 Task: Schedule a milestone celebration for project delivery.
Action: Mouse moved to (531, 45)
Screenshot: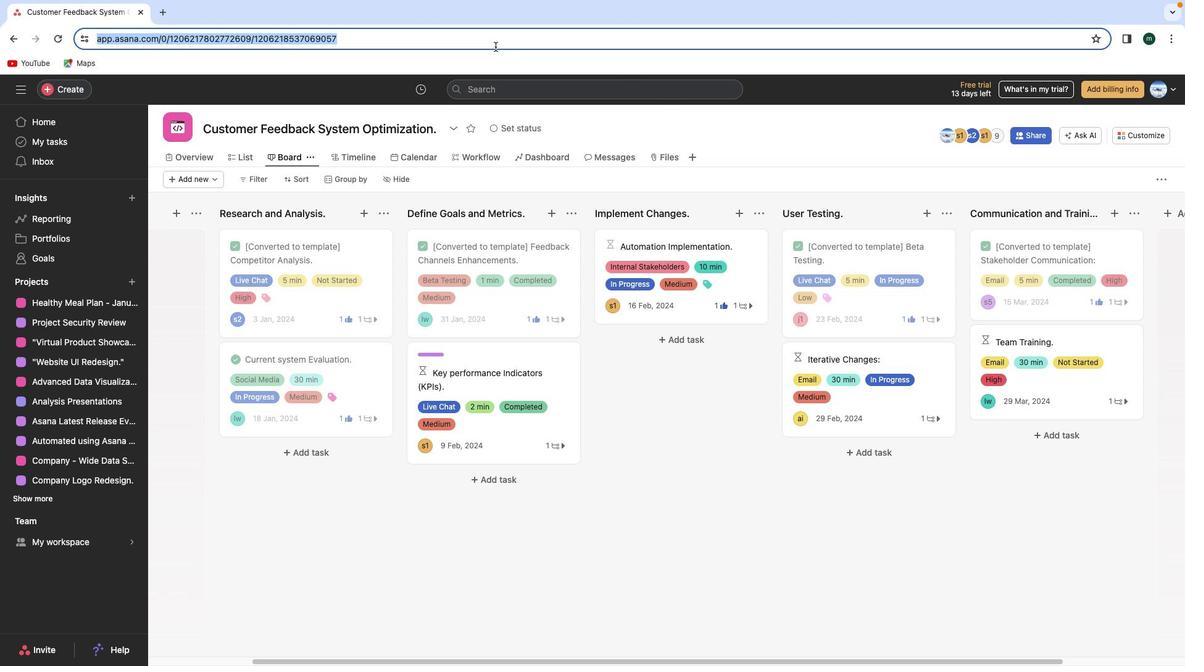
Action: Mouse pressed left at (531, 45)
Screenshot: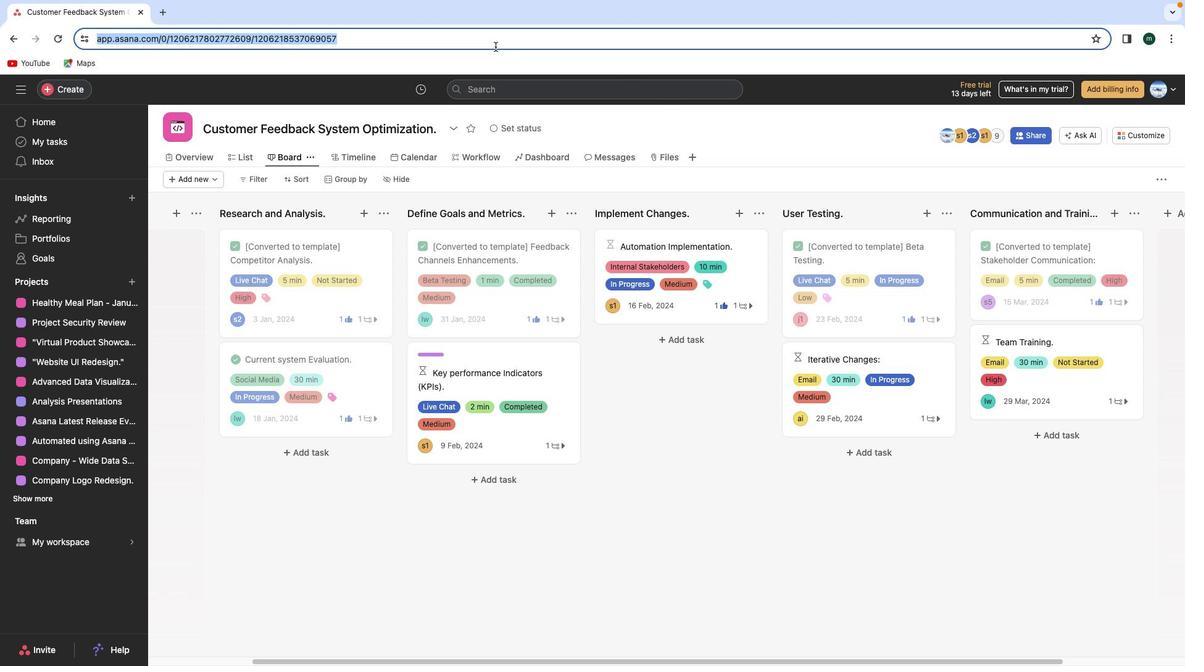 
Action: Mouse moved to (224, 188)
Screenshot: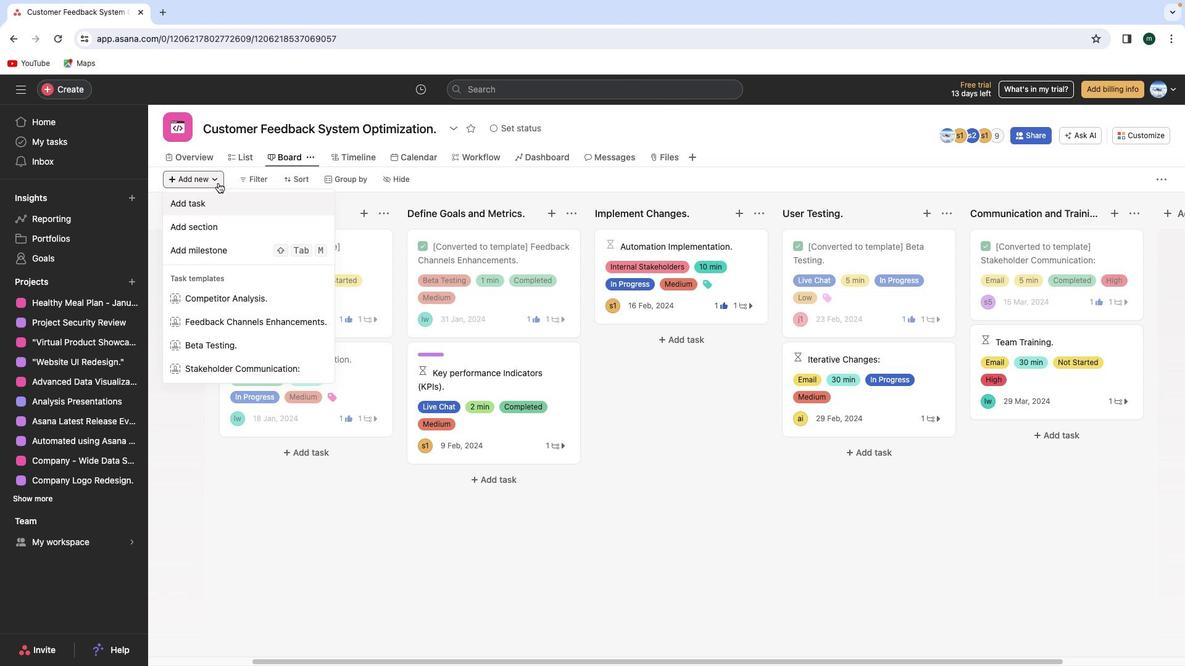 
Action: Mouse pressed left at (224, 188)
Screenshot: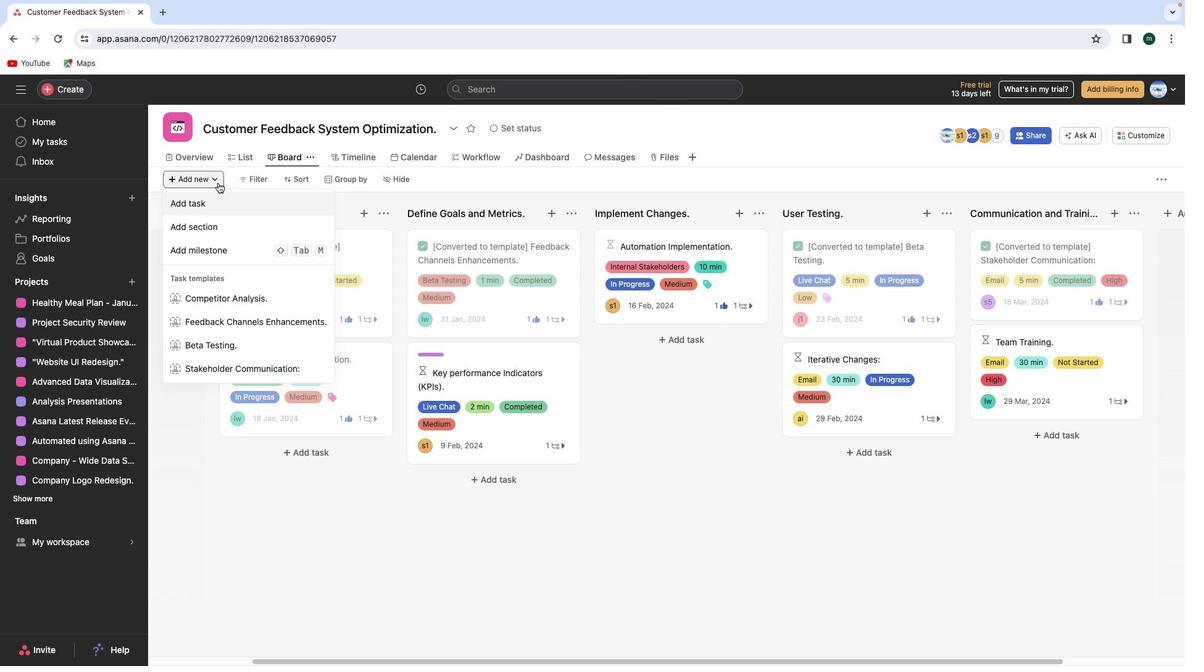 
Action: Mouse moved to (238, 259)
Screenshot: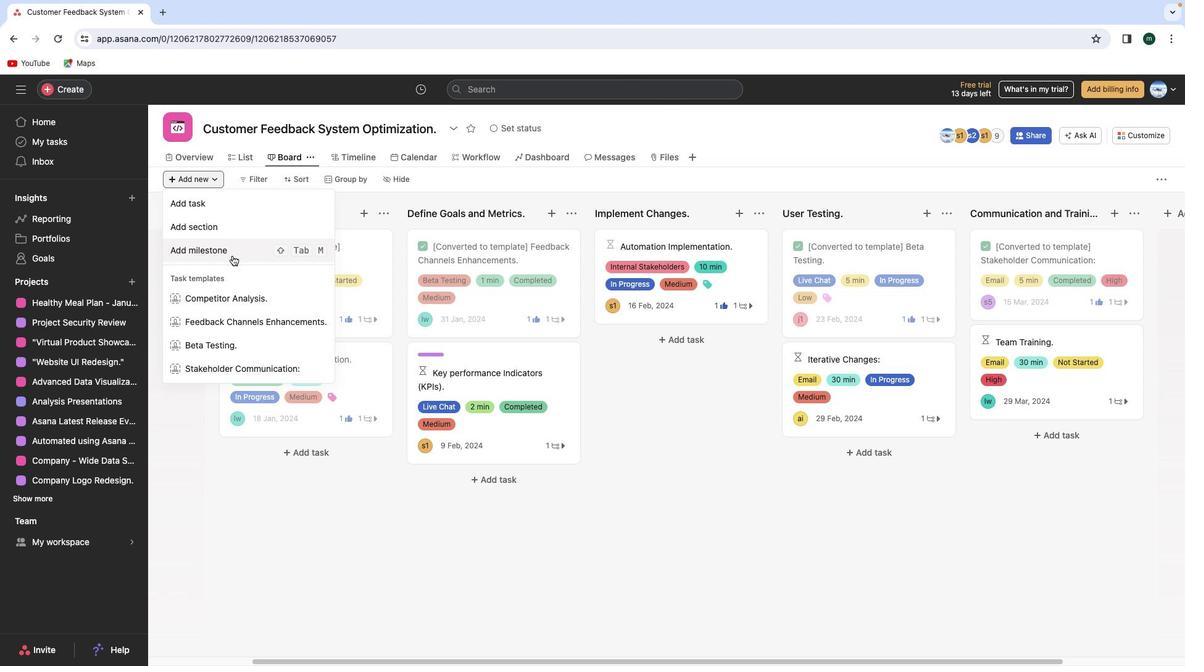 
Action: Mouse pressed left at (238, 259)
Screenshot: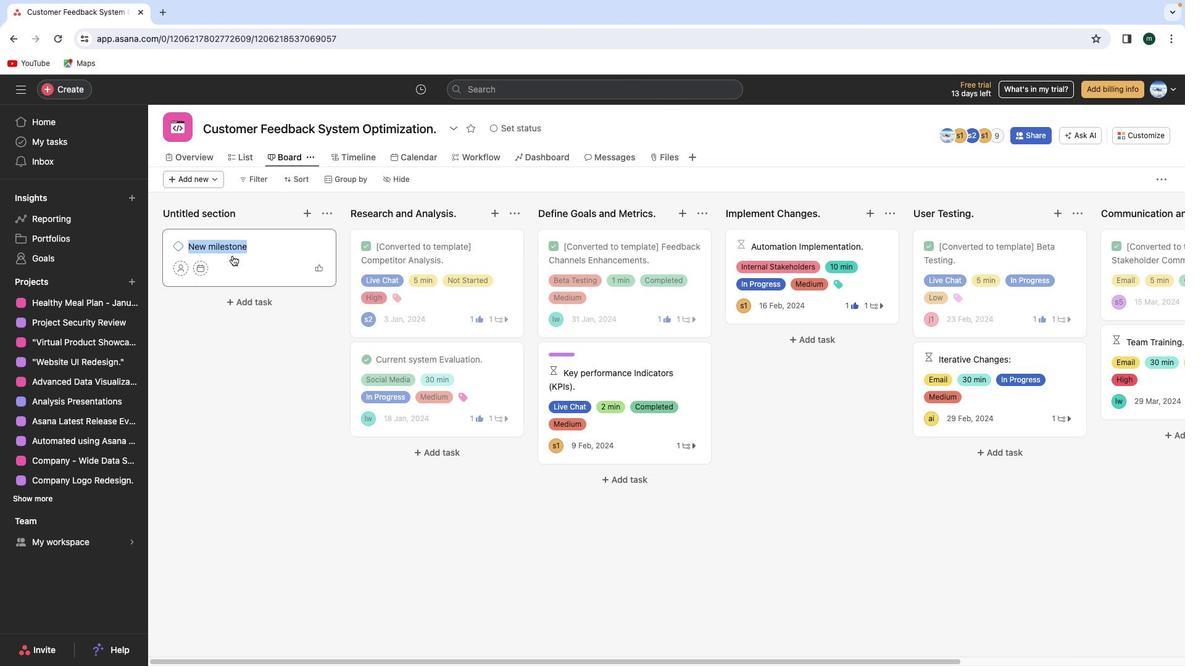 
Action: Mouse moved to (333, 344)
Screenshot: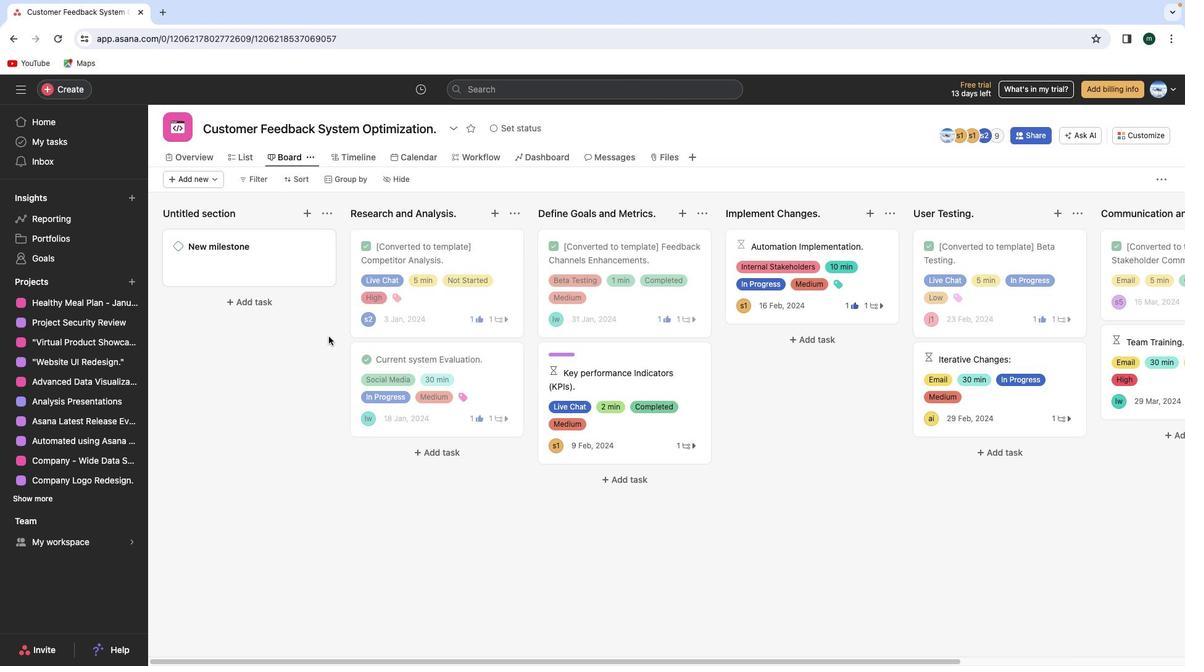 
Action: Mouse pressed left at (333, 344)
Screenshot: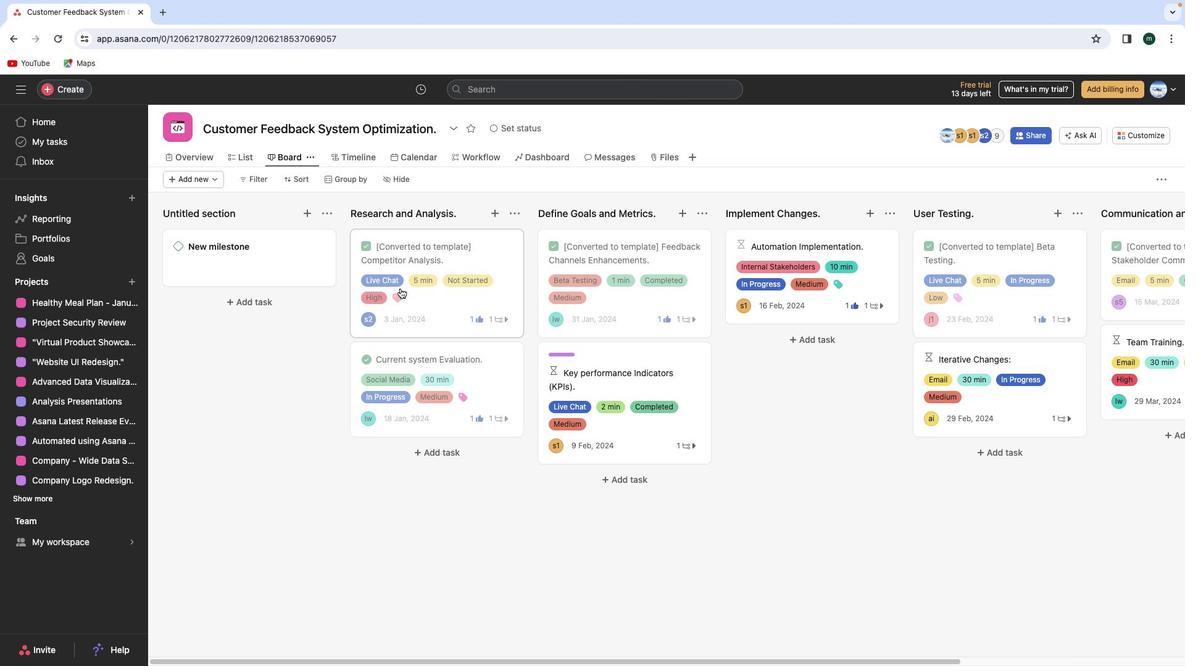 
Action: Mouse moved to (526, 252)
Screenshot: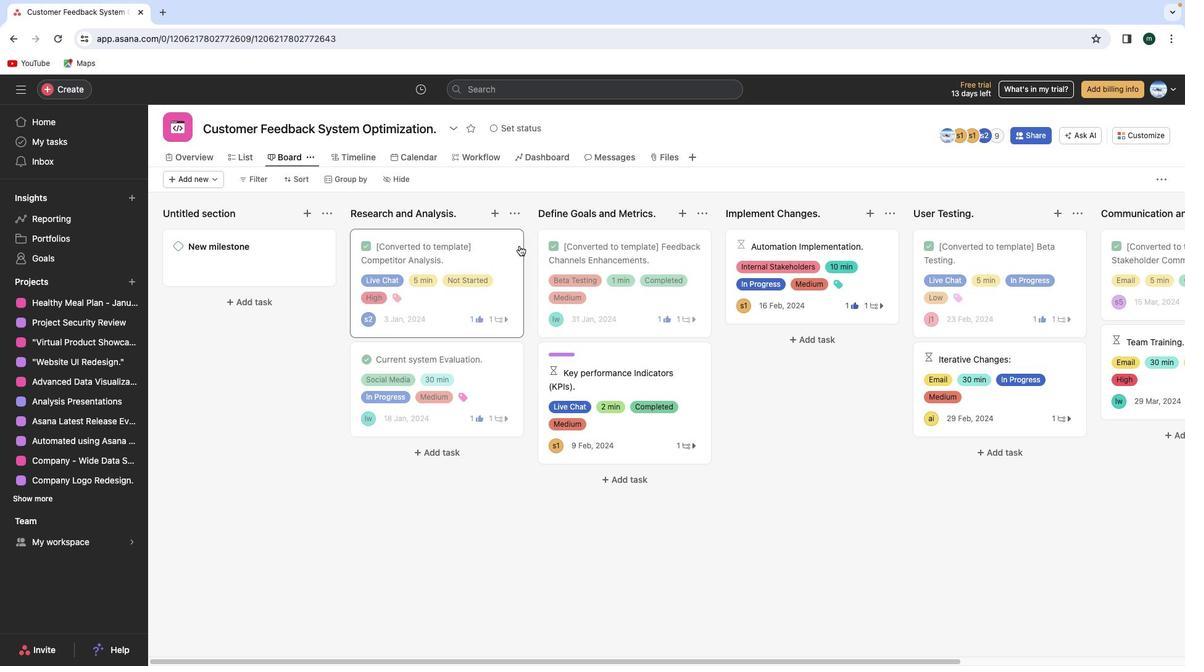 
Action: Mouse pressed left at (526, 252)
Screenshot: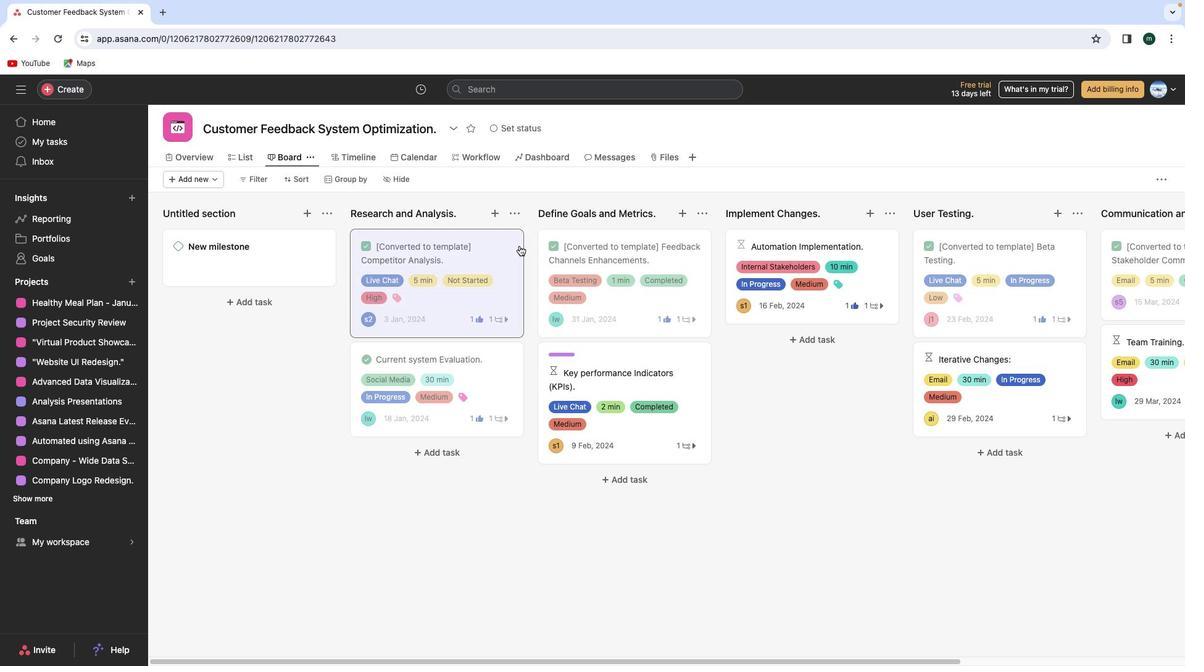 
Action: Mouse moved to (1065, 130)
Screenshot: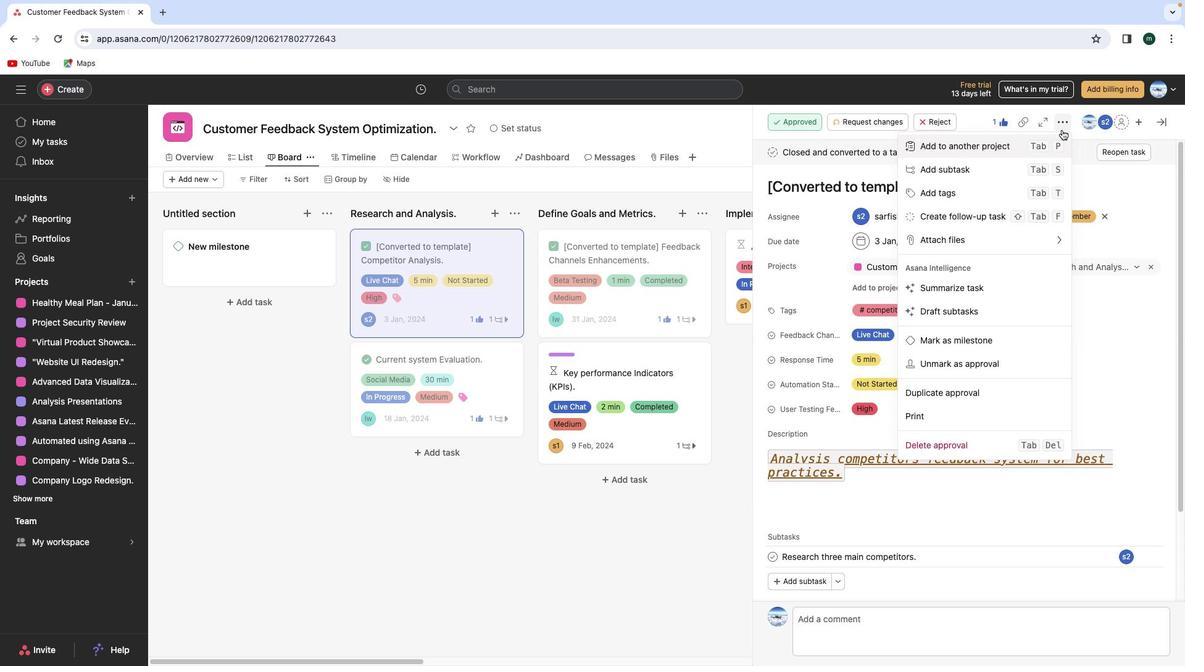 
Action: Mouse pressed left at (1065, 130)
Screenshot: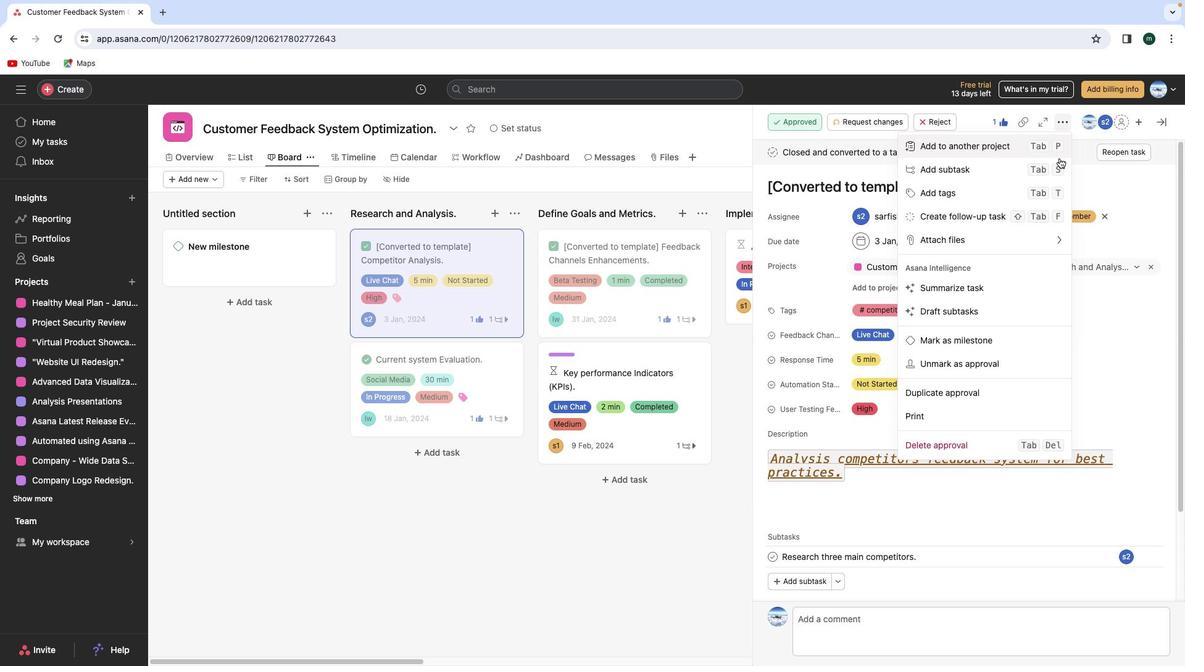 
Action: Mouse moved to (1023, 342)
Screenshot: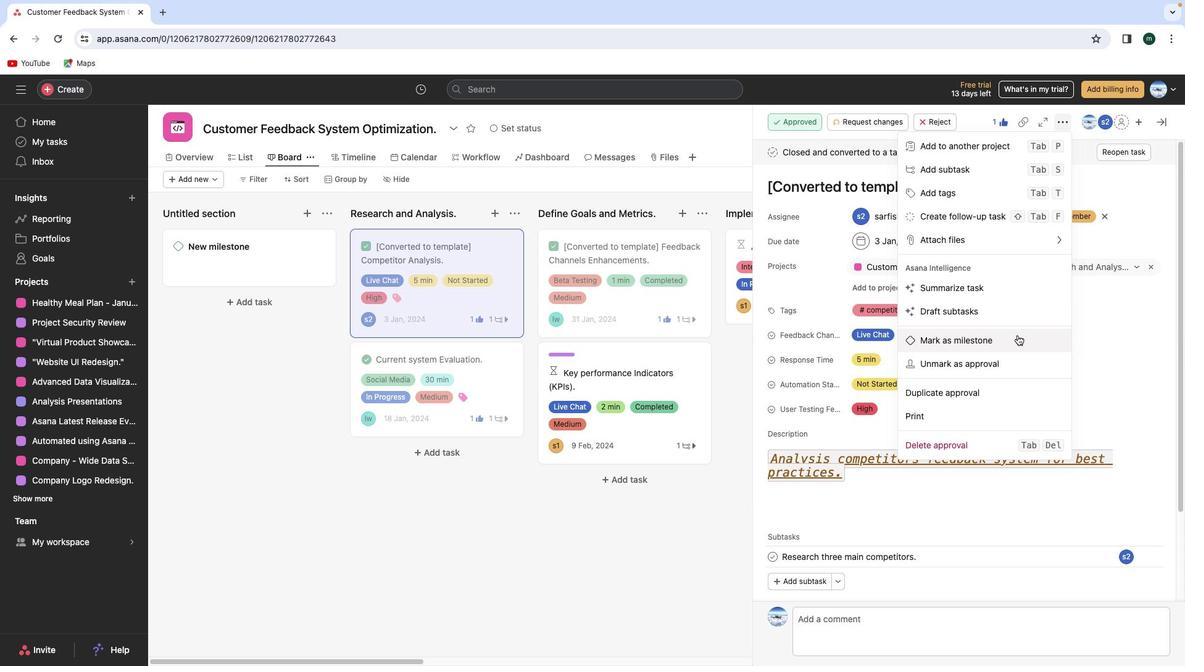 
Action: Mouse pressed left at (1023, 342)
Screenshot: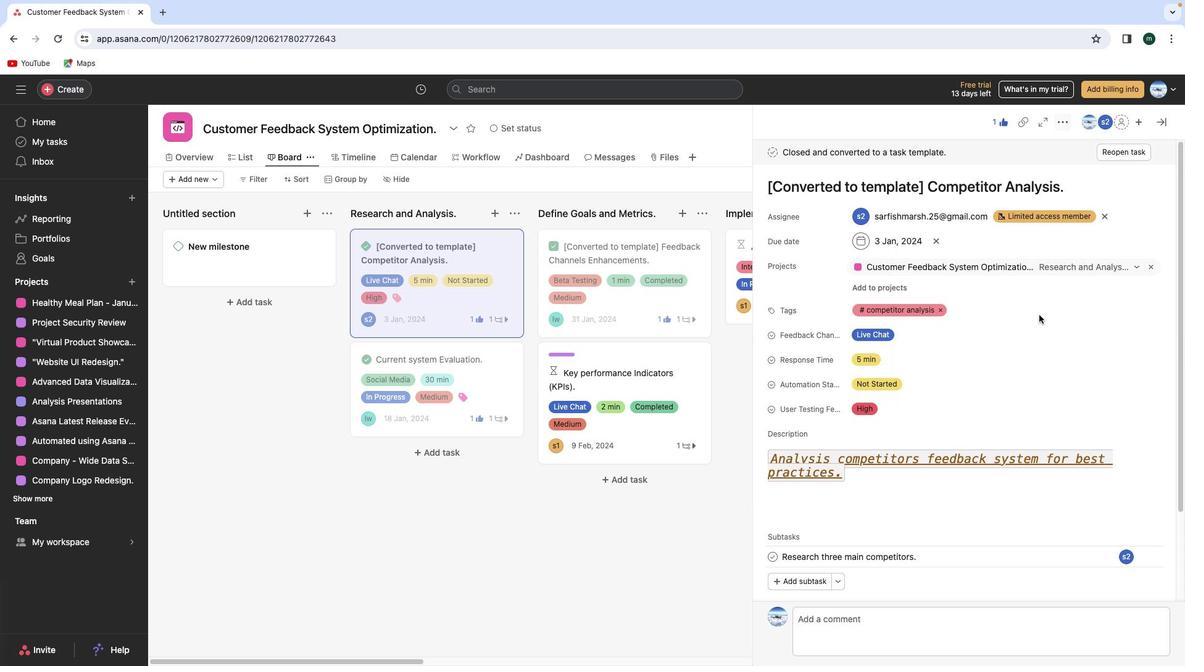 
Action: Mouse moved to (1166, 128)
Screenshot: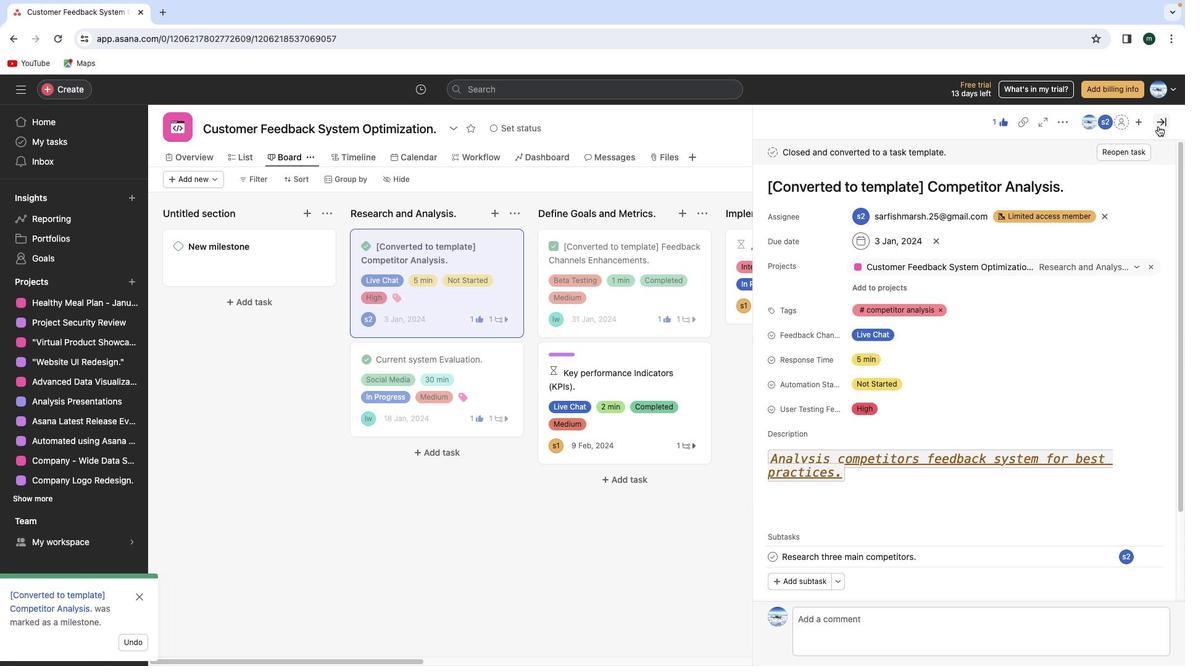 
Action: Mouse pressed left at (1166, 128)
Screenshot: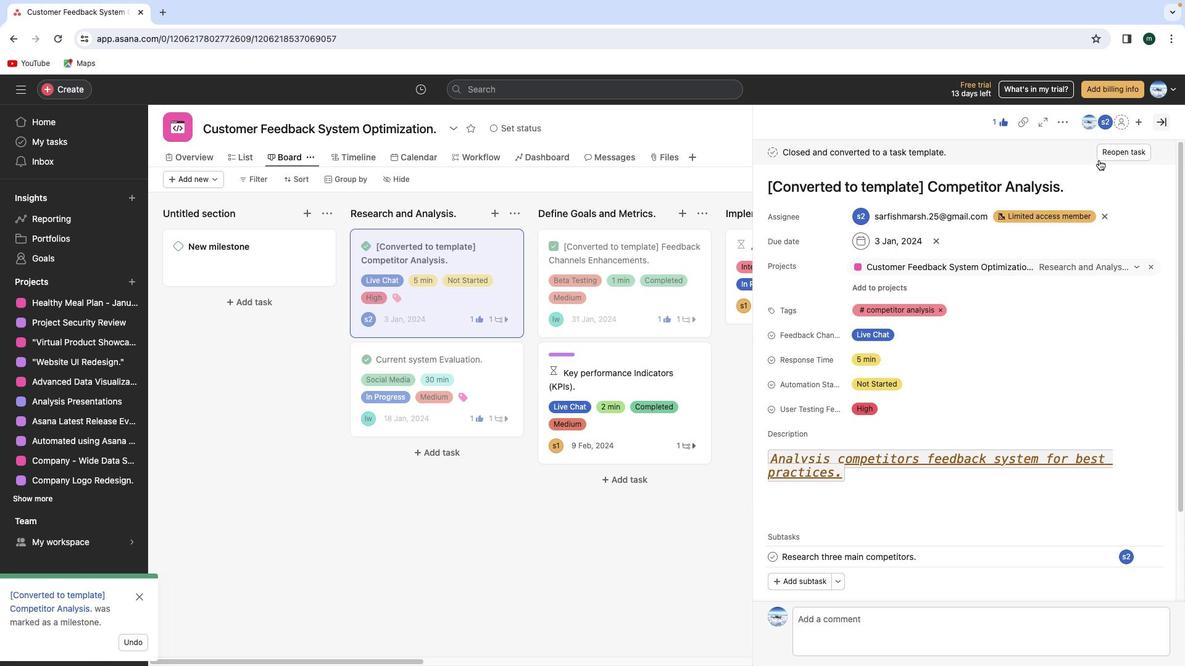 
Action: Mouse moved to (711, 216)
Screenshot: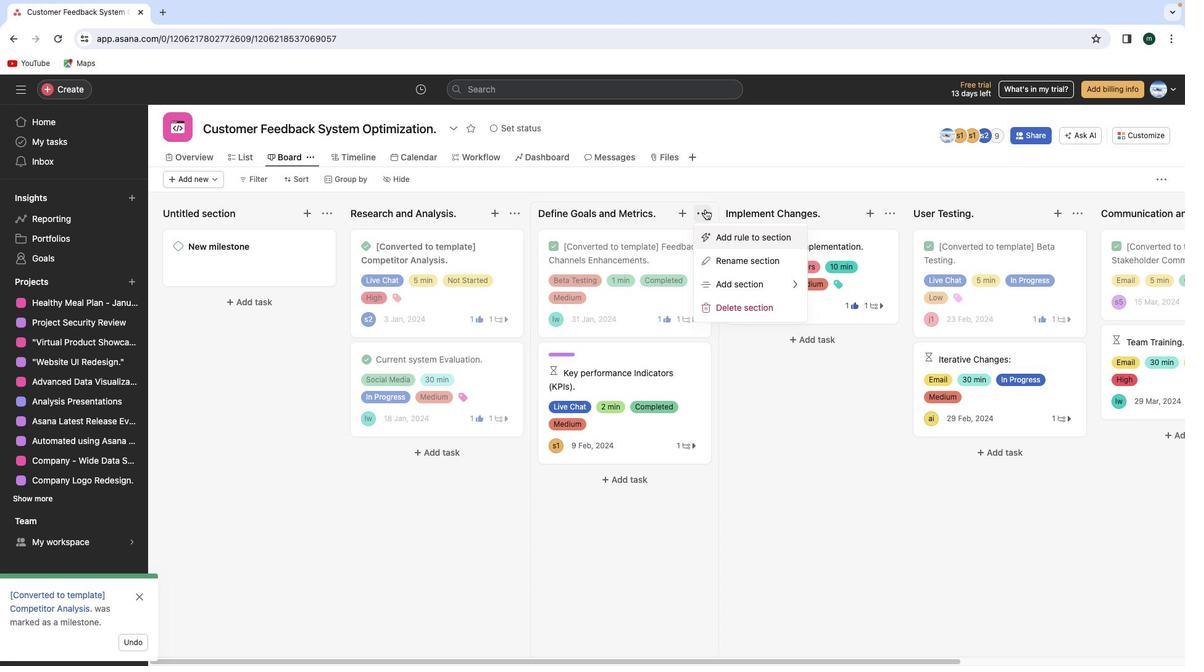 
Action: Mouse pressed left at (711, 216)
Screenshot: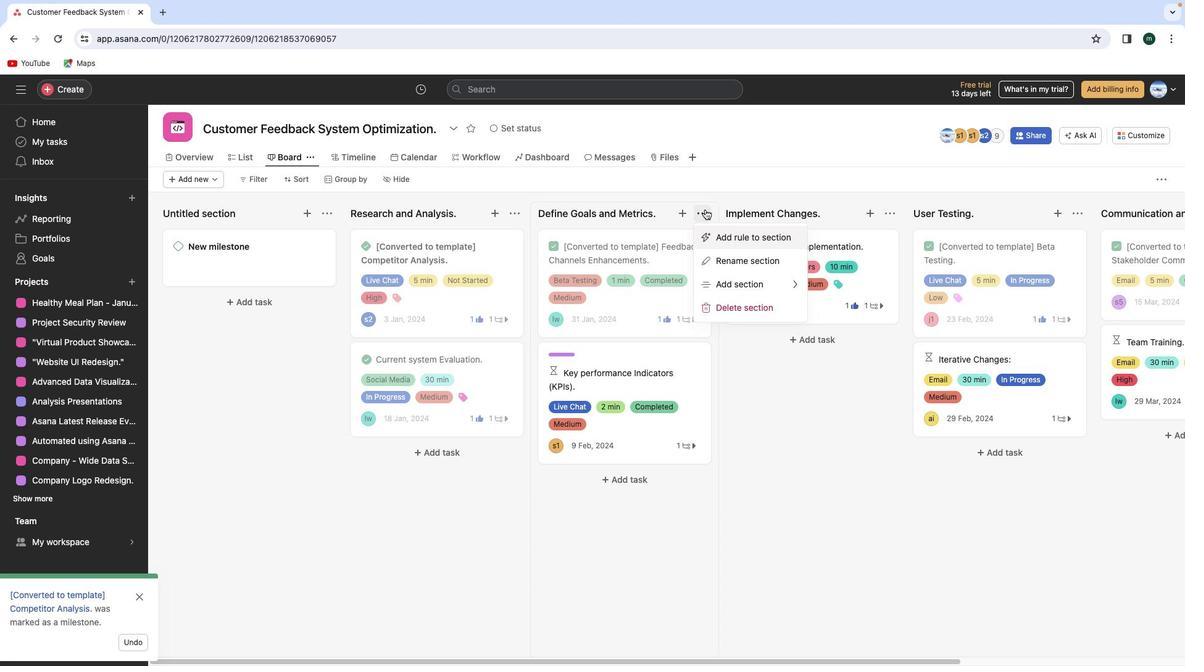 
Action: Mouse moved to (689, 242)
Screenshot: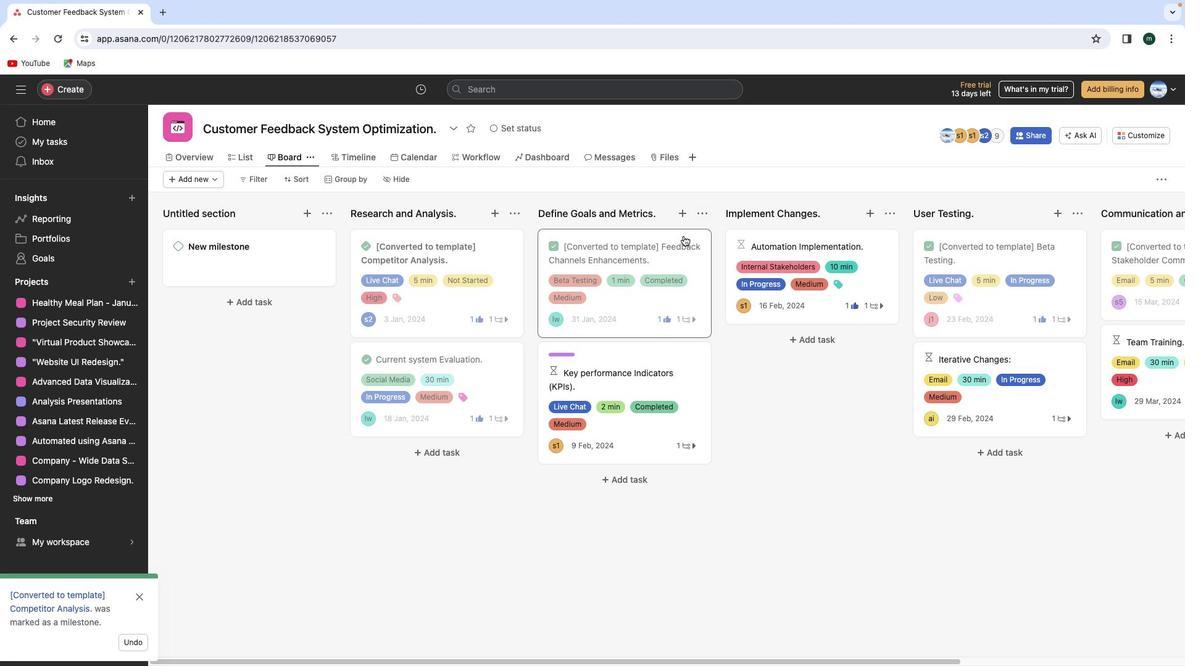 
Action: Mouse pressed left at (689, 242)
Screenshot: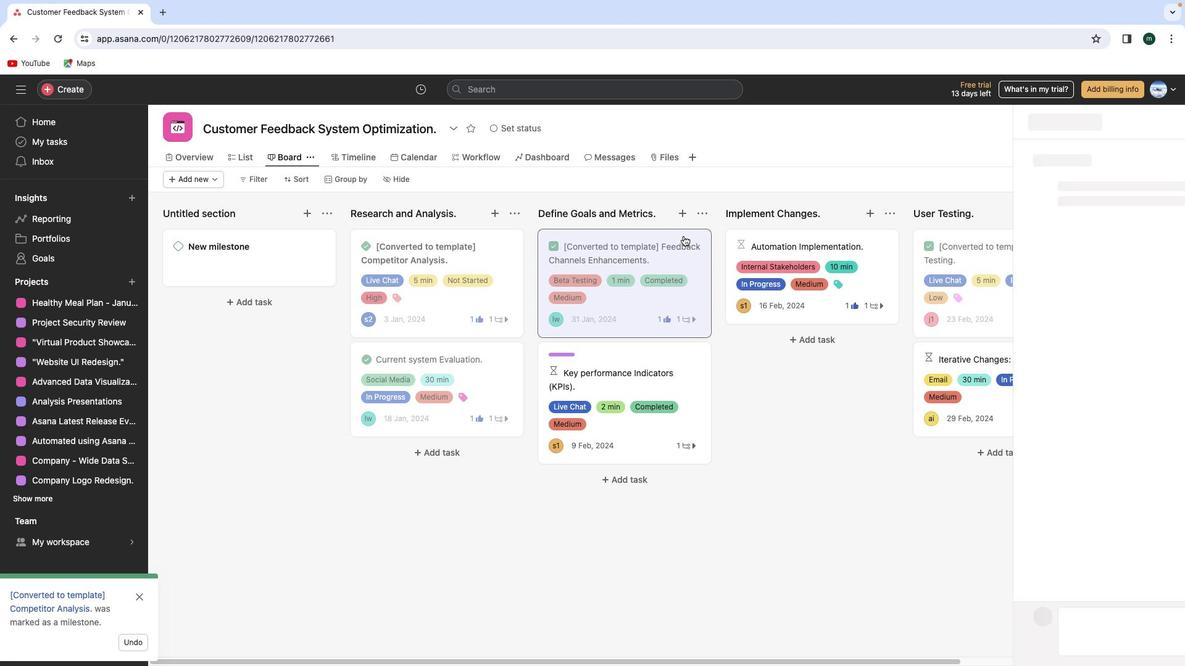
Action: Mouse moved to (1061, 129)
Screenshot: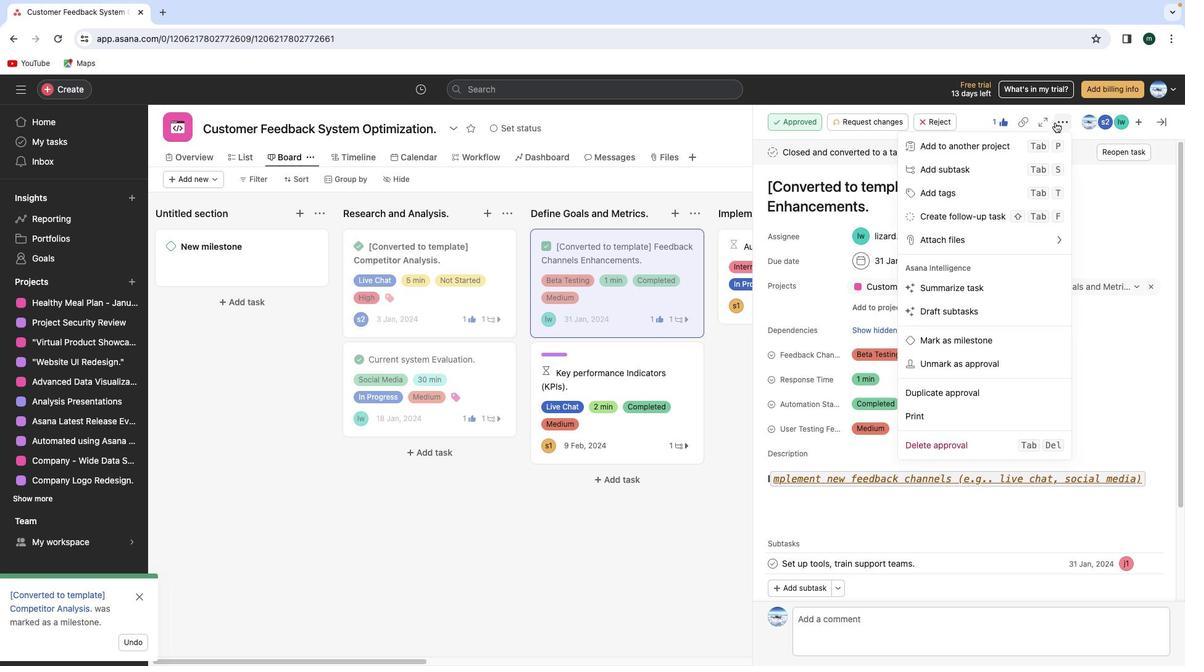 
Action: Mouse pressed left at (1061, 129)
Screenshot: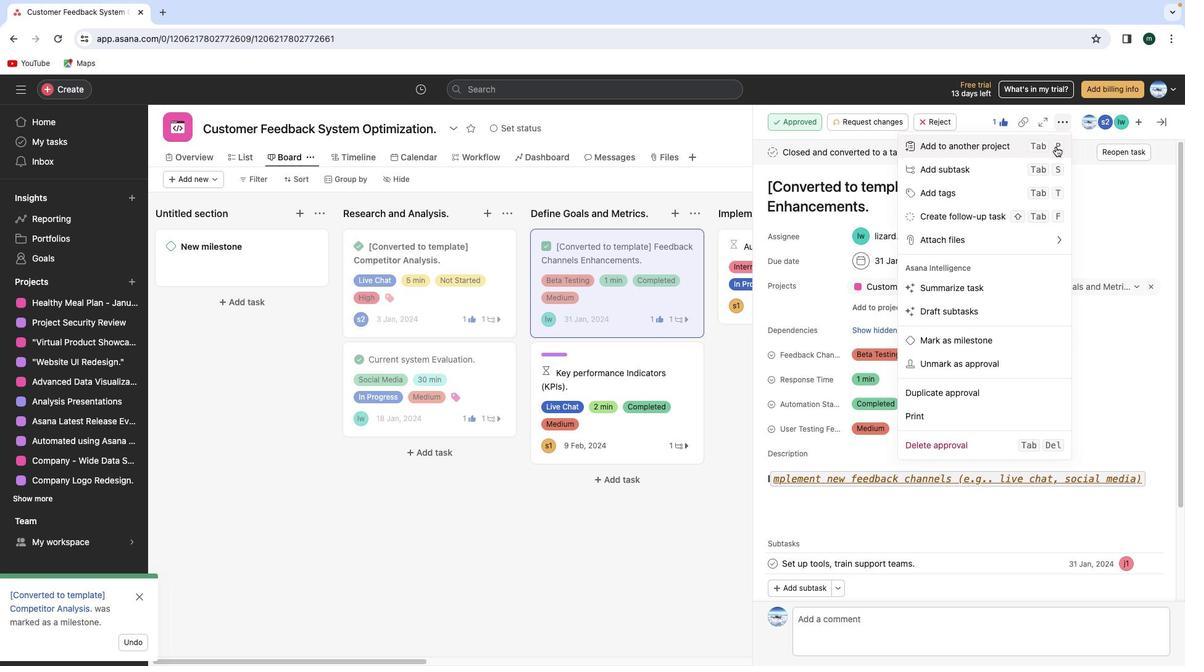 
Action: Mouse moved to (993, 352)
Screenshot: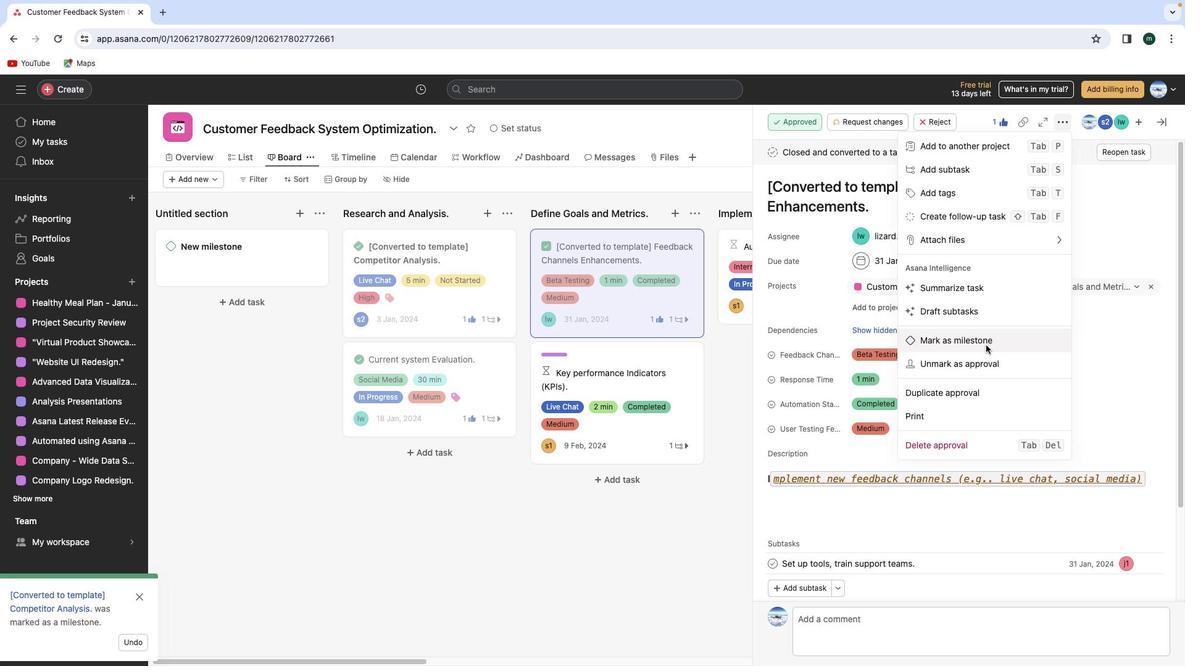 
Action: Mouse pressed left at (993, 352)
Screenshot: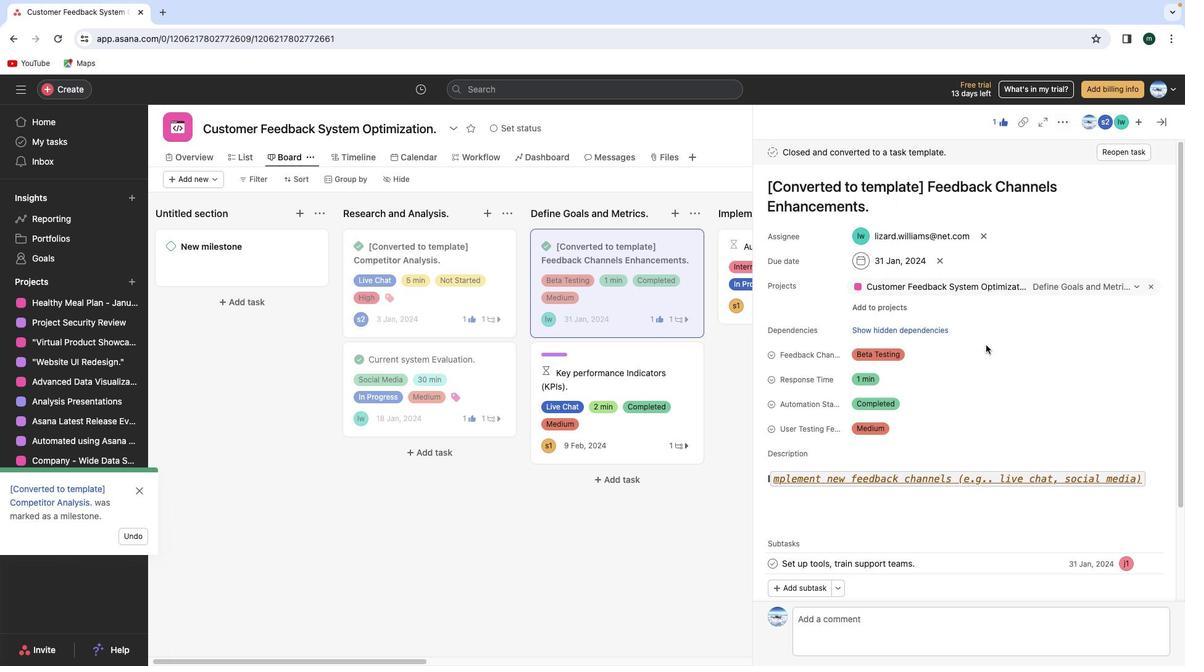 
Action: Mouse moved to (1160, 127)
Screenshot: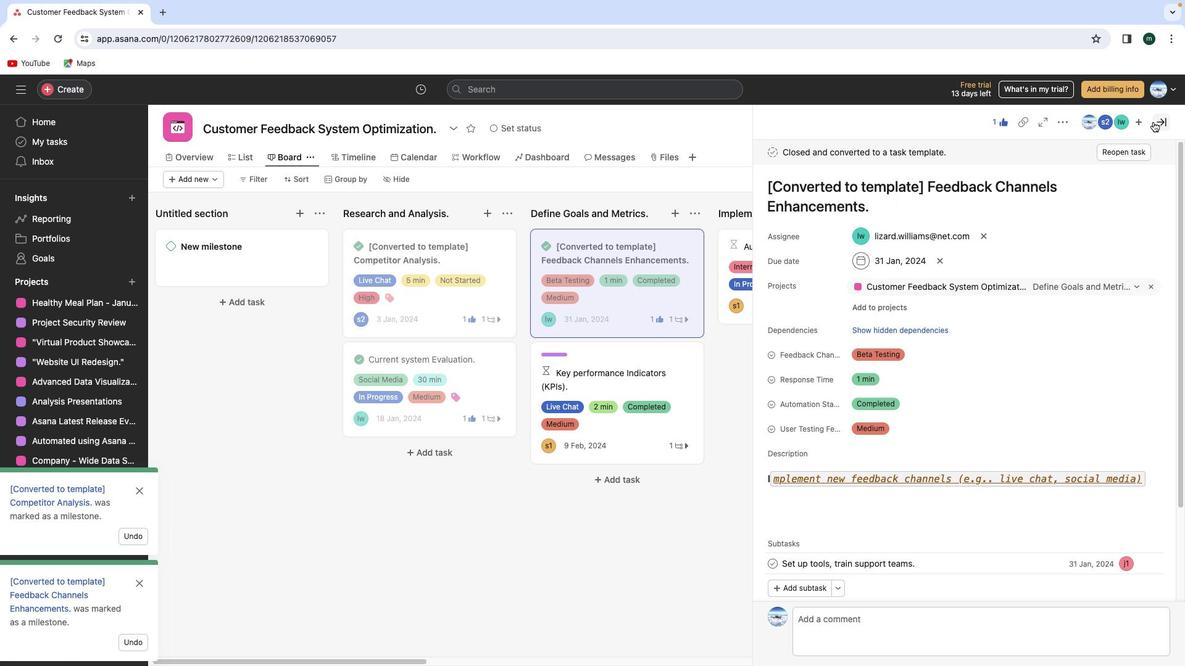 
Action: Mouse pressed left at (1160, 127)
Screenshot: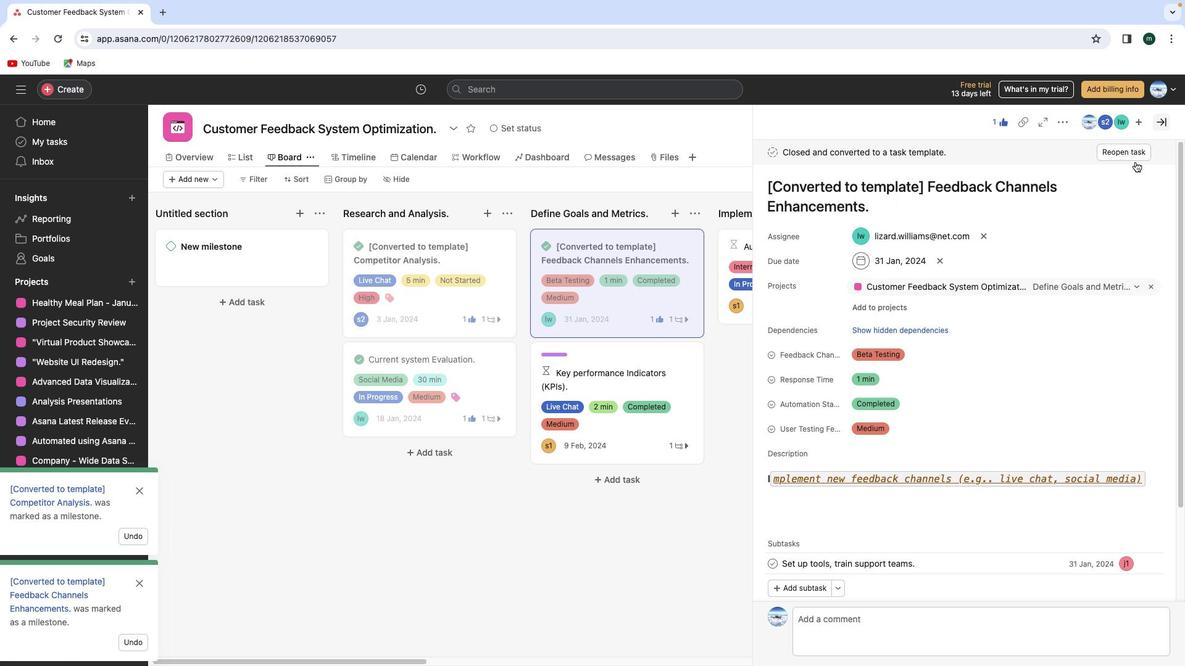 
Action: Mouse moved to (893, 222)
Screenshot: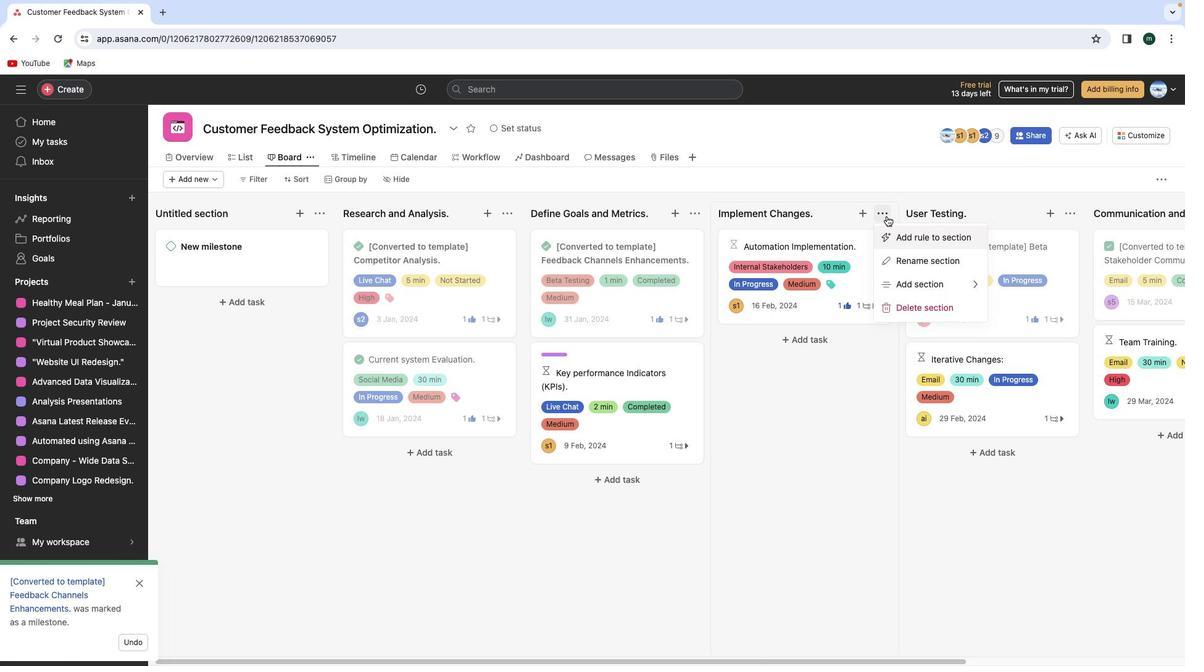 
Action: Mouse pressed left at (893, 222)
Screenshot: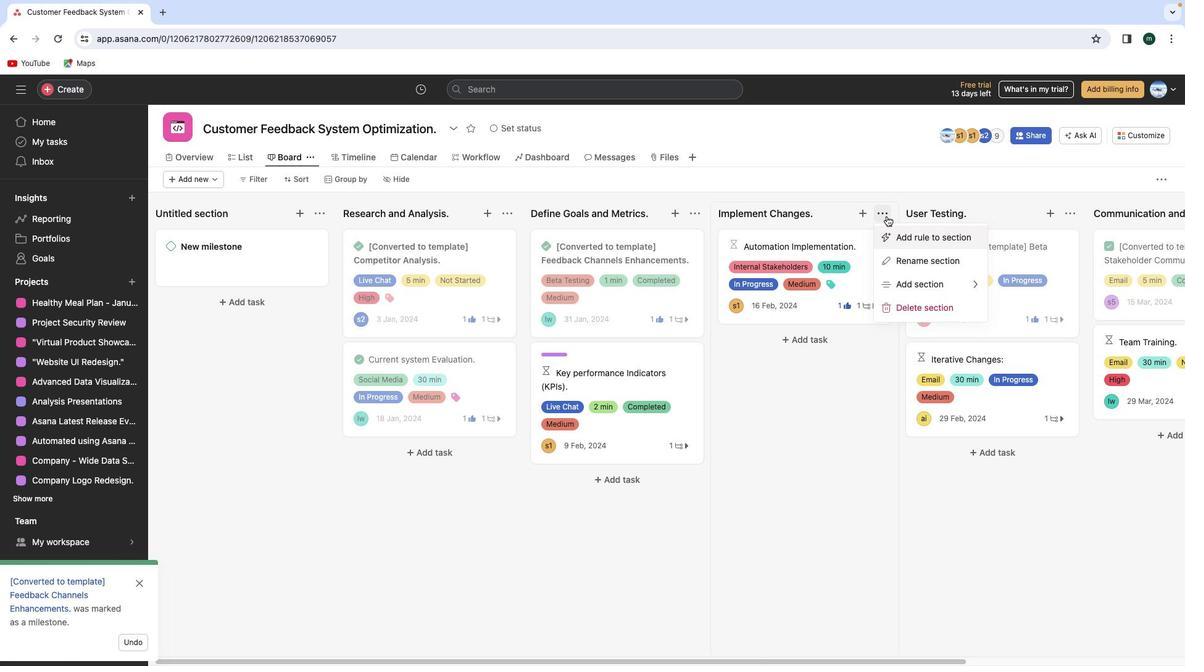 
Action: Mouse moved to (831, 242)
Screenshot: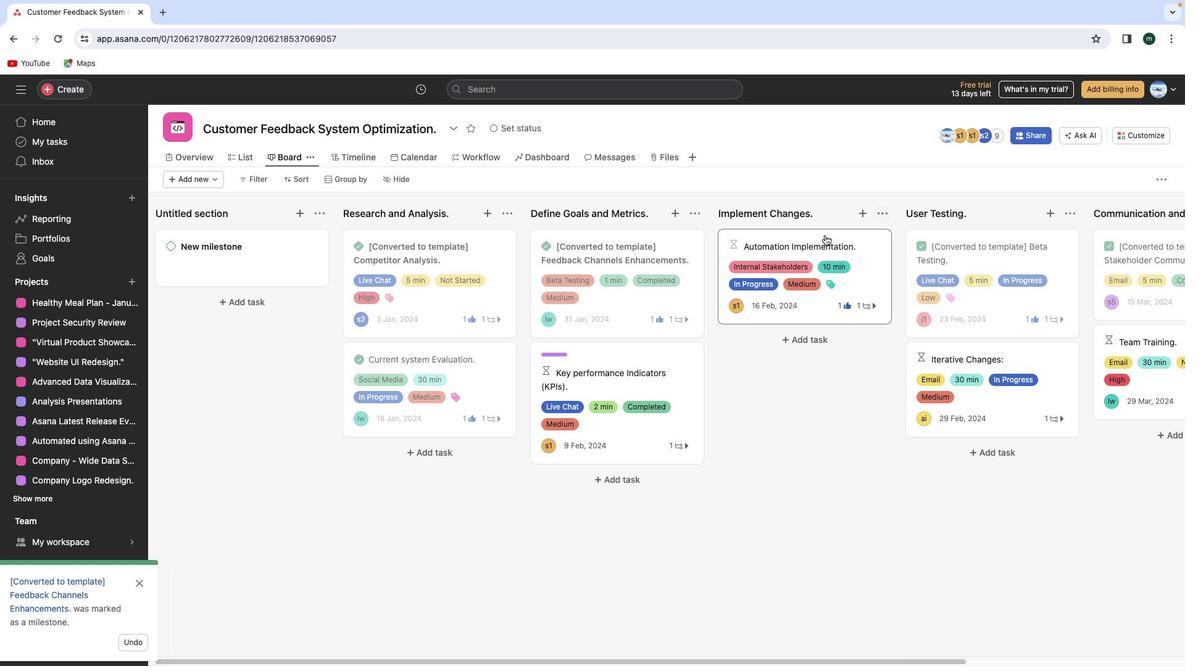 
Action: Mouse pressed left at (831, 242)
Screenshot: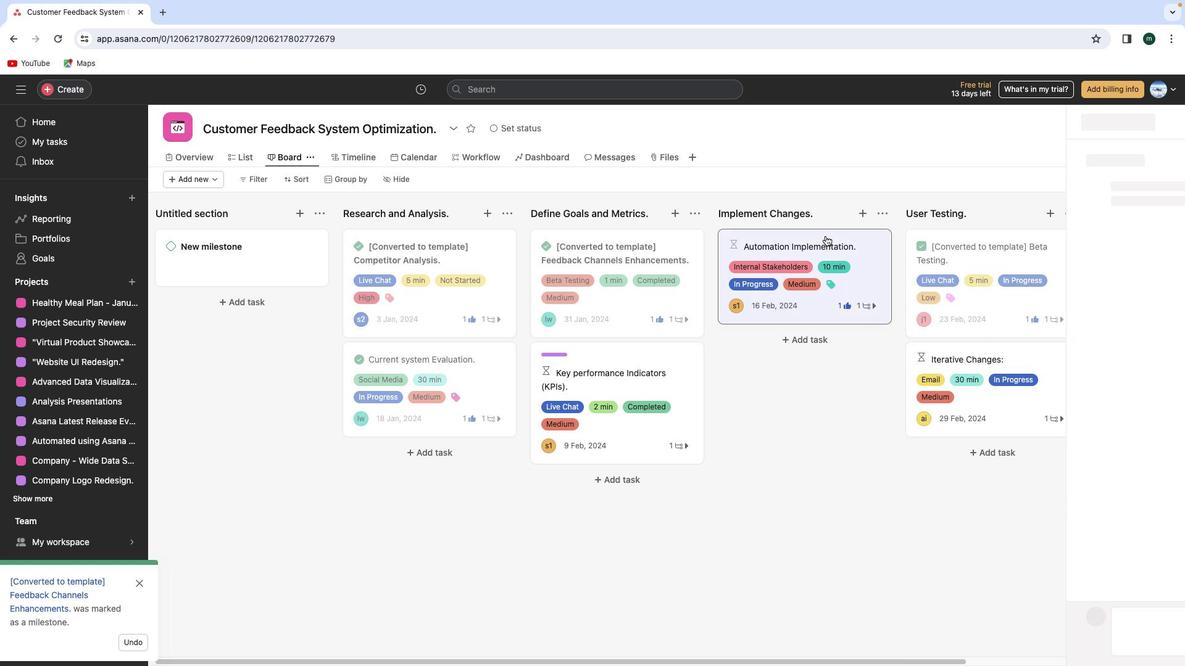 
Action: Mouse moved to (1060, 129)
Screenshot: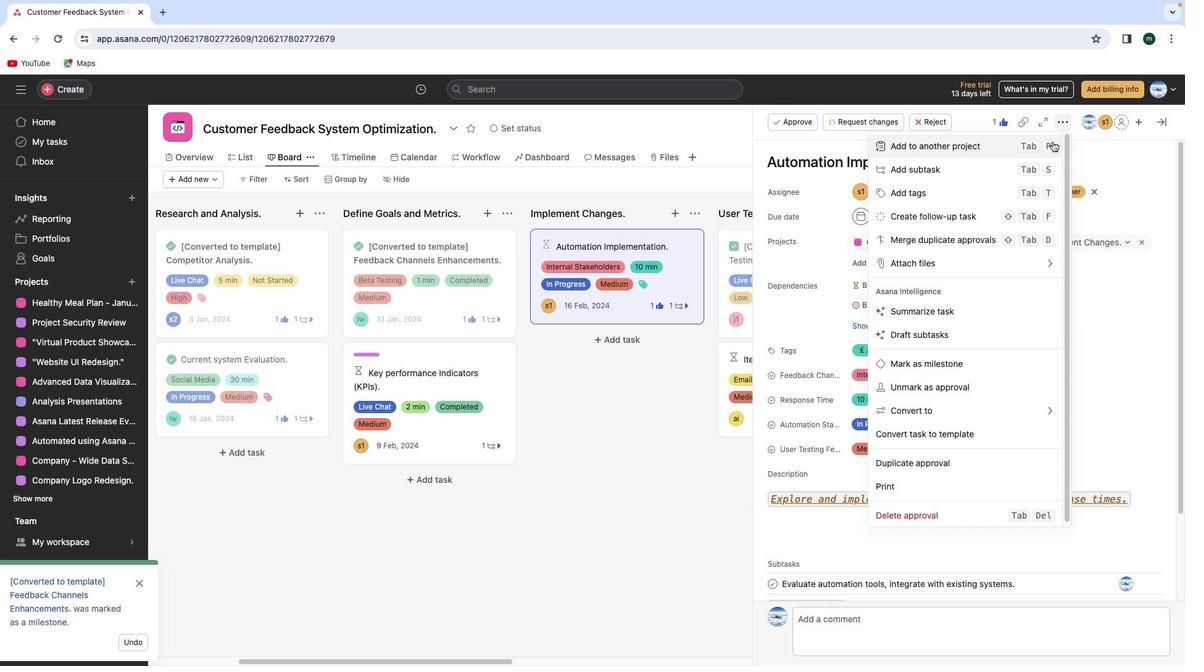 
Action: Mouse pressed left at (1060, 129)
Screenshot: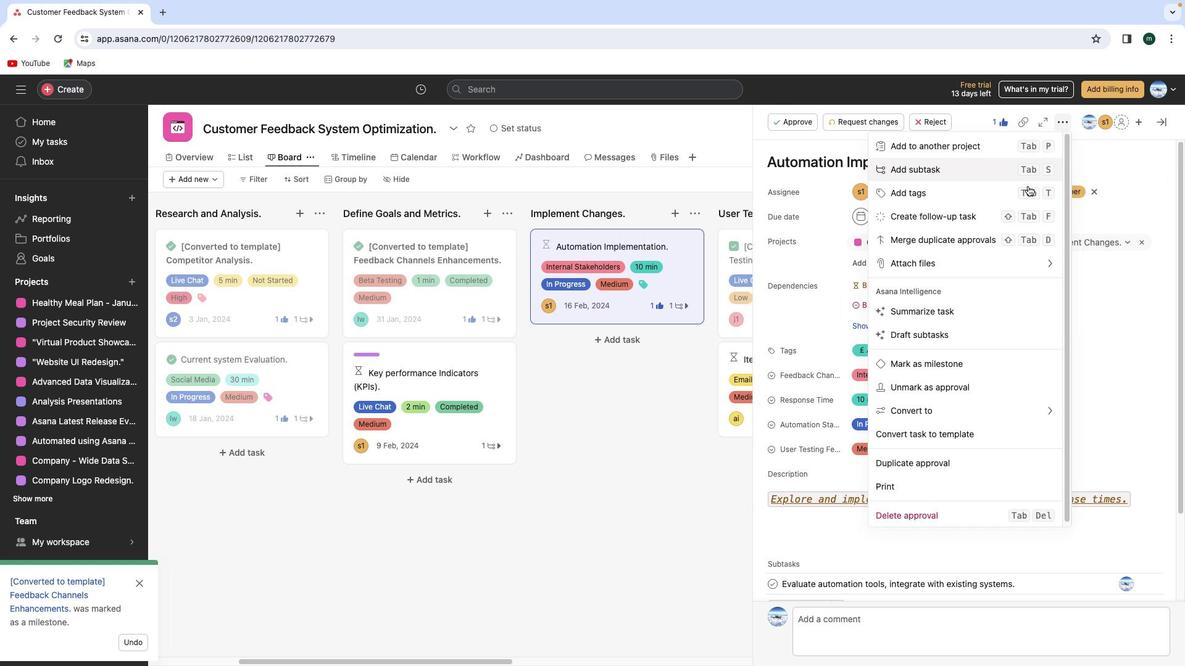 
Action: Mouse moved to (953, 369)
Screenshot: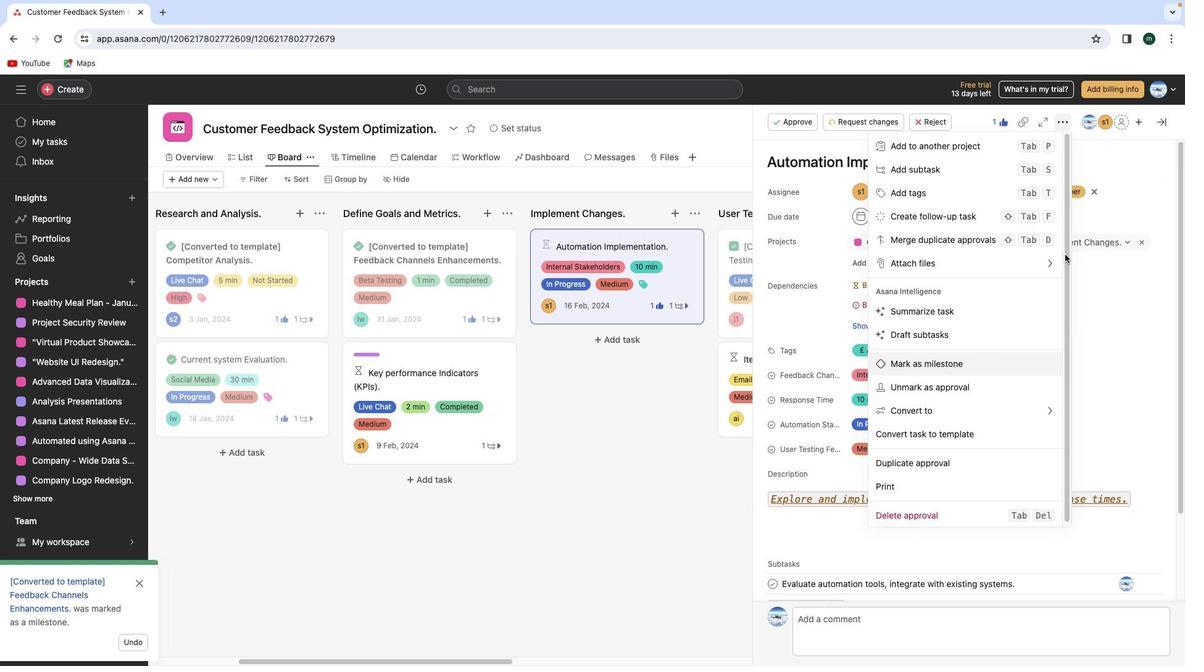
Action: Mouse pressed left at (953, 369)
Screenshot: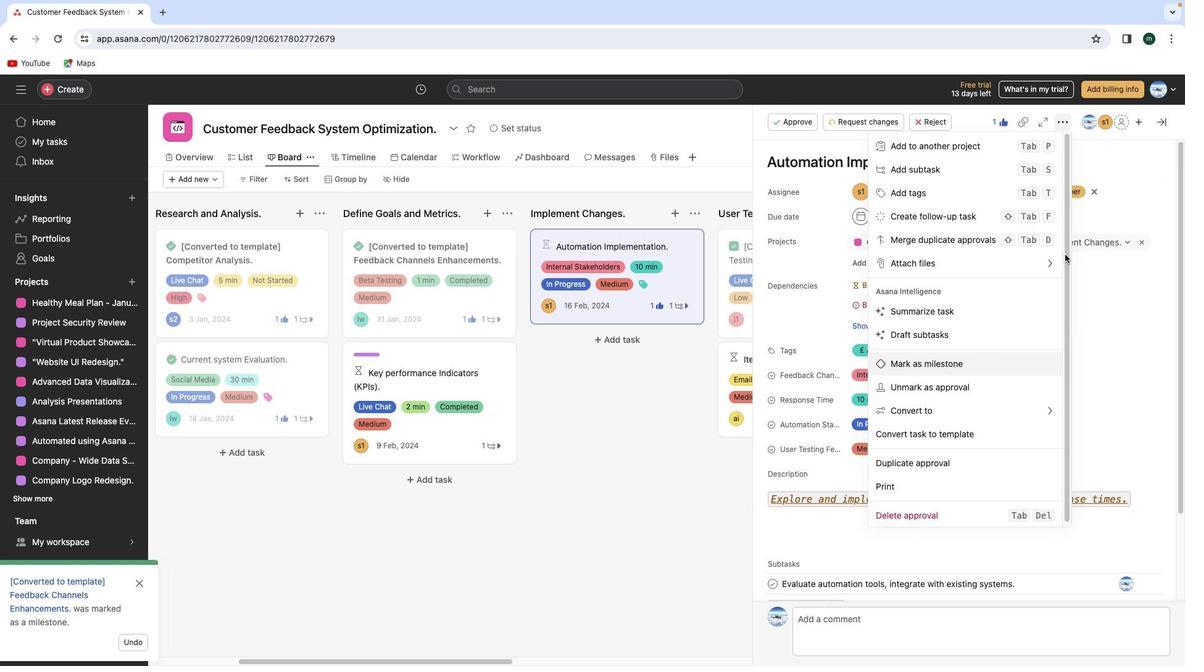 
Action: Mouse moved to (1159, 122)
Screenshot: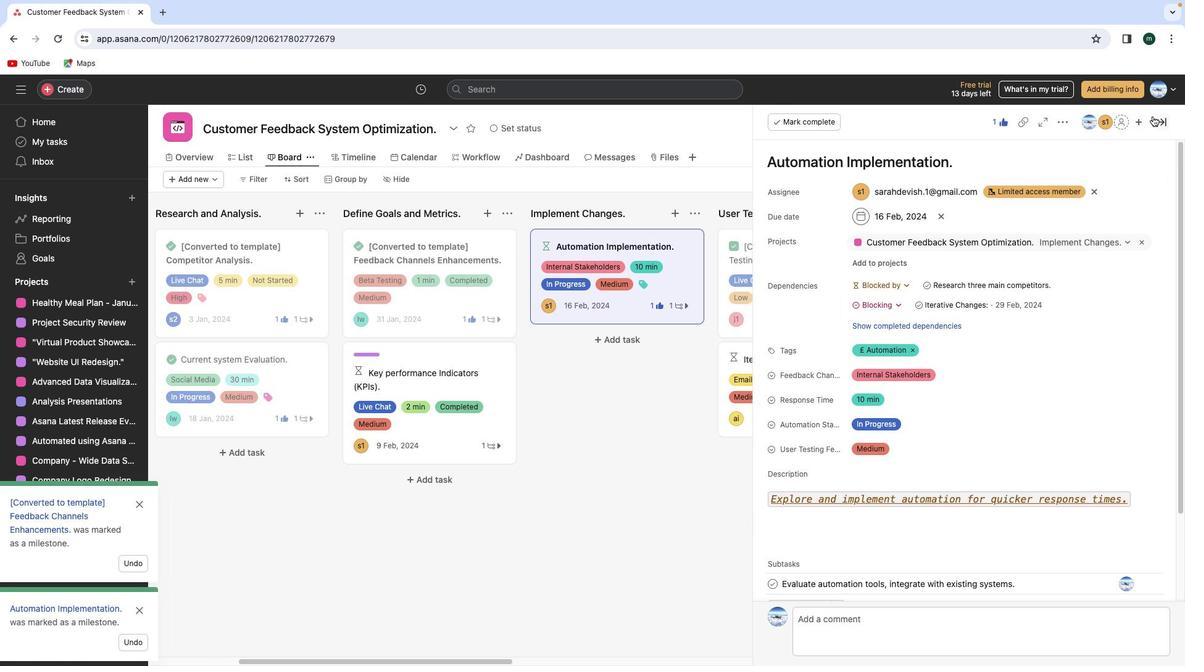 
Action: Mouse pressed left at (1159, 122)
Screenshot: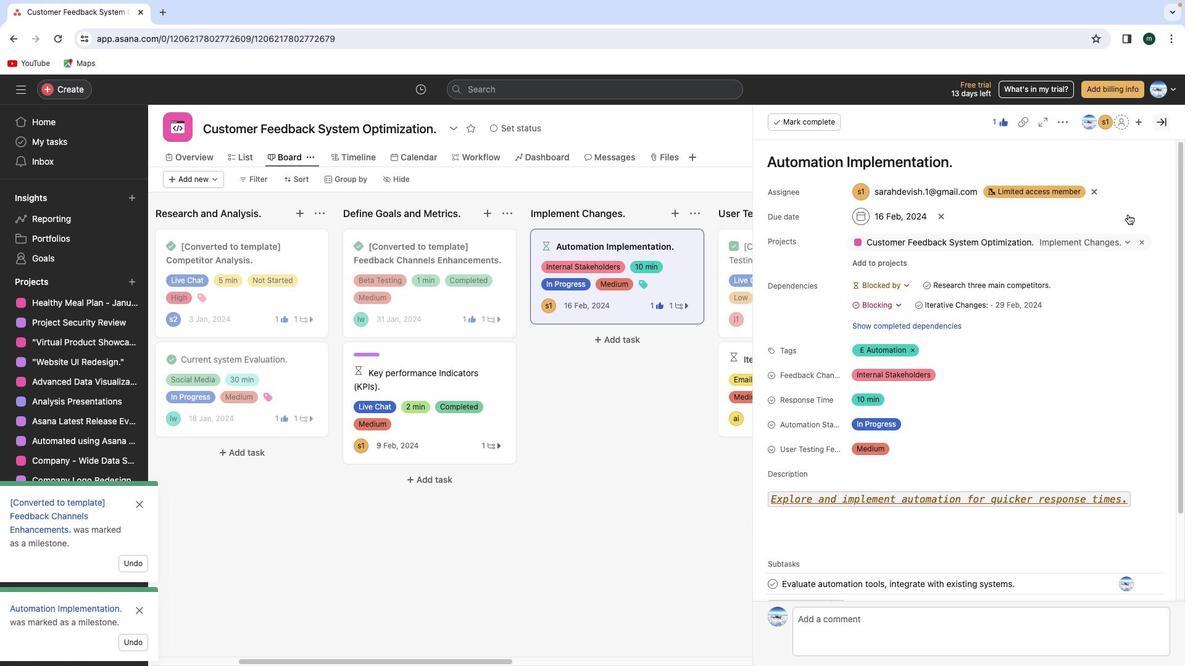 
Action: Mouse moved to (930, 668)
Screenshot: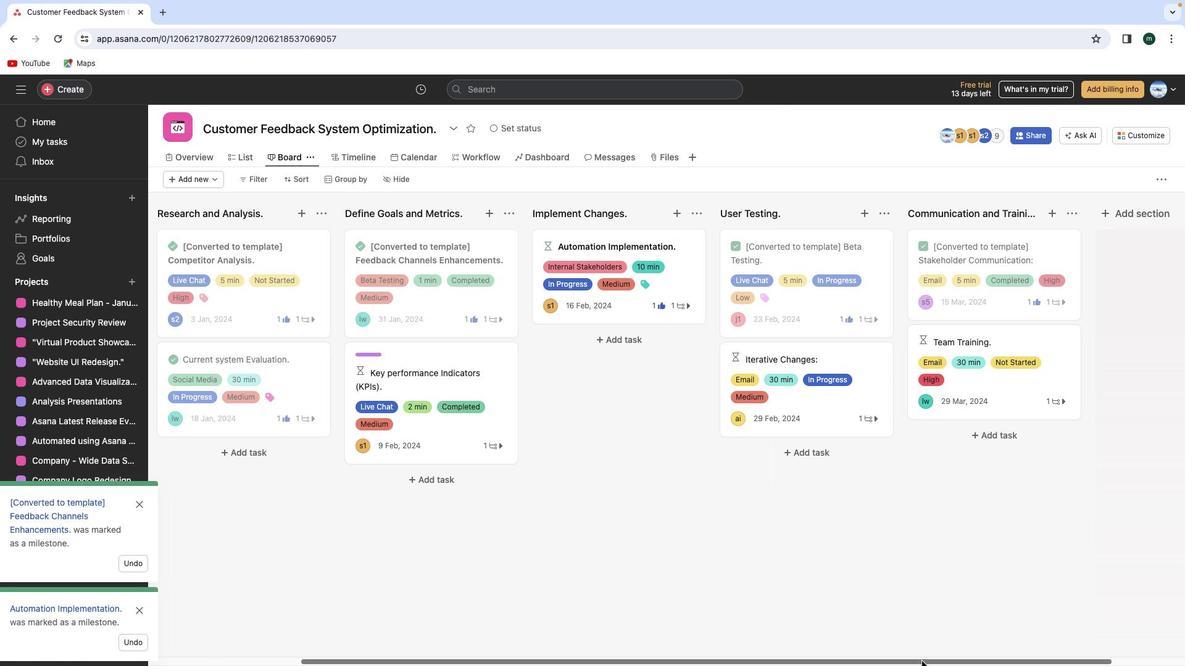 
Action: Mouse pressed left at (930, 668)
Screenshot: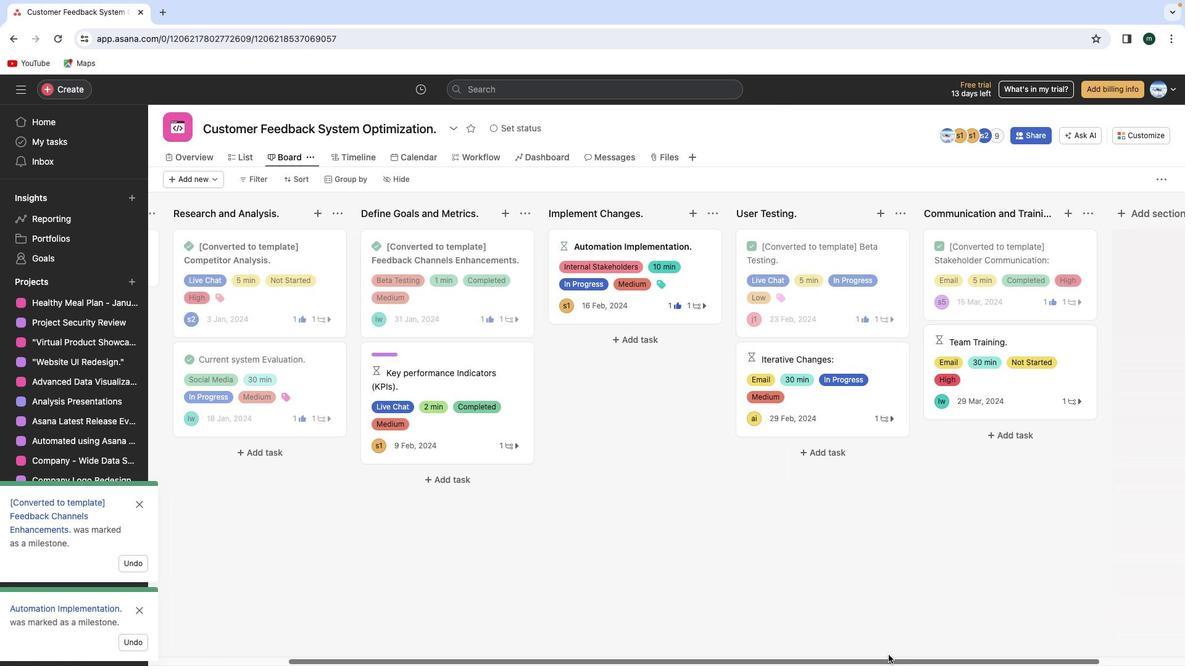 
Action: Mouse moved to (276, 272)
Screenshot: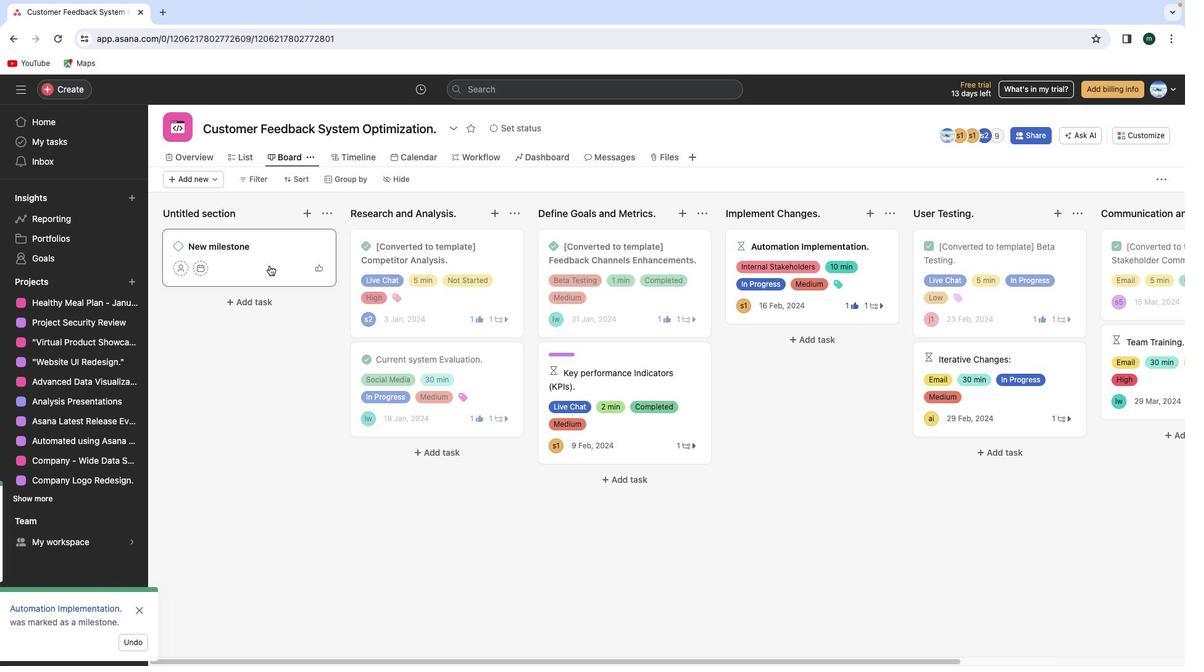 
Action: Mouse pressed left at (276, 272)
Screenshot: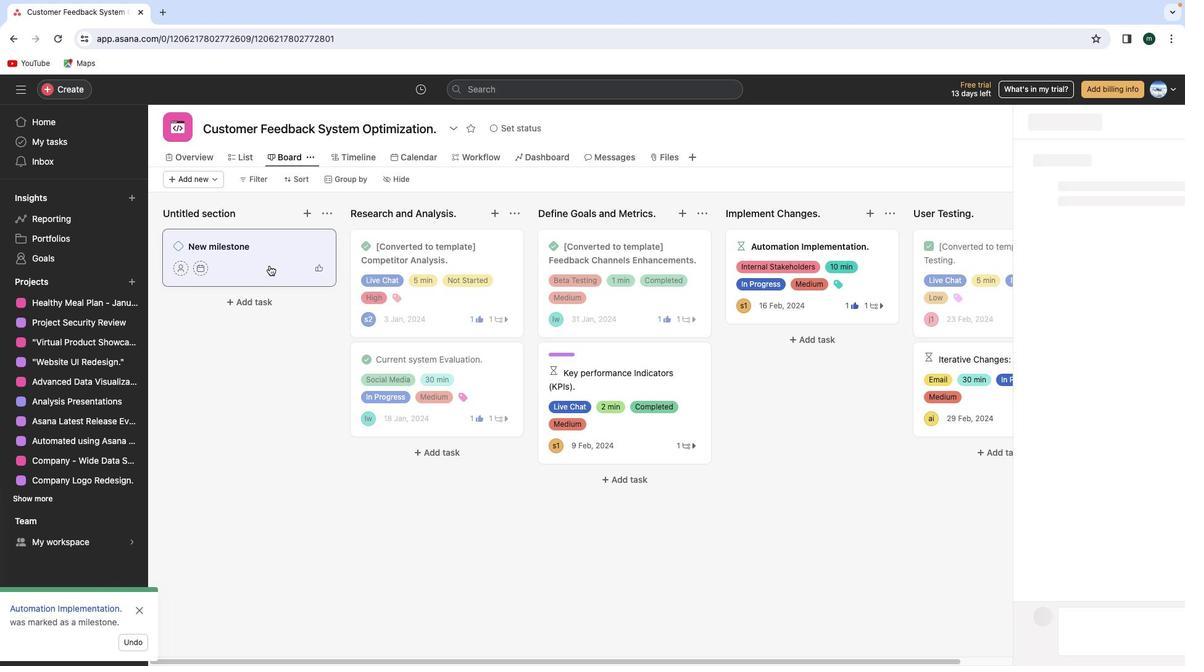 
Action: Mouse moved to (852, 201)
Screenshot: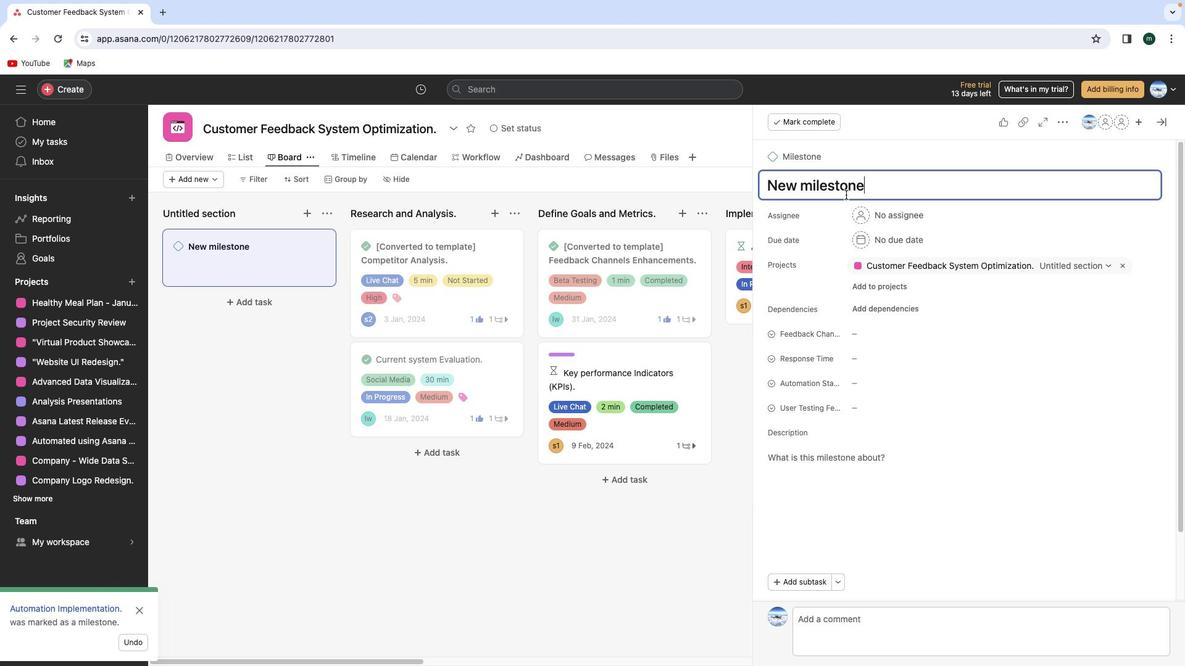 
Action: Mouse pressed left at (852, 201)
Screenshot: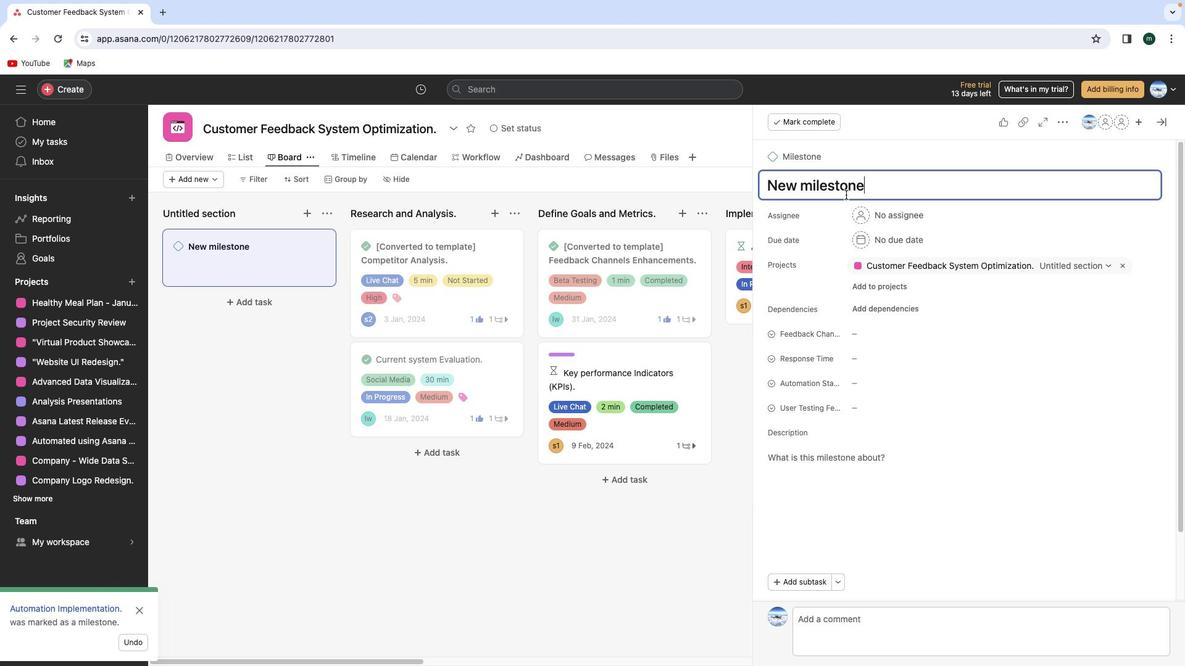 
Action: Mouse moved to (875, 196)
Screenshot: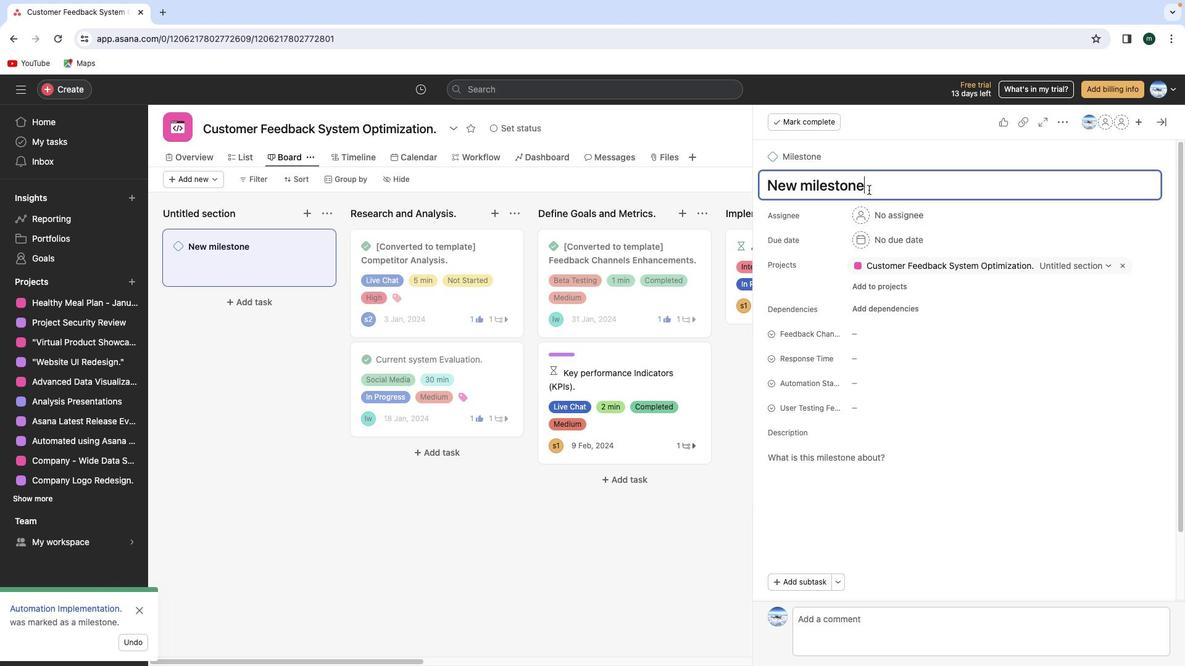 
Action: Mouse pressed left at (875, 196)
Screenshot: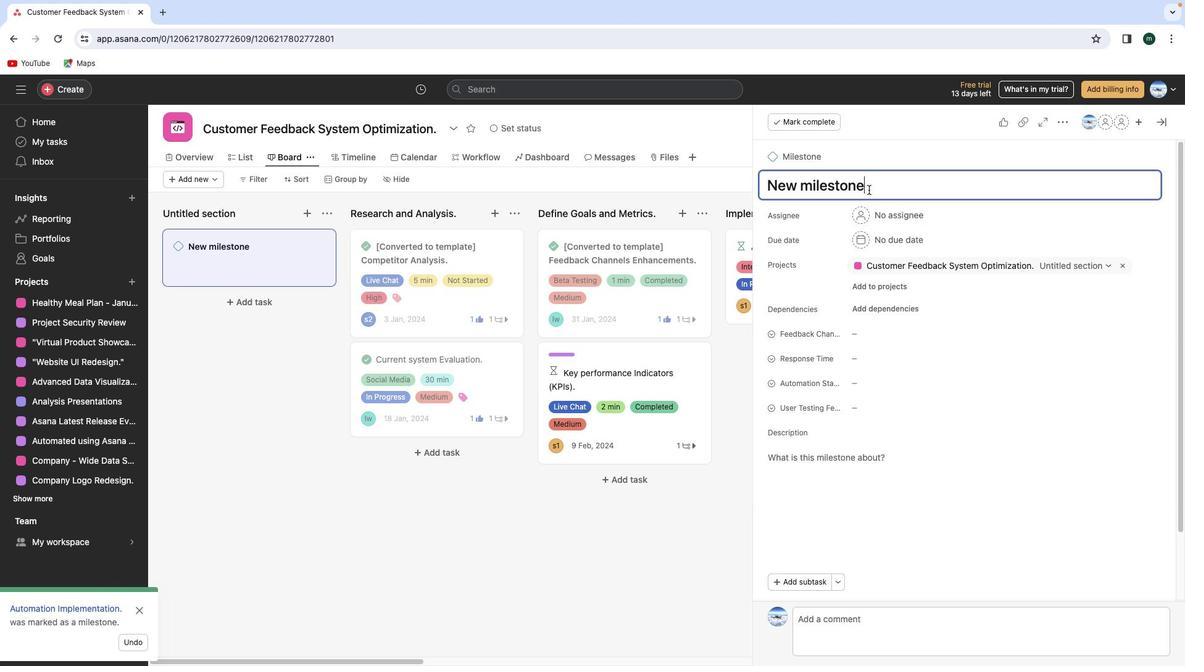 
Action: Mouse moved to (880, 195)
Screenshot: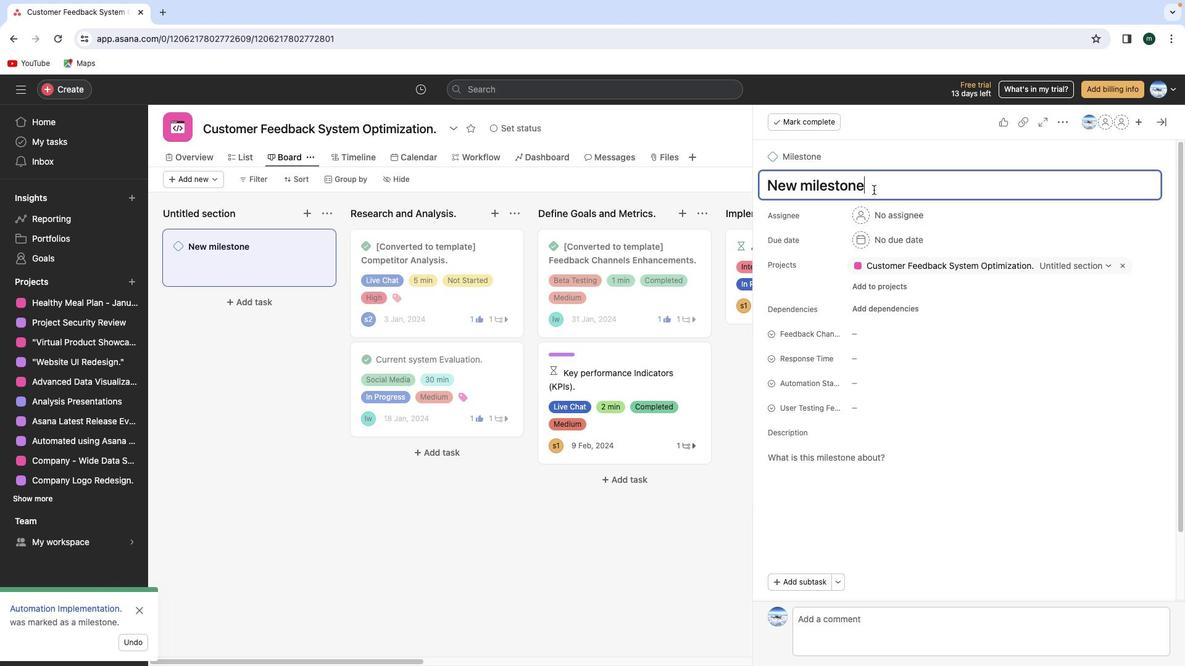 
Action: Mouse pressed left at (880, 195)
Screenshot: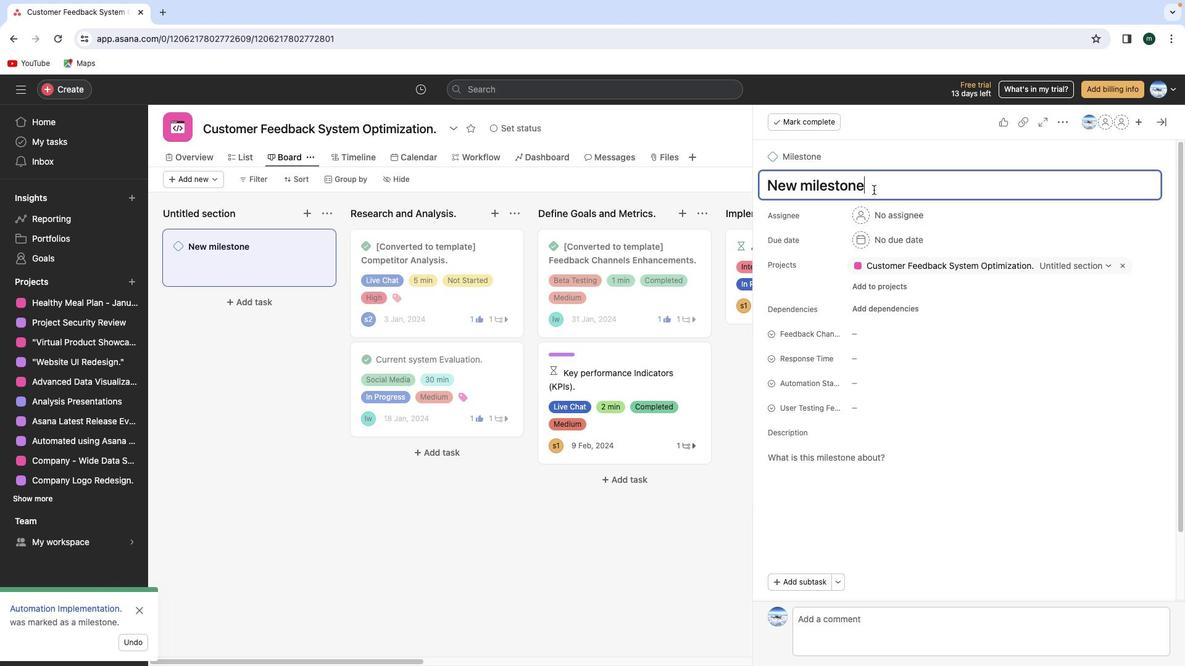 
Action: Mouse moved to (770, 197)
Screenshot: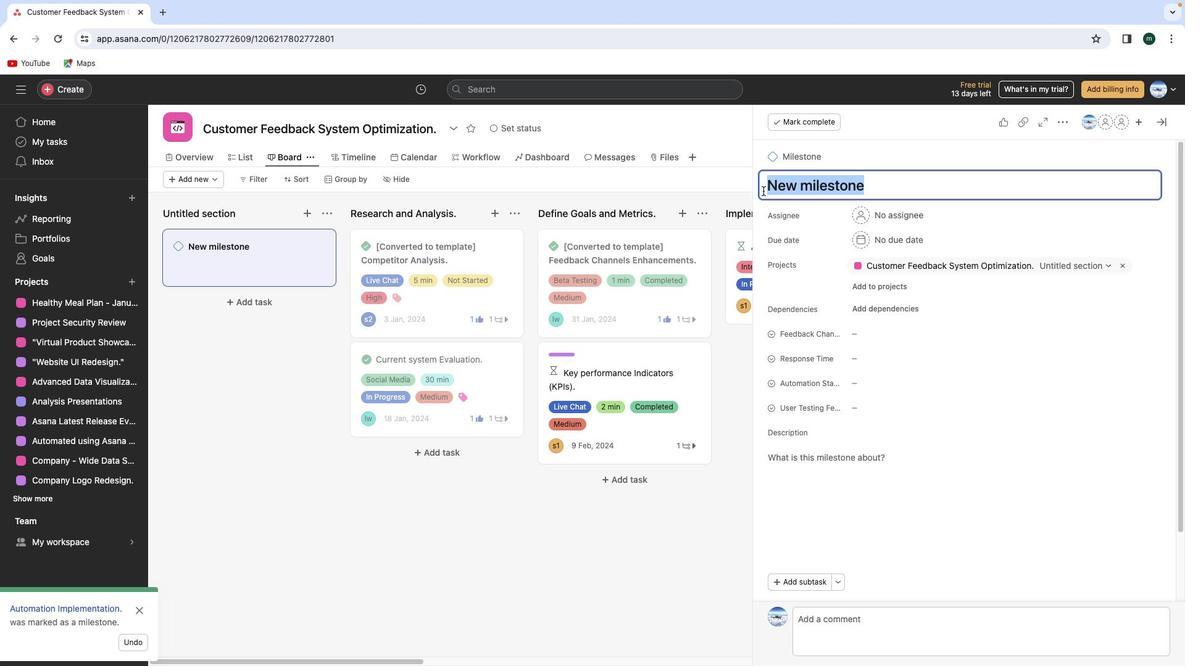 
Action: Key pressed Key.shift'C''u''s''t''p'',''e'Key.backspaceKey.backspaceKey.backspace'o''m''e''r'Key.spaceKey.shift'F''e''e''d''b''a''c''k'Key.space
Screenshot: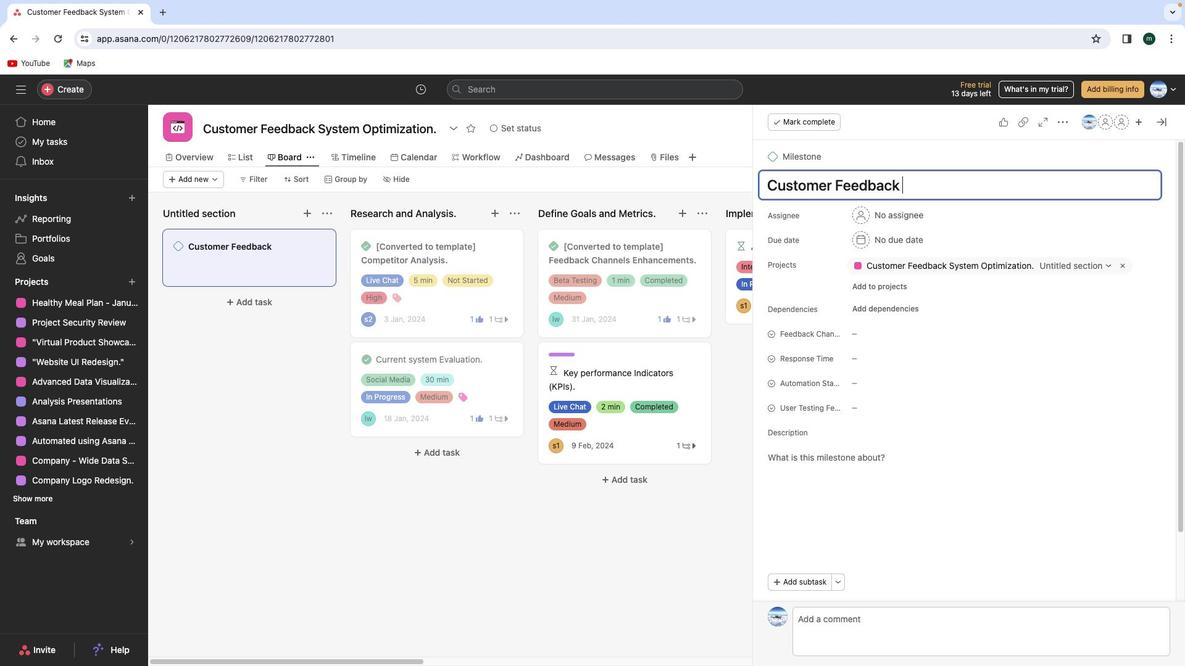
Action: Mouse moved to (840, 195)
Screenshot: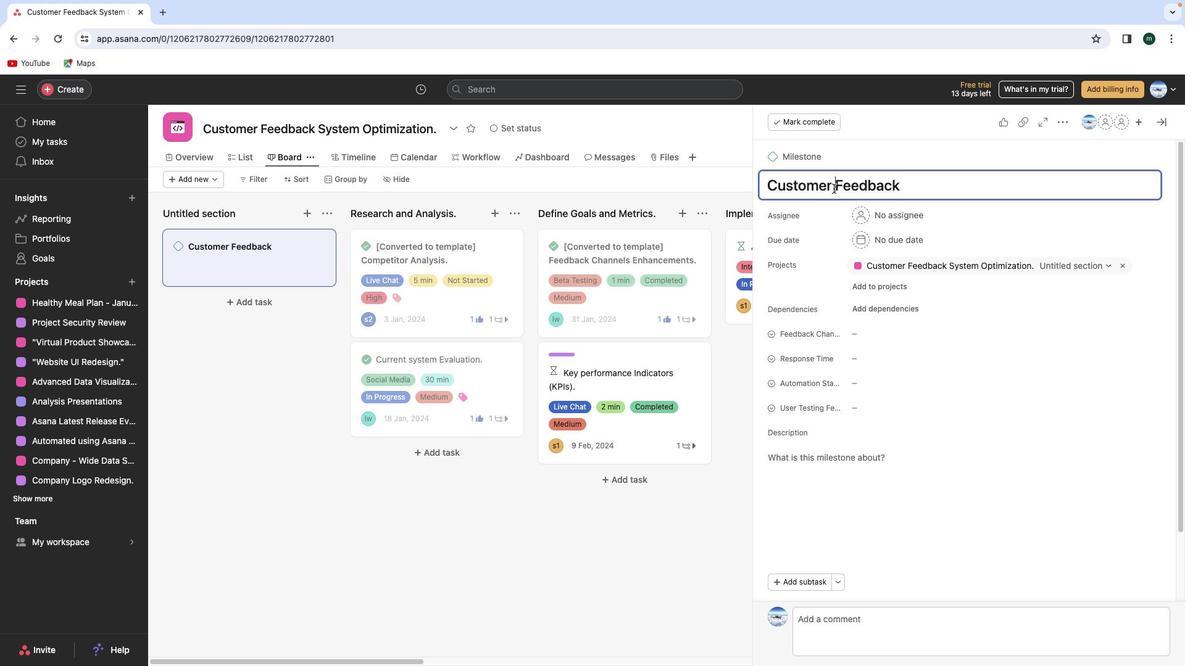 
Action: Mouse pressed left at (840, 195)
Screenshot: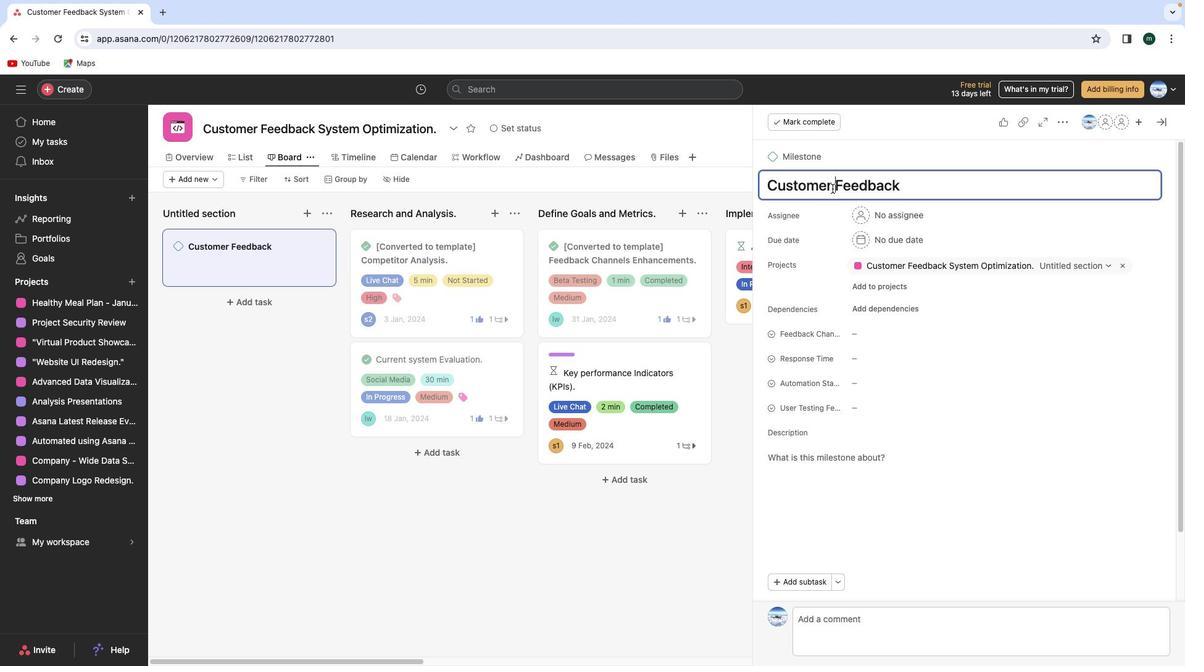 
Action: Mouse moved to (838, 195)
Screenshot: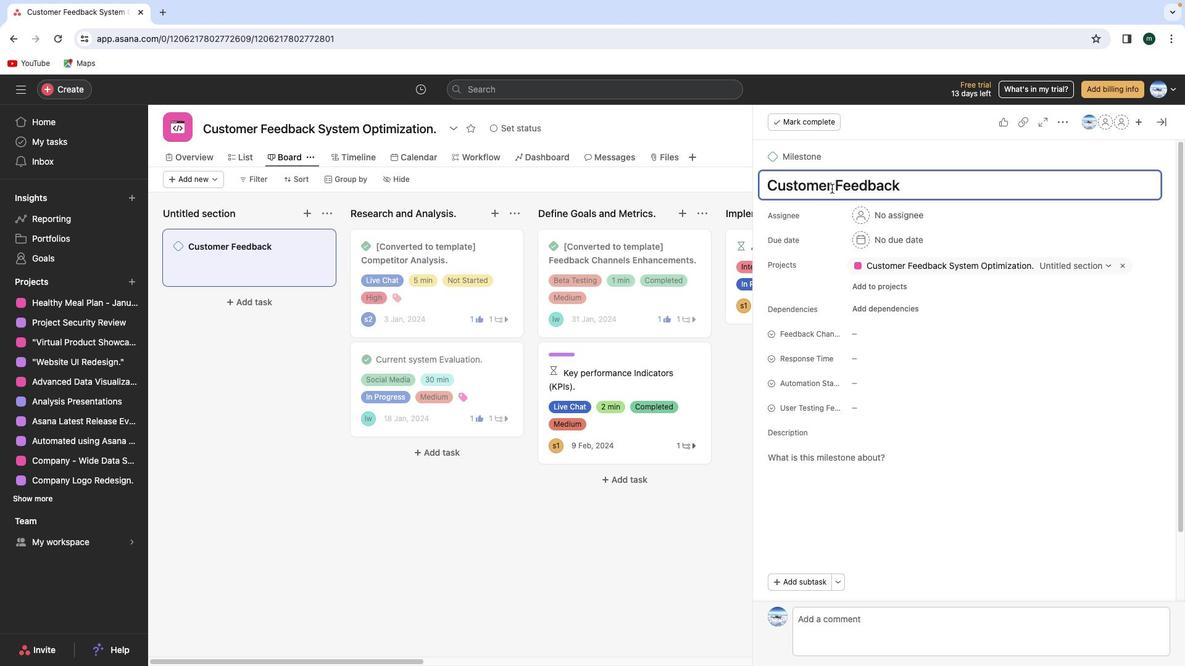 
Action: Key pressed Key.shift'F''i''n''a''l'Key.space
Screenshot: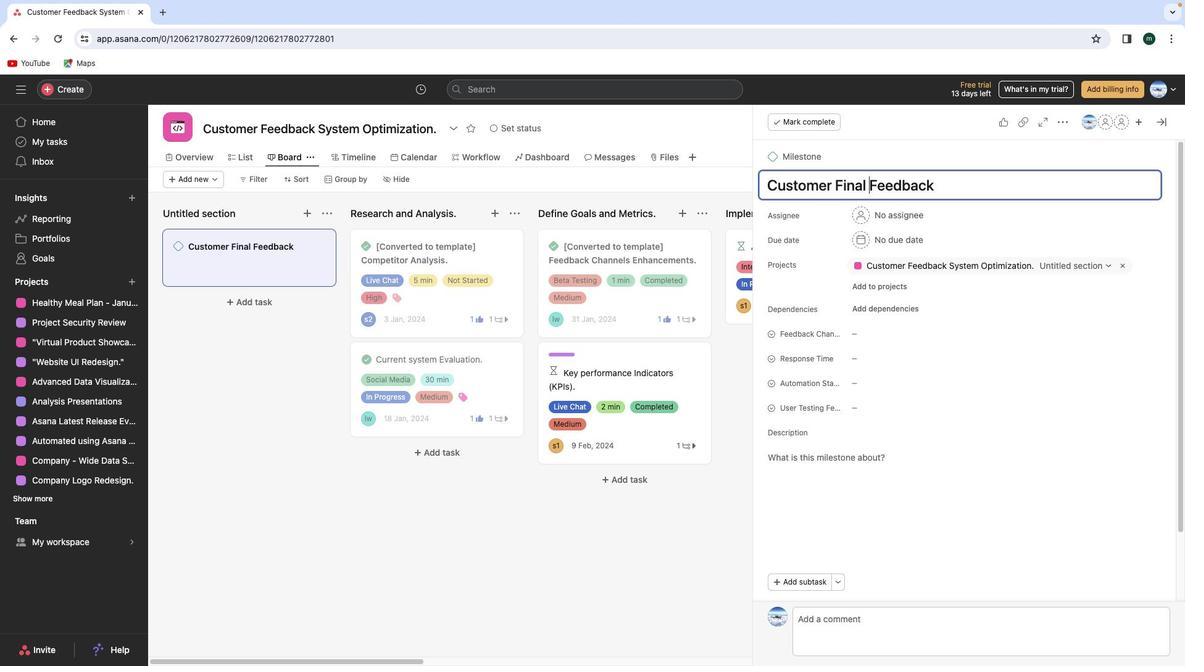
Action: Mouse moved to (957, 198)
Screenshot: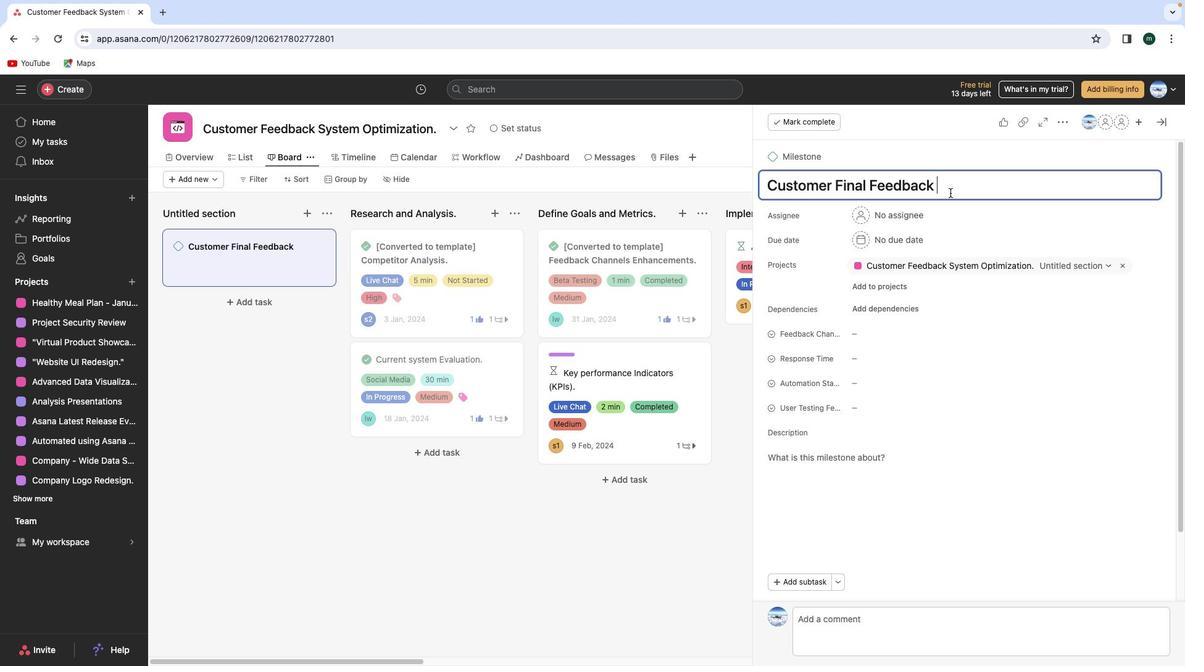 
Action: Mouse pressed left at (957, 198)
Screenshot: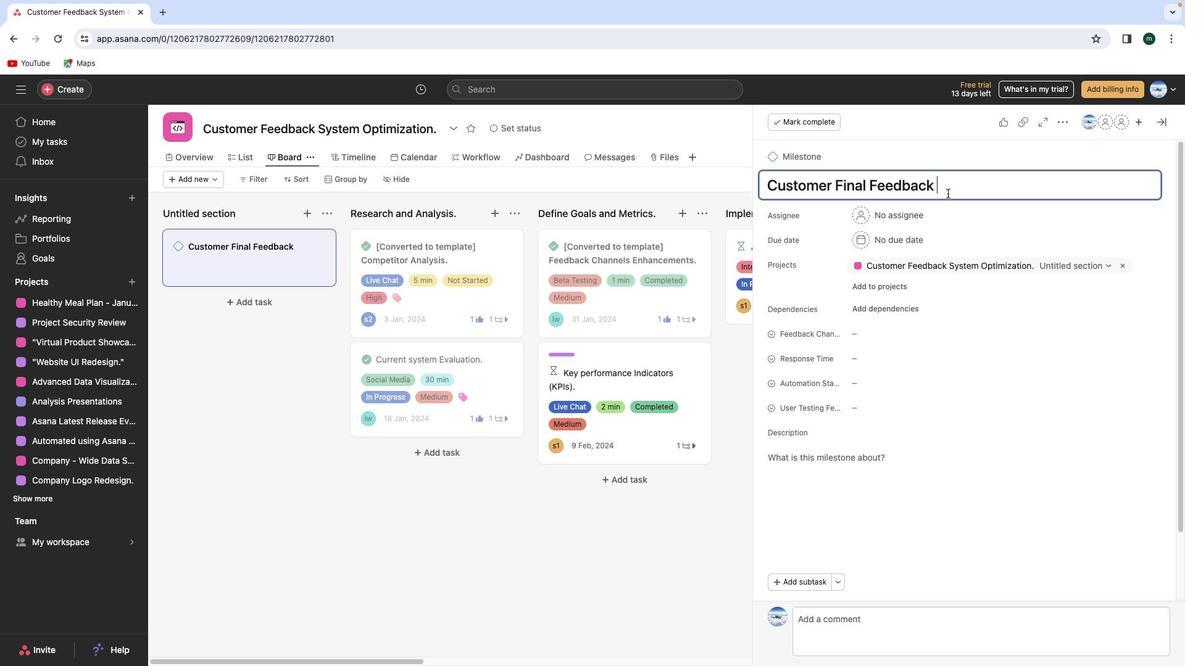 
Action: Mouse moved to (936, 211)
Screenshot: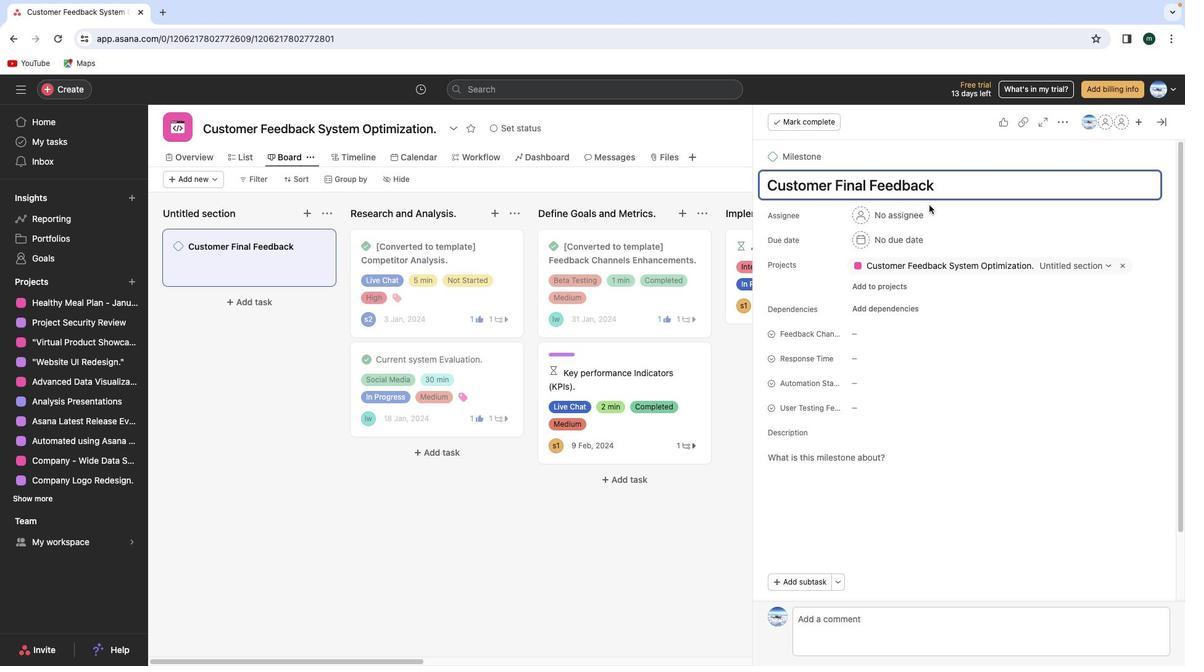 
Action: Key pressed 'i''s'Key.spaceKey.shift'A''p''p''r''e''c''i''a''t''i''o''n'Key.backspaceKey.backspace'n''g''.'Key.space
Screenshot: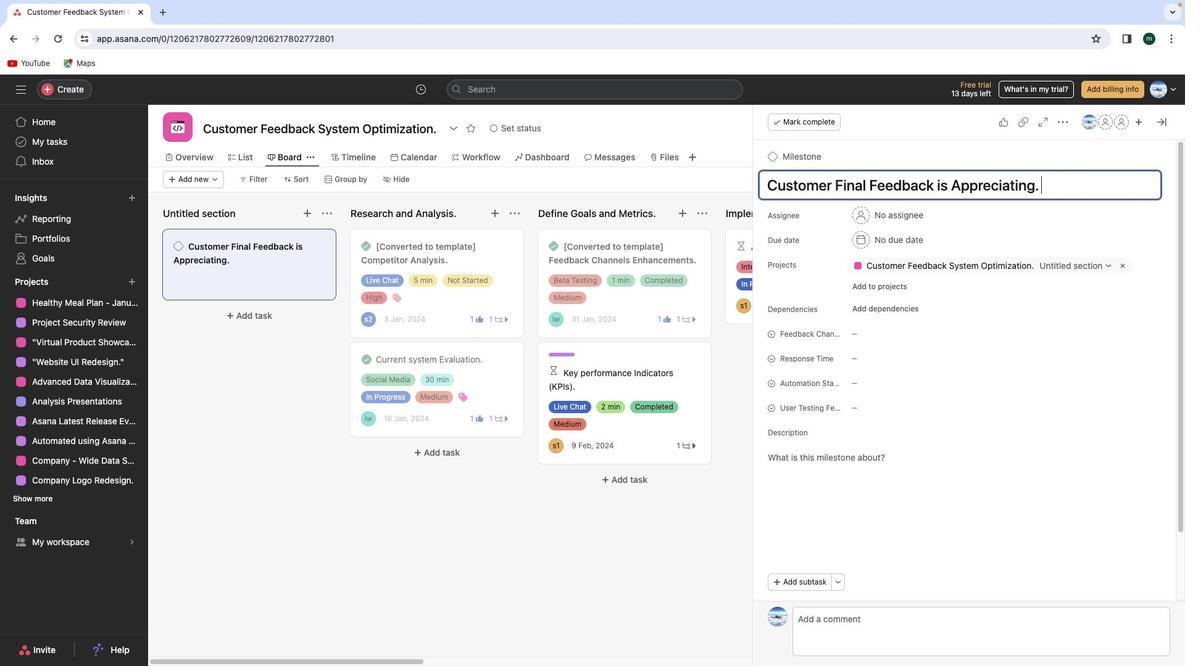 
Action: Mouse moved to (979, 329)
Screenshot: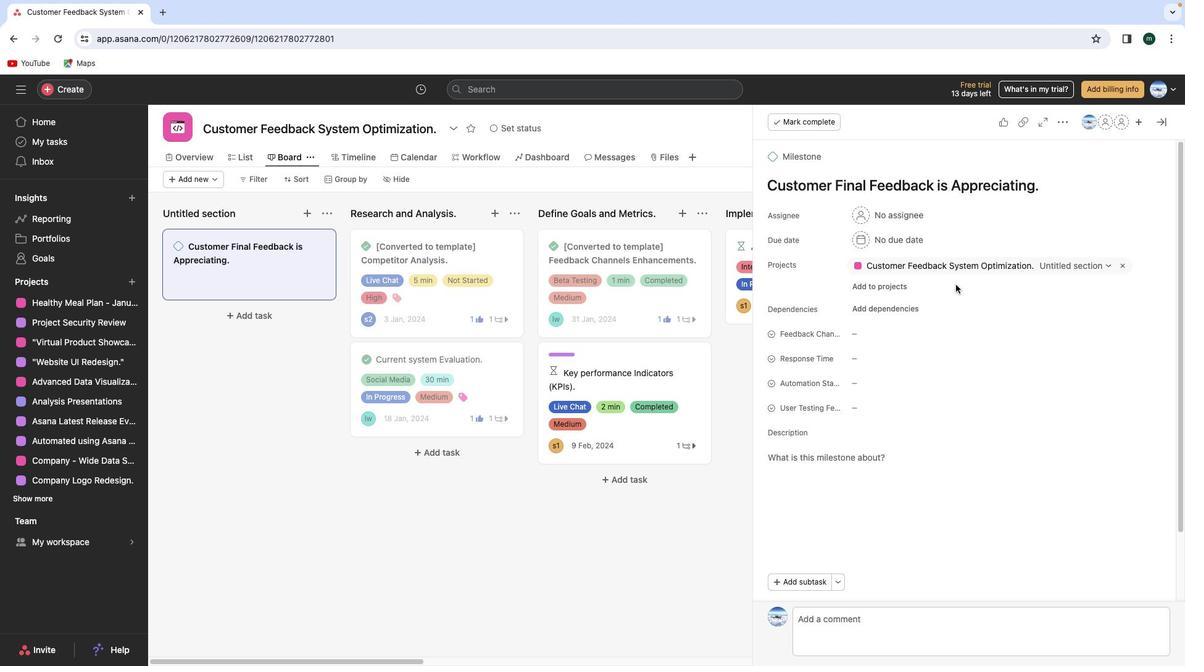 
Action: Mouse pressed left at (979, 329)
Screenshot: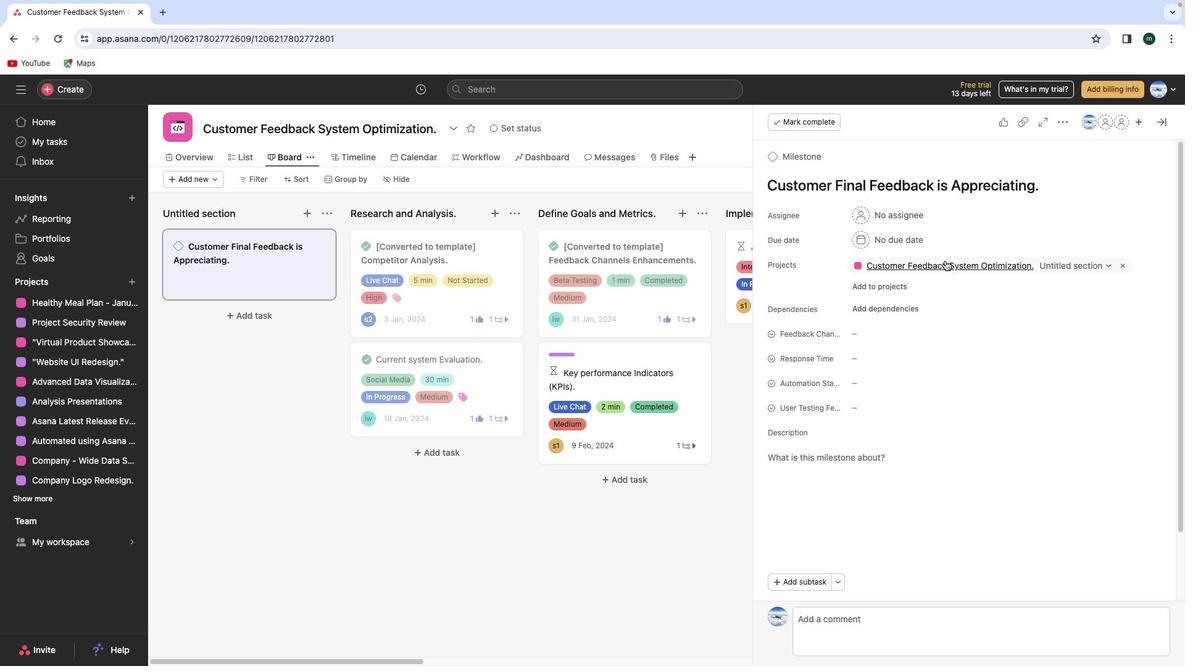 
Action: Mouse moved to (920, 230)
Screenshot: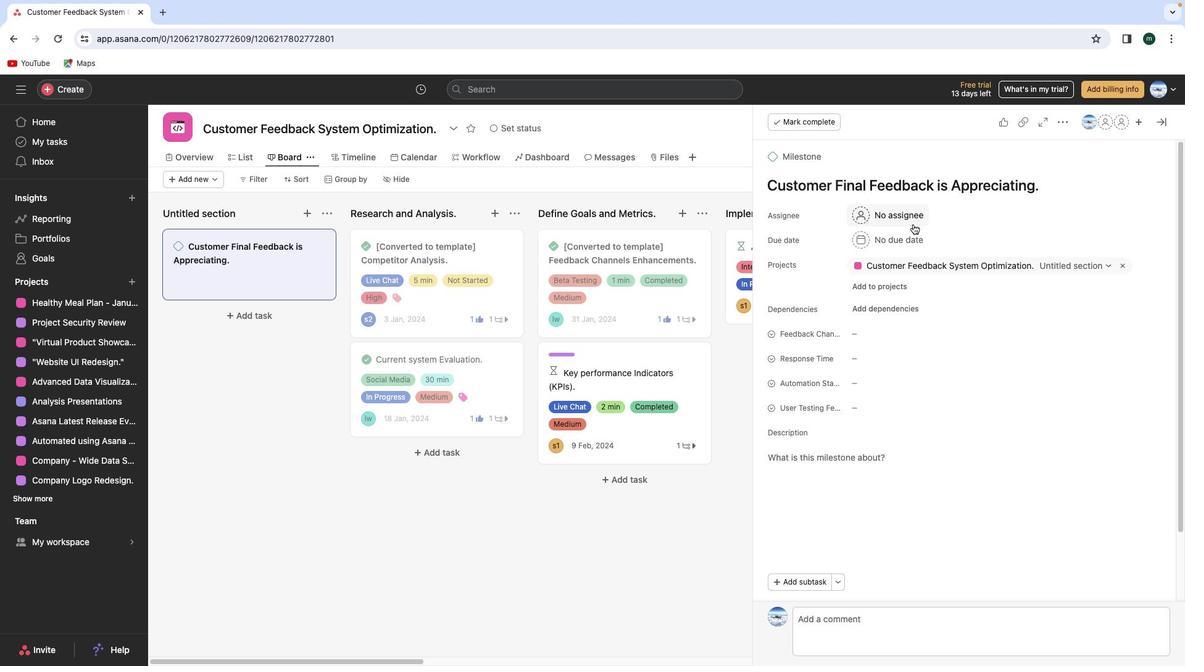 
Action: Mouse pressed left at (920, 230)
Screenshot: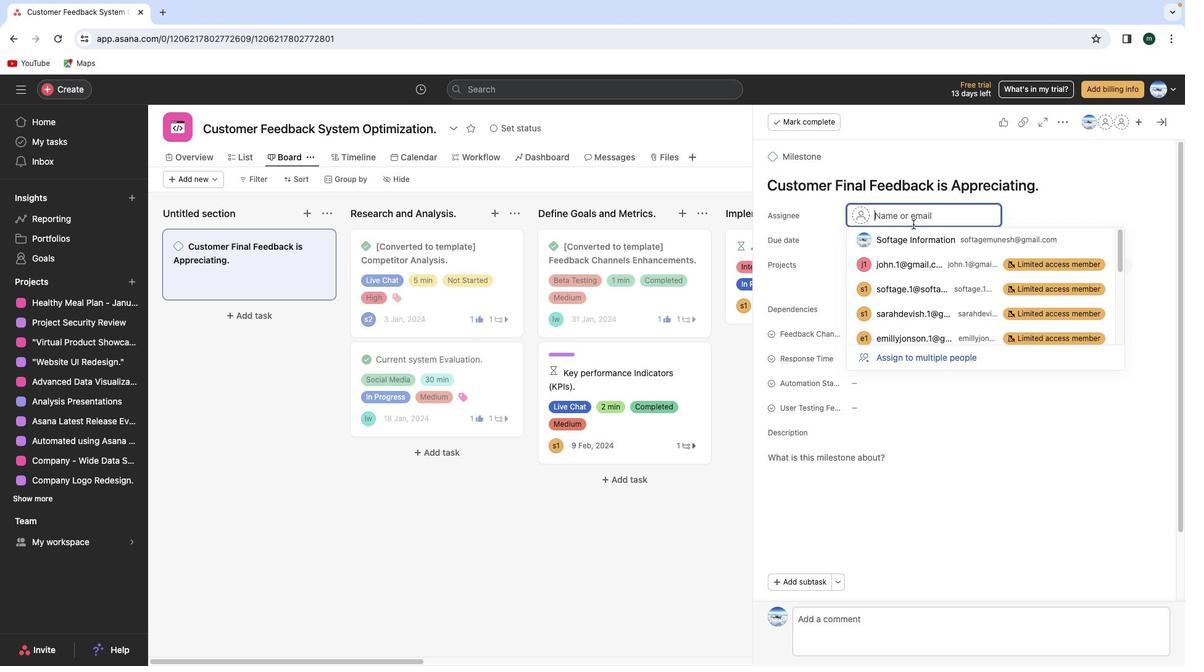
Action: Mouse moved to (934, 271)
Screenshot: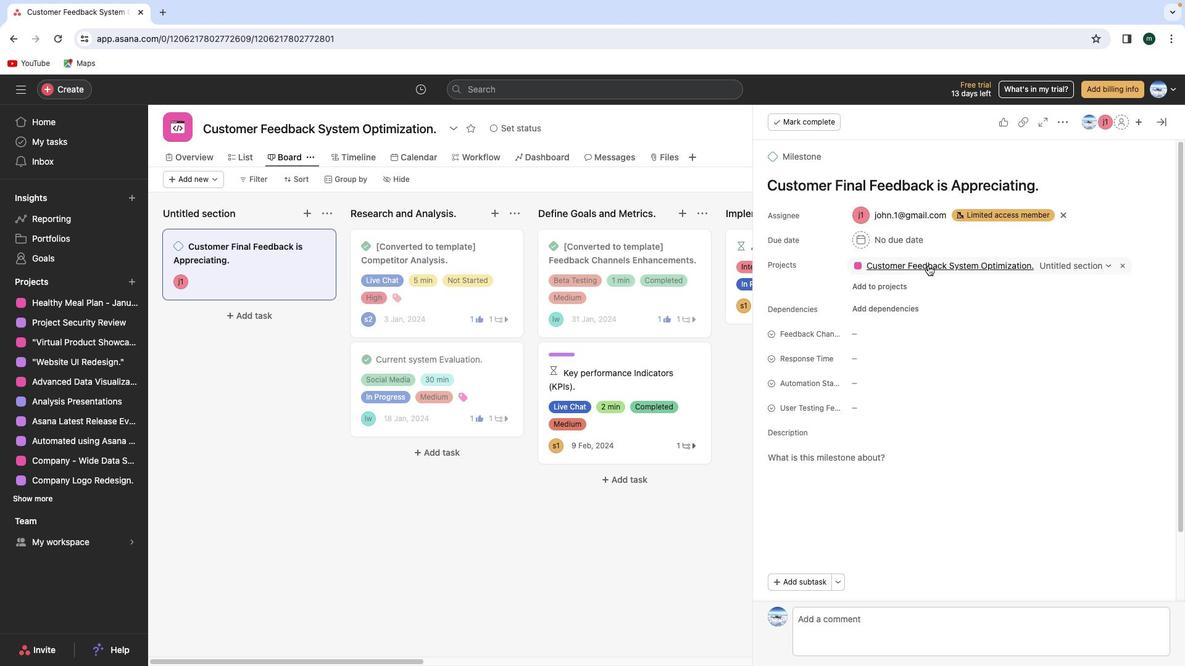 
Action: Mouse pressed left at (934, 271)
Screenshot: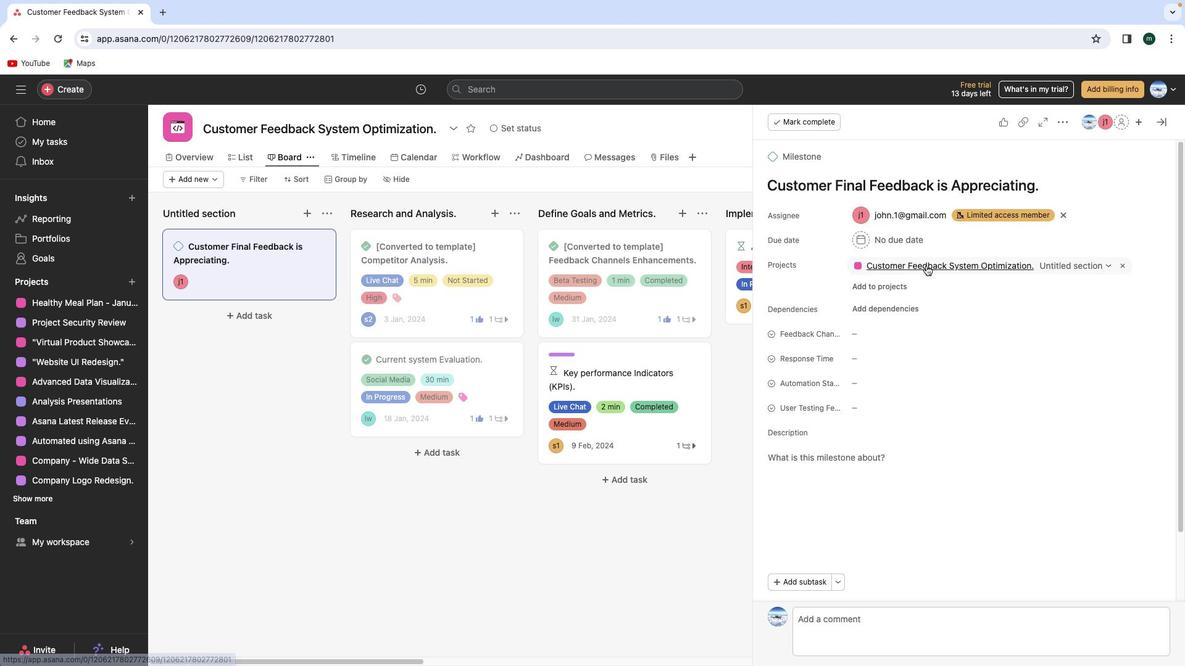 
Action: Mouse moved to (913, 252)
Screenshot: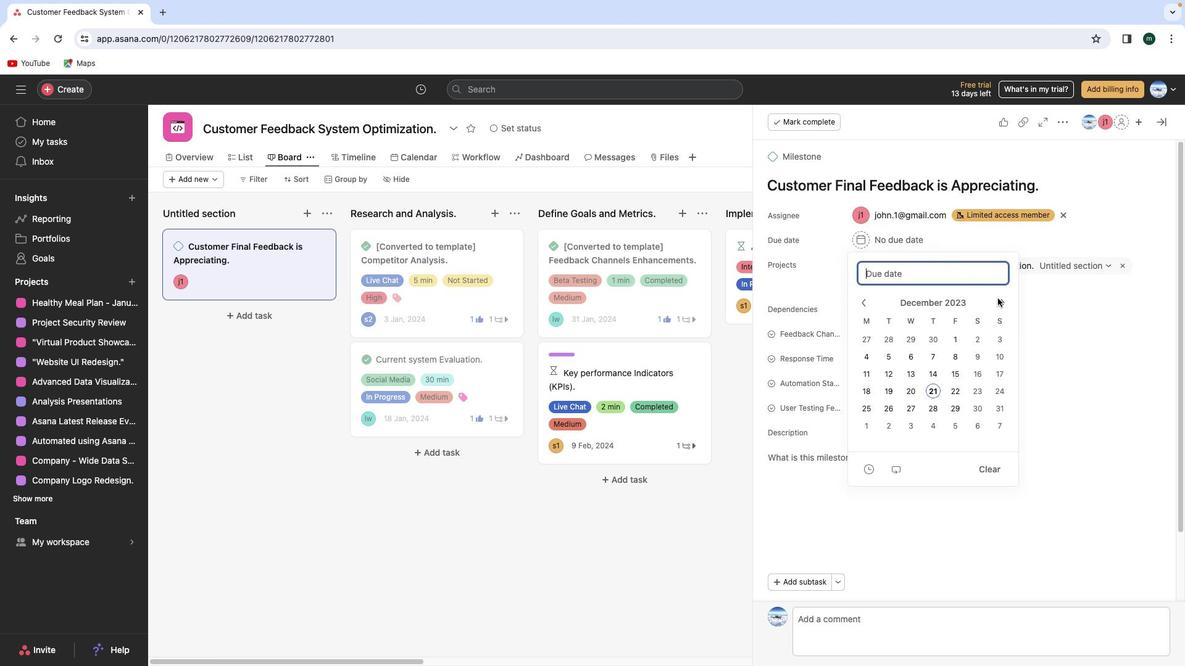 
Action: Mouse pressed left at (913, 252)
Screenshot: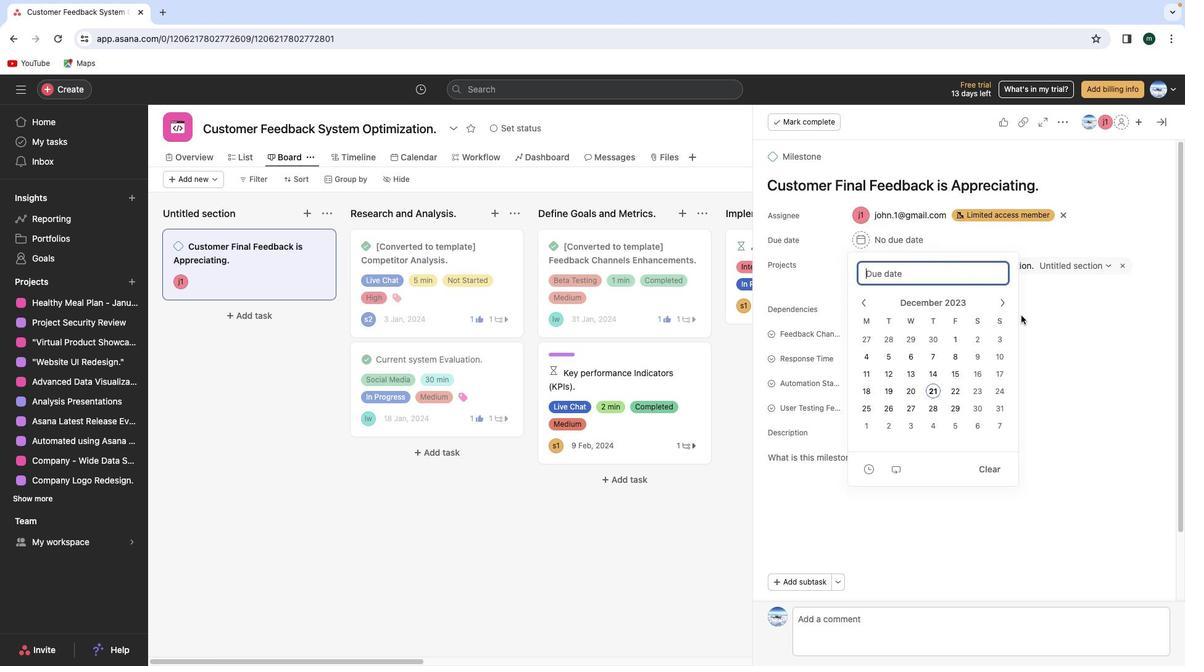 
Action: Mouse moved to (1012, 314)
Screenshot: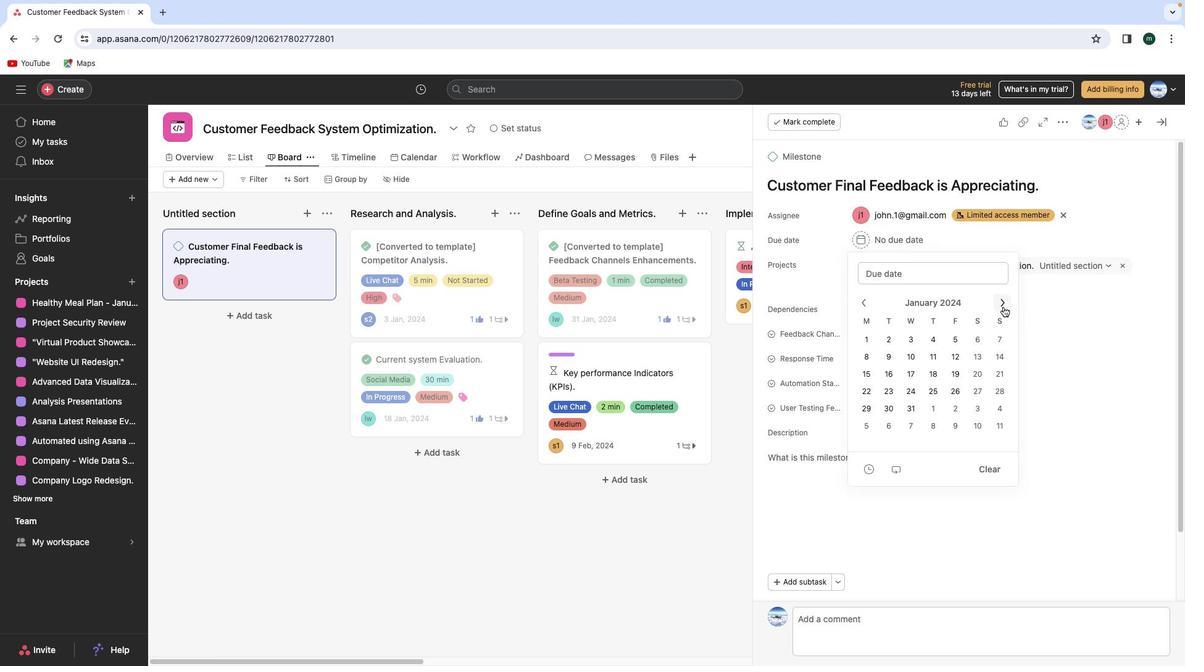 
Action: Mouse pressed left at (1012, 314)
Screenshot: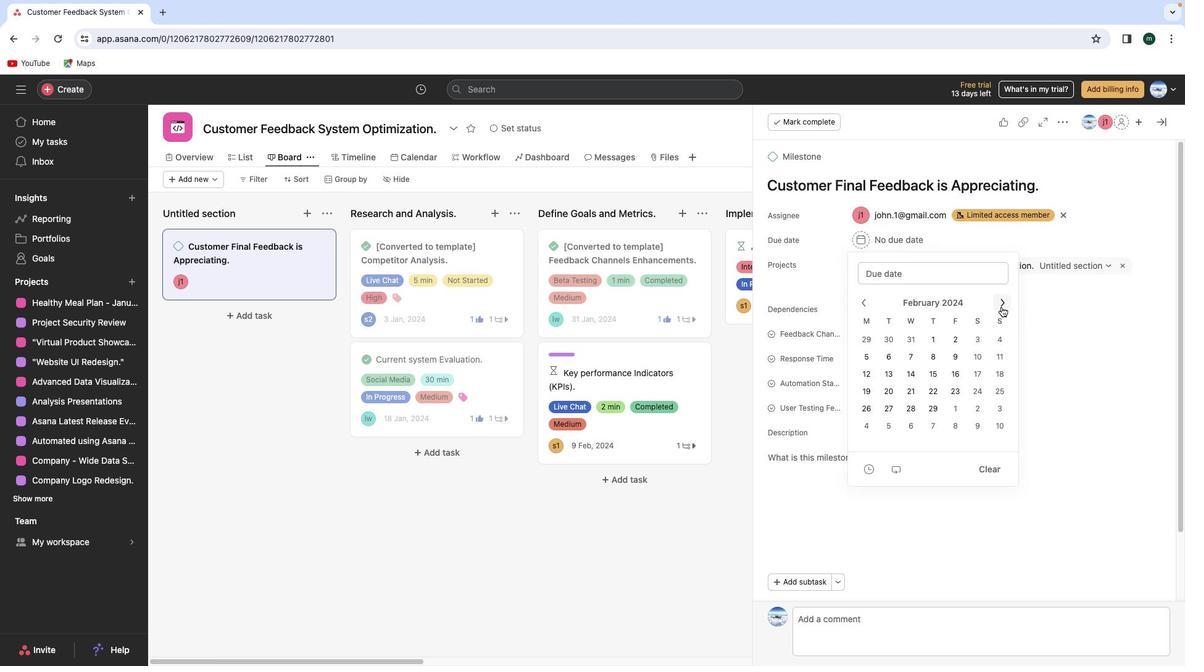 
Action: Mouse moved to (1012, 314)
Screenshot: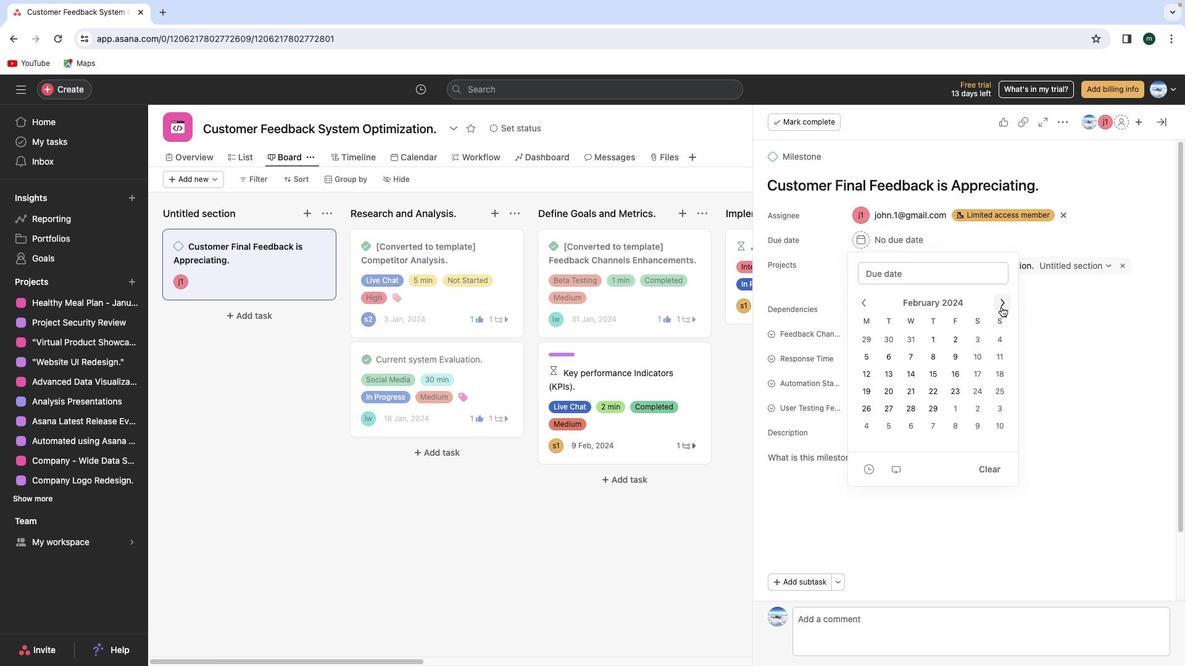 
Action: Mouse pressed left at (1012, 314)
Screenshot: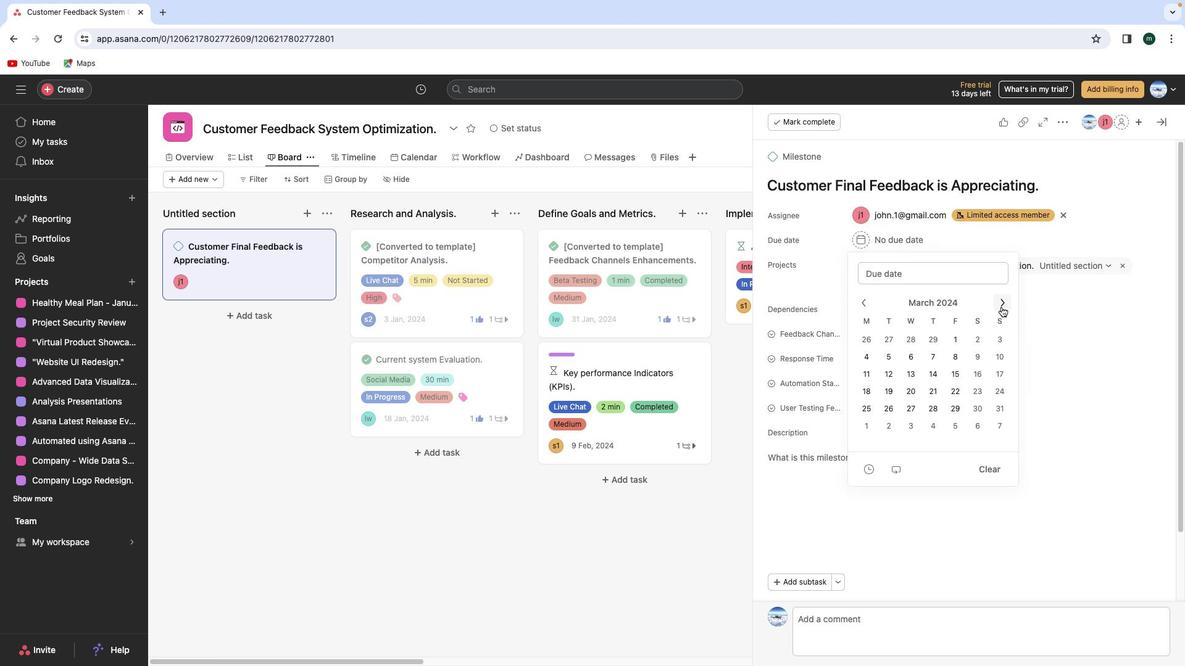 
Action: Mouse moved to (1008, 313)
Screenshot: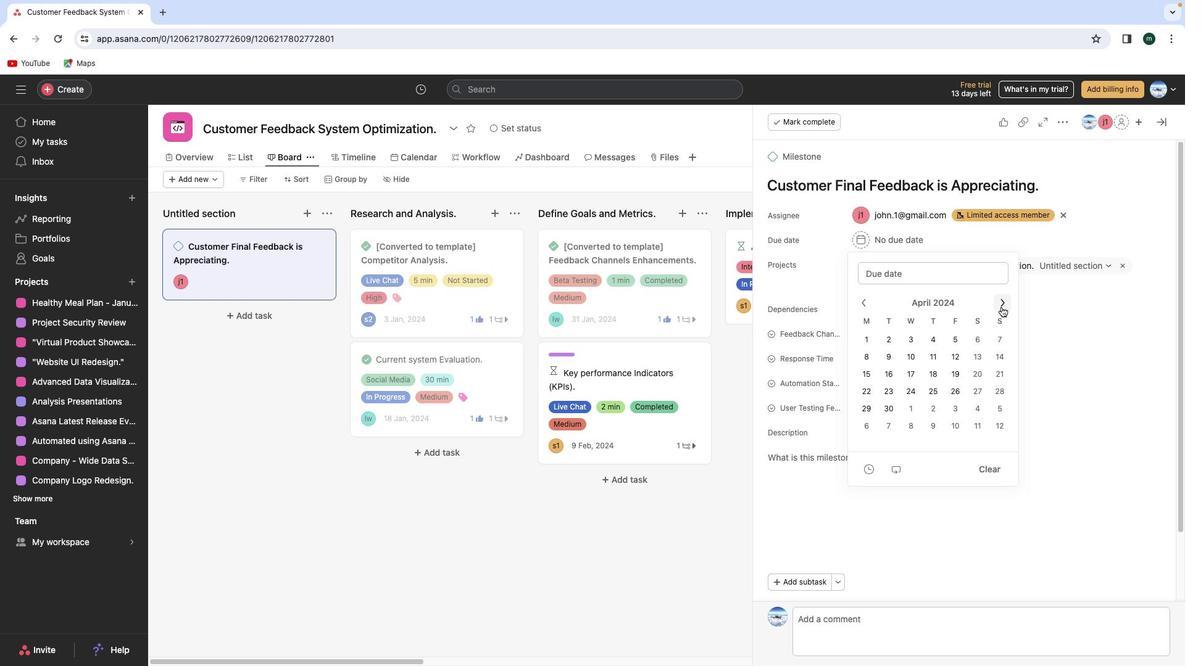 
Action: Mouse pressed left at (1008, 313)
Screenshot: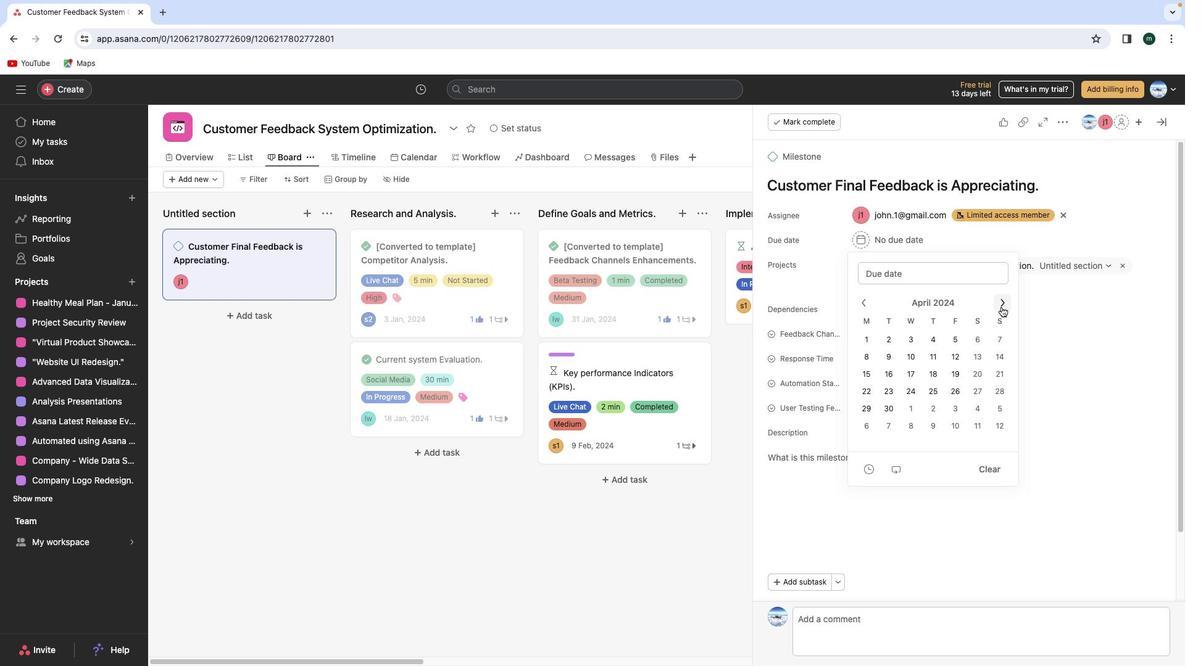 
Action: Mouse pressed left at (1008, 313)
Screenshot: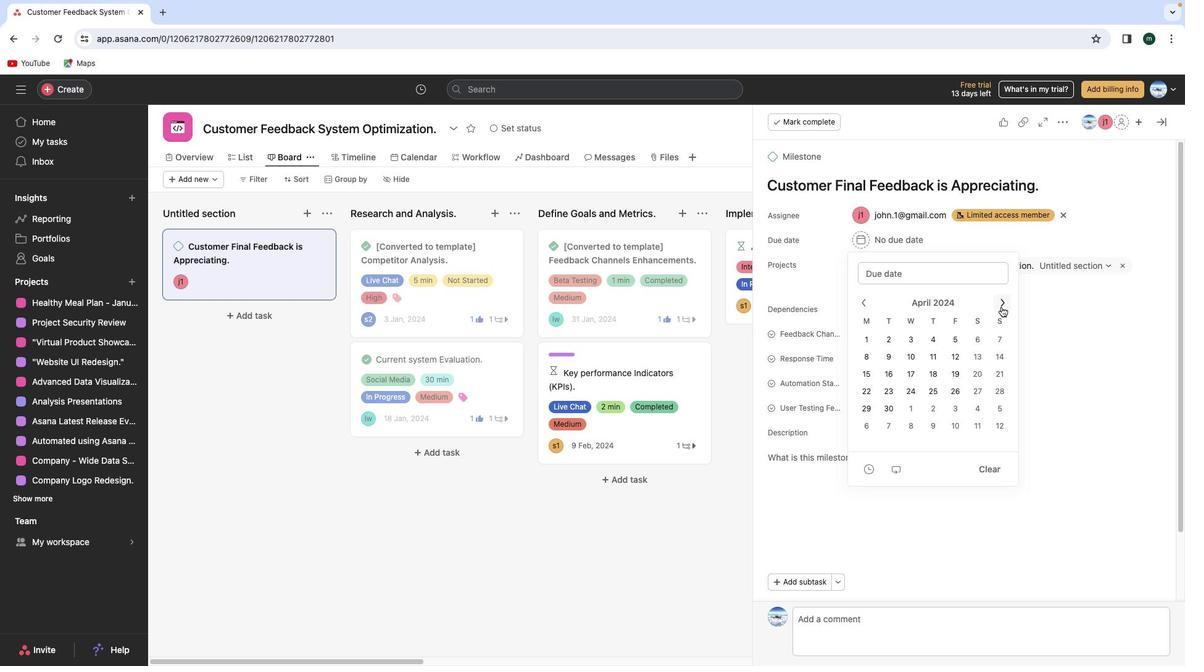 
Action: Mouse pressed left at (1008, 313)
Screenshot: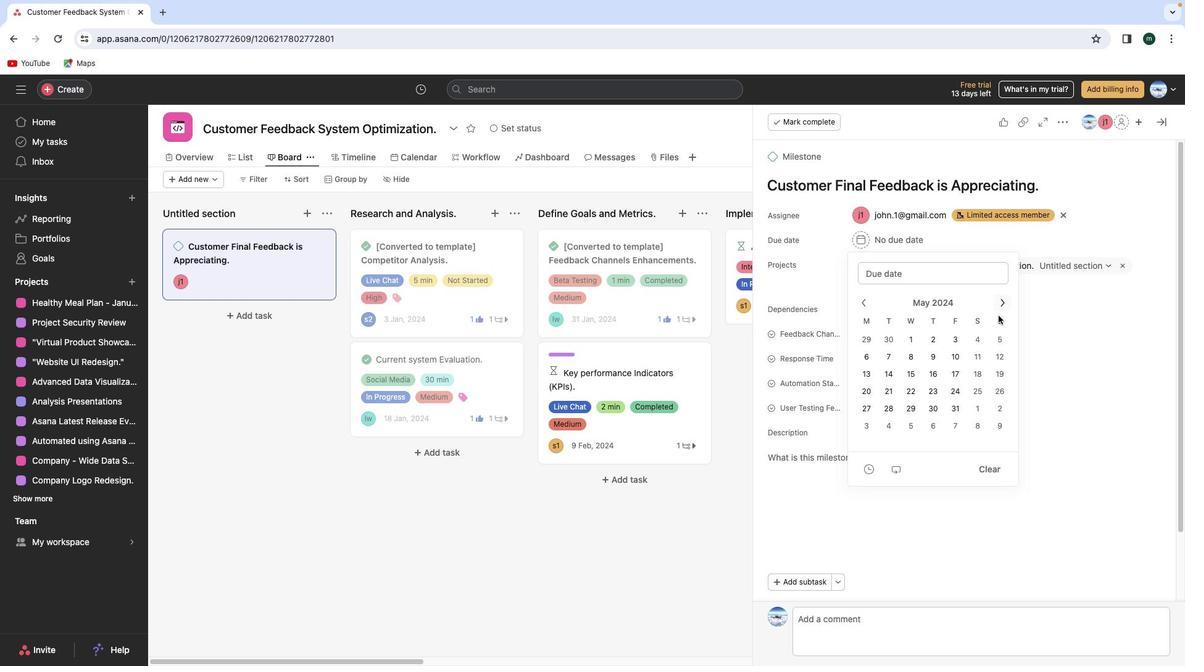 
Action: Mouse moved to (986, 342)
Screenshot: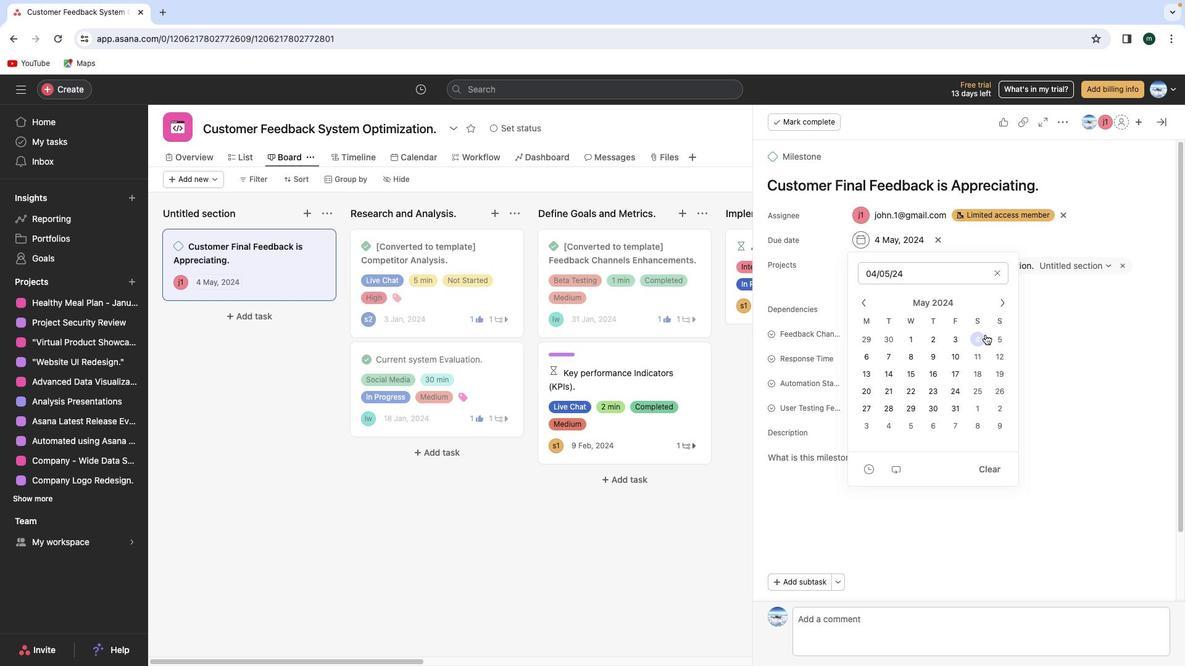 
Action: Mouse pressed left at (986, 342)
Screenshot: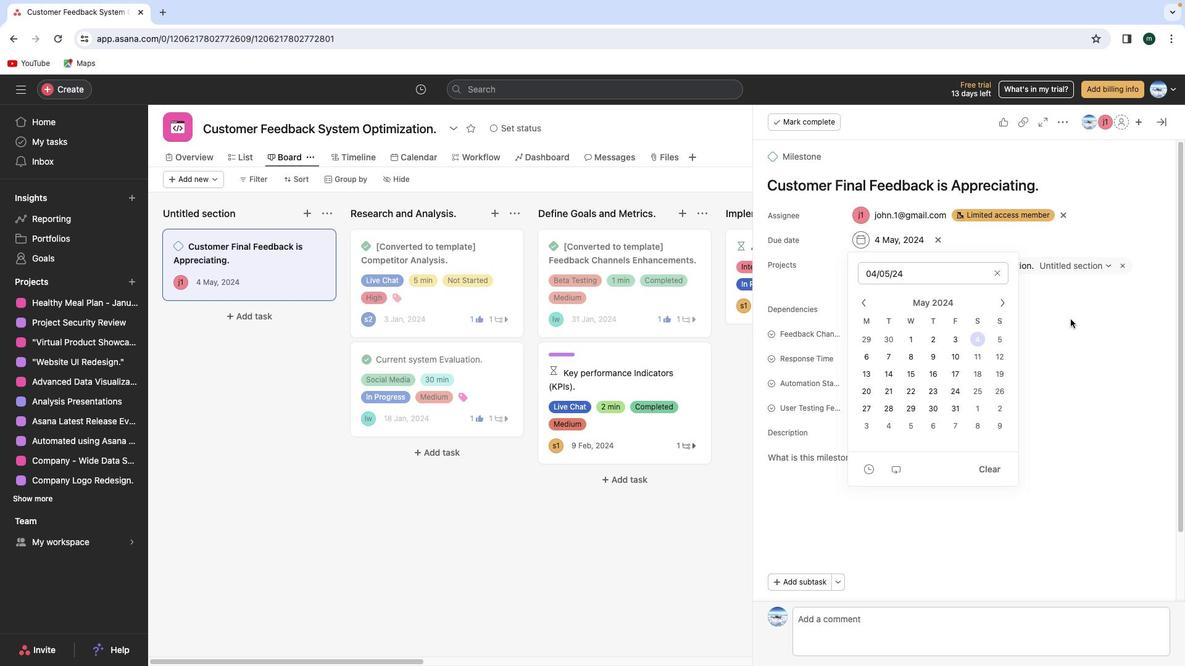 
Action: Mouse moved to (1077, 326)
Screenshot: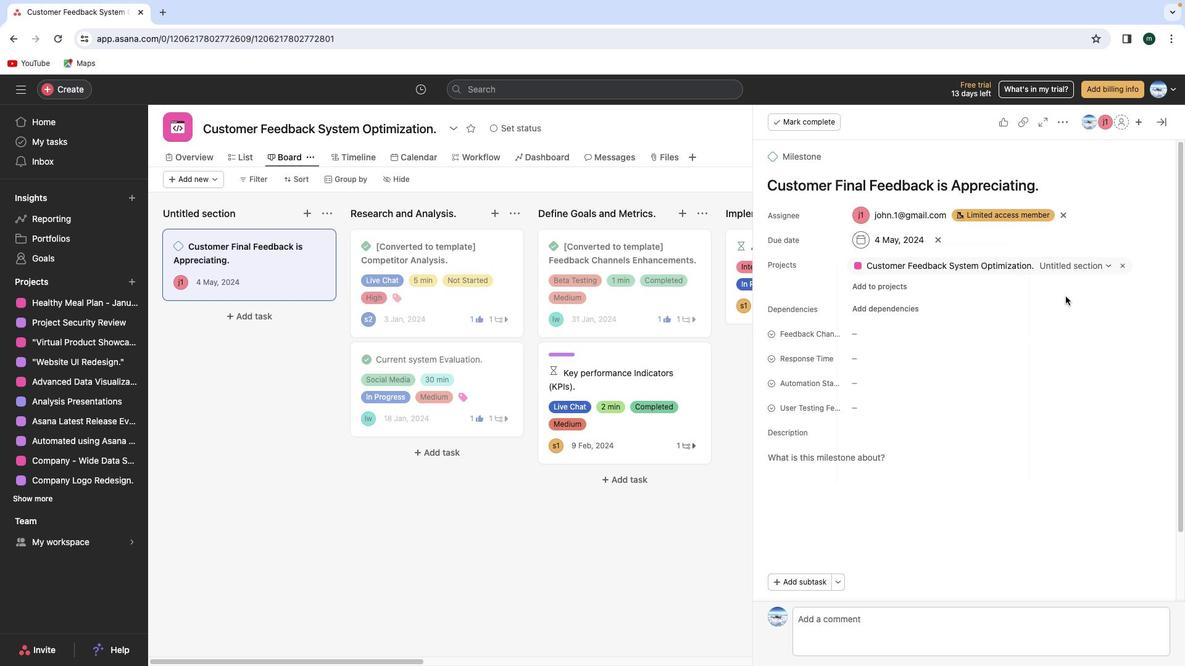 
Action: Mouse pressed left at (1077, 326)
Screenshot: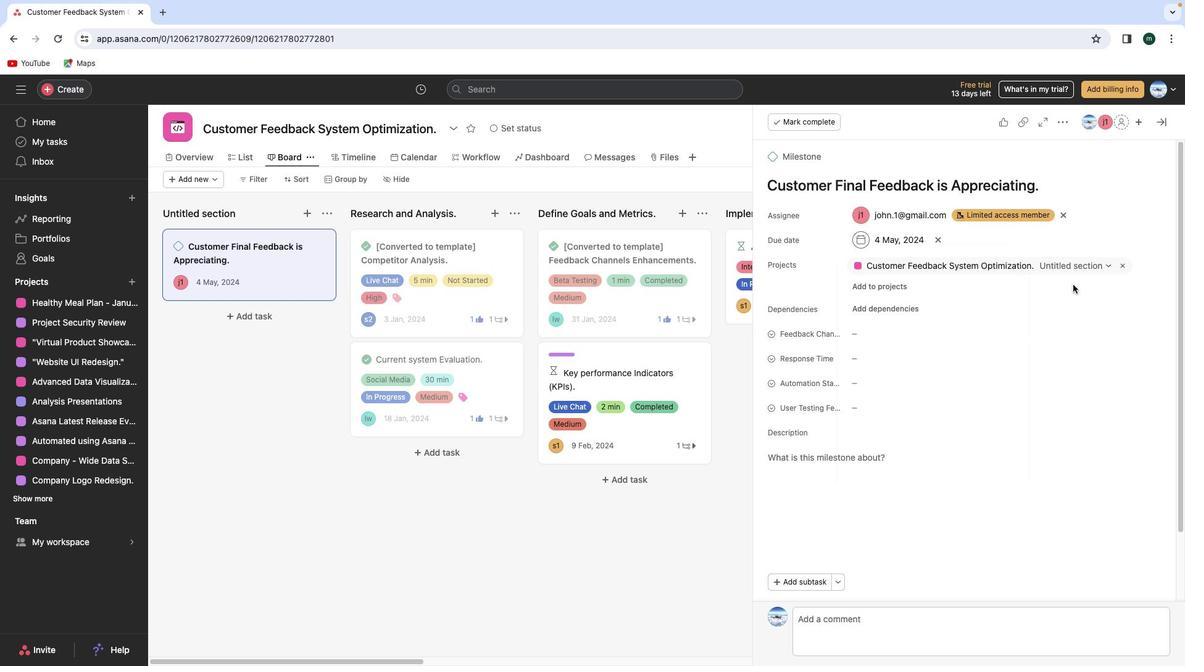 
Action: Mouse moved to (1088, 275)
Screenshot: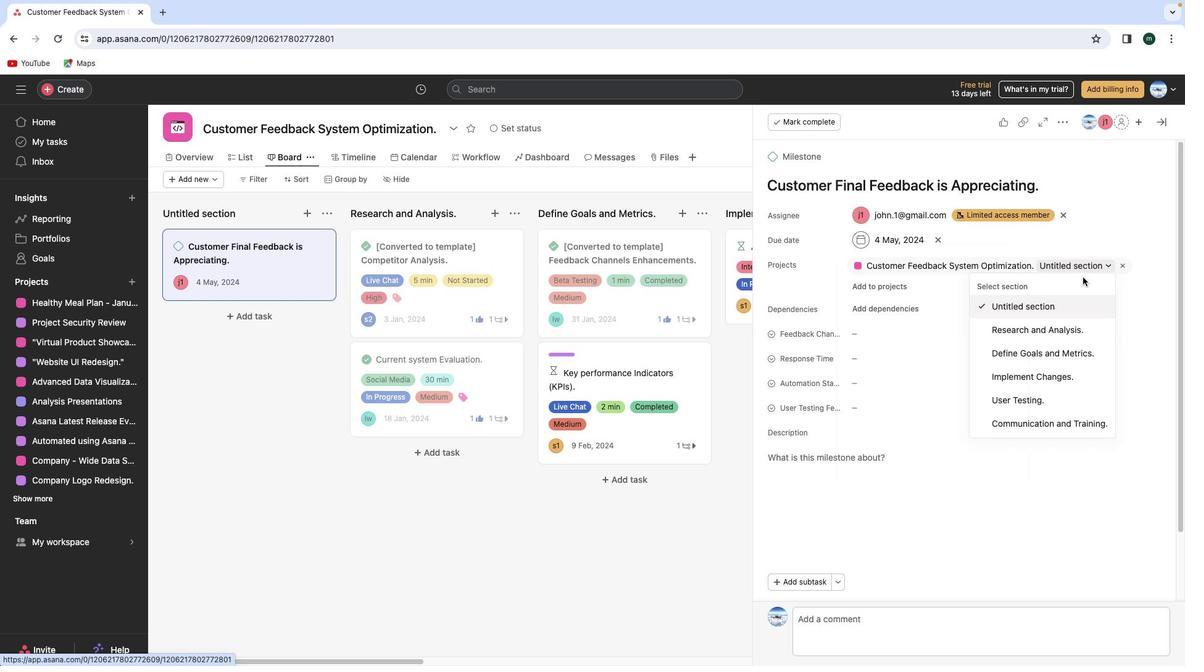 
Action: Mouse pressed left at (1088, 275)
Screenshot: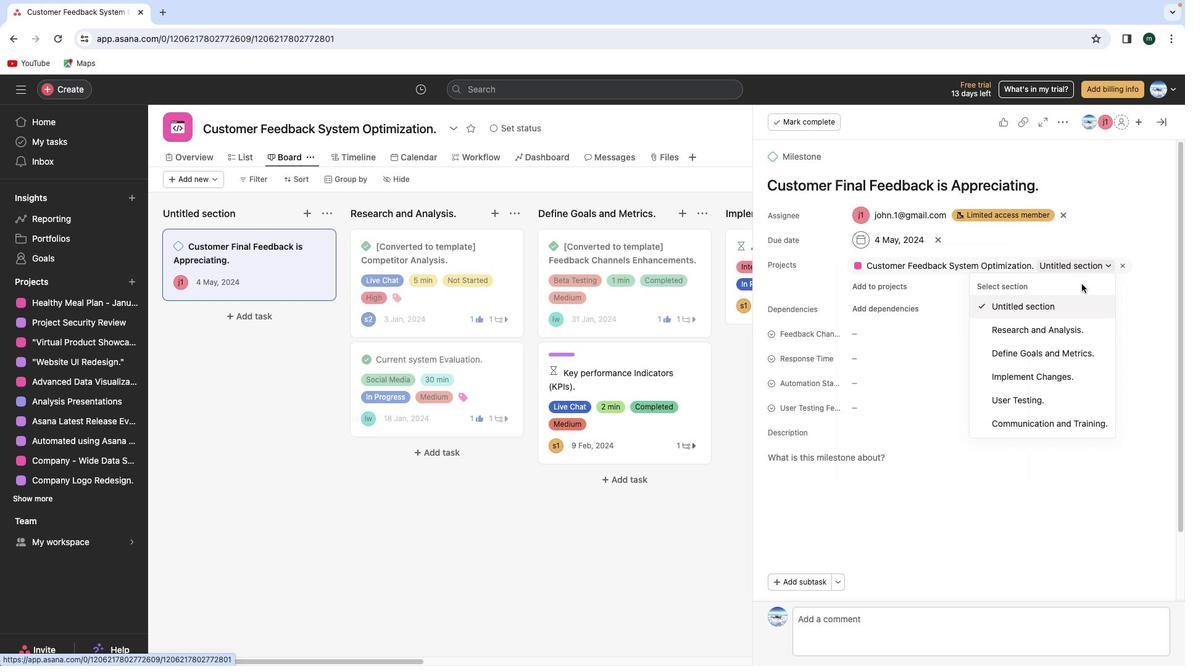 
Action: Mouse moved to (1086, 311)
Screenshot: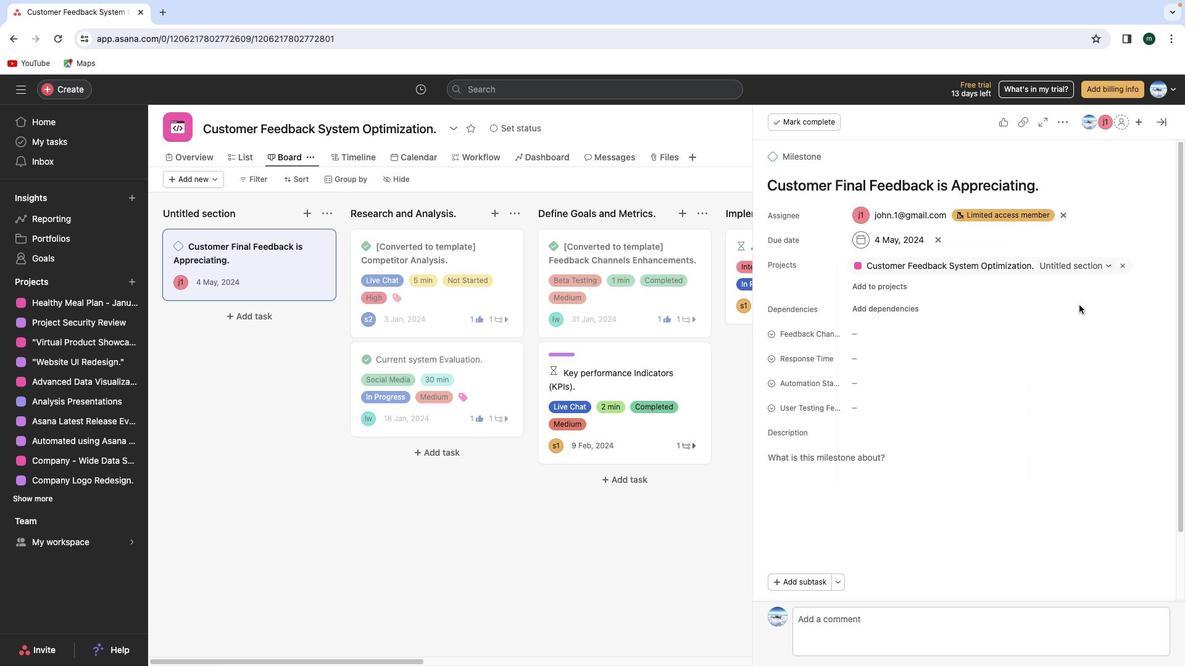 
Action: Mouse pressed left at (1086, 311)
Screenshot: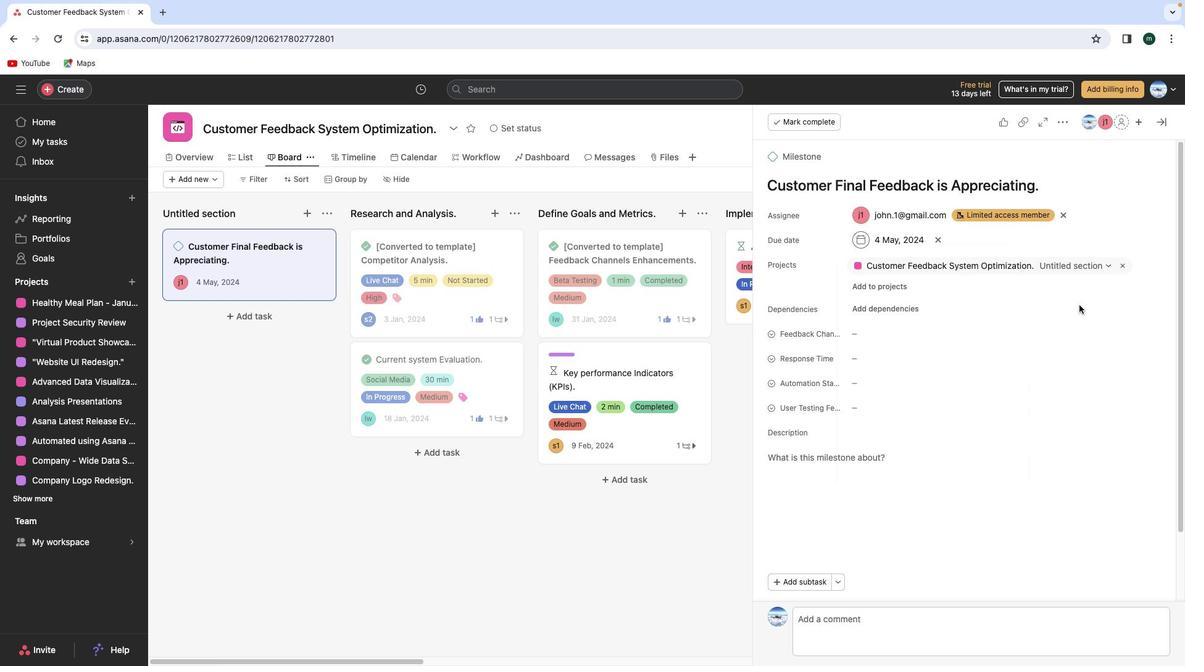 
Action: Mouse moved to (917, 314)
Screenshot: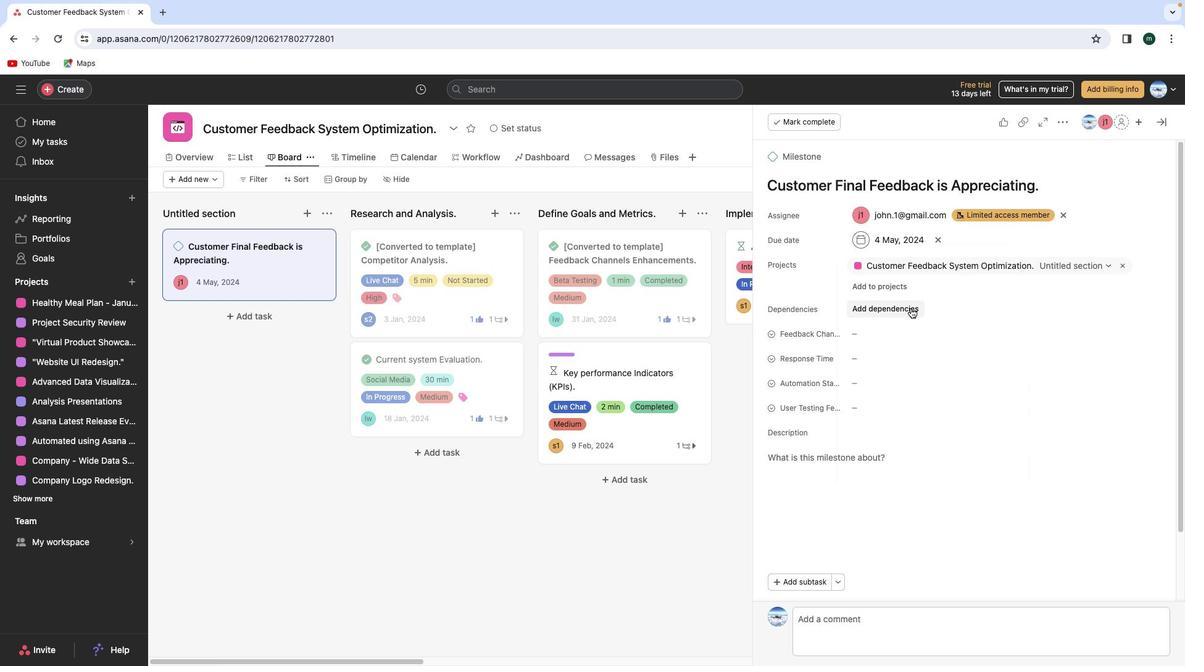 
Action: Mouse pressed left at (917, 314)
Screenshot: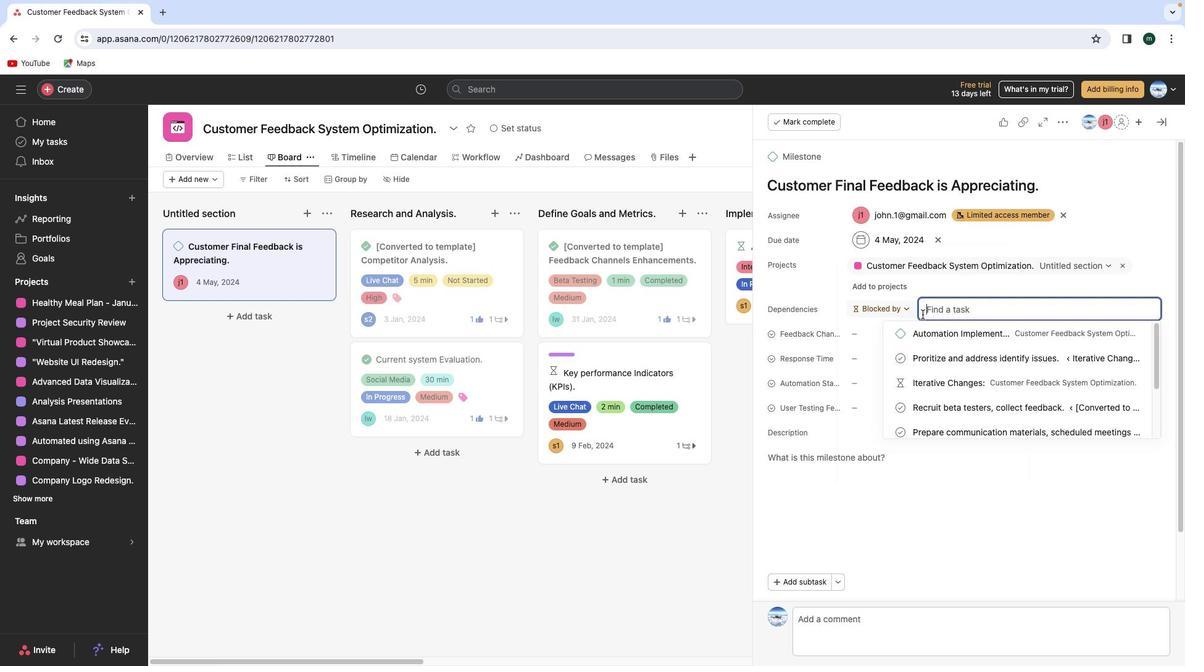 
Action: Mouse moved to (955, 332)
Screenshot: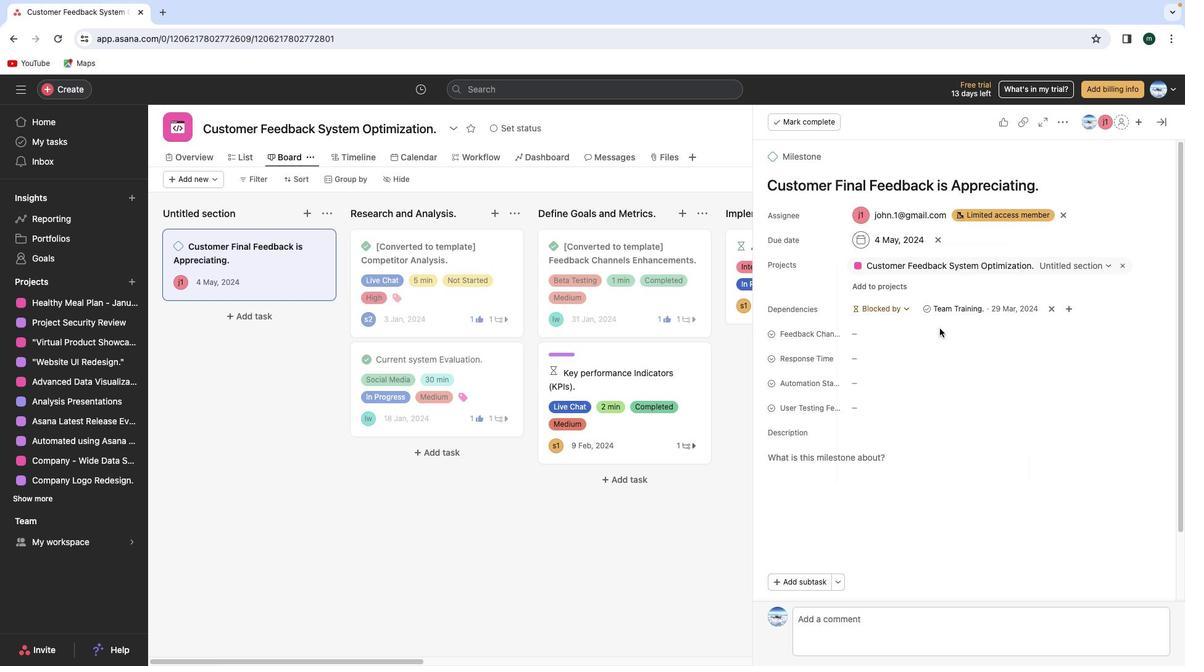 
Action: Mouse pressed left at (955, 332)
Screenshot: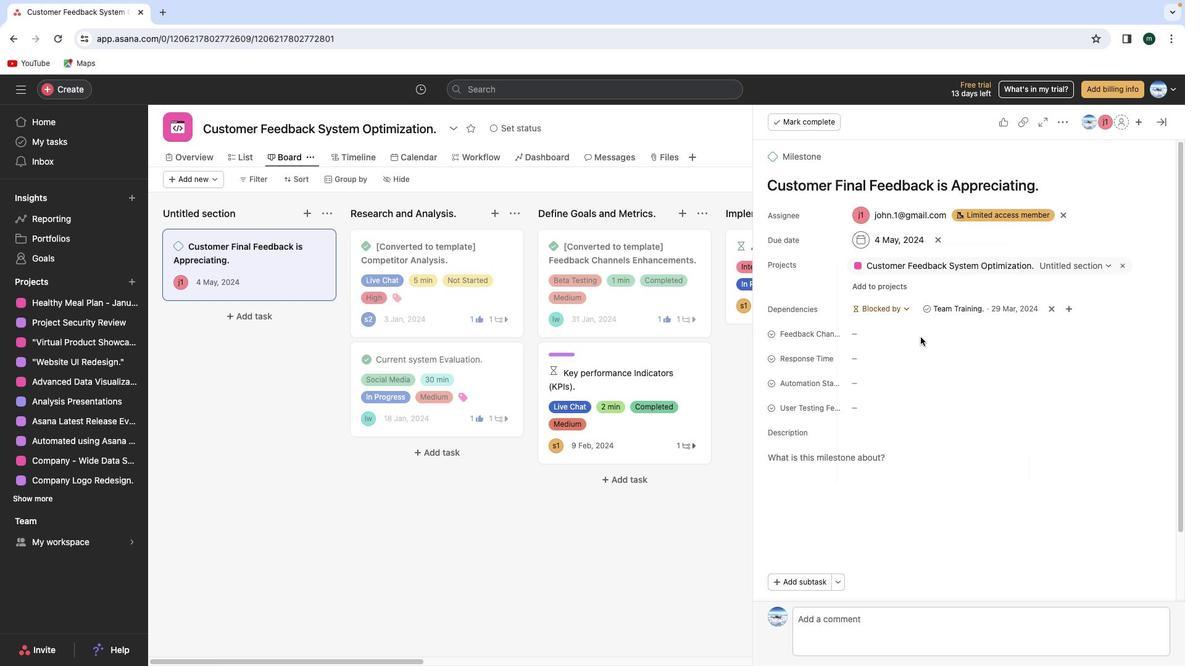 
Action: Mouse moved to (896, 343)
Screenshot: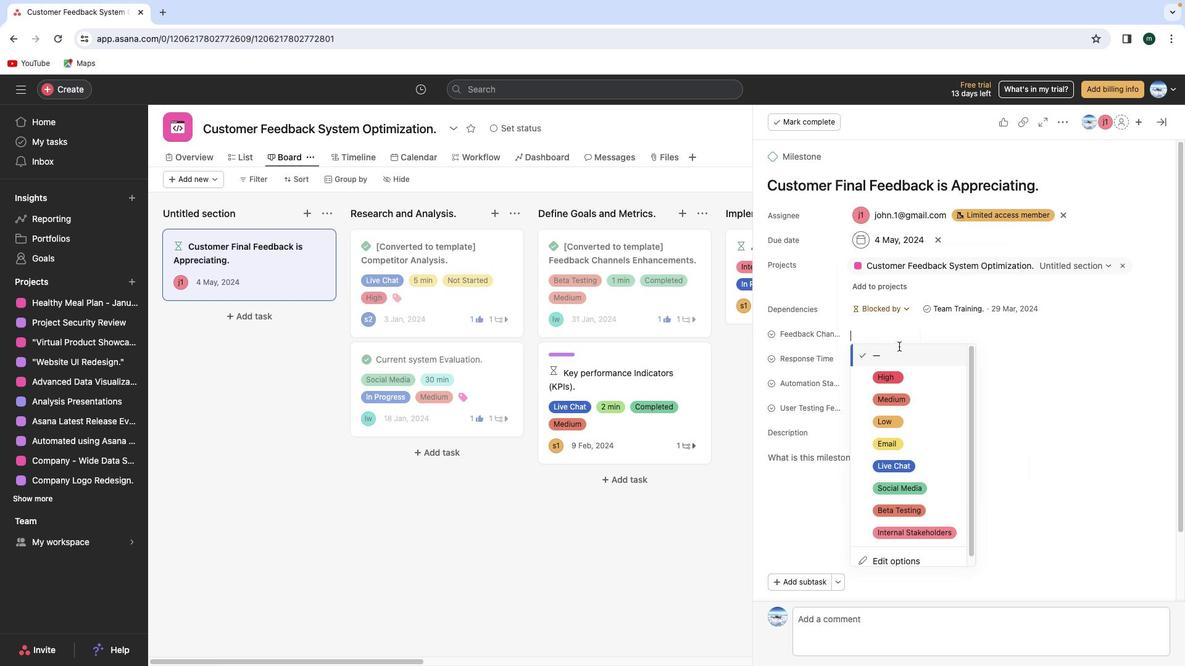 
Action: Mouse pressed left at (896, 343)
Screenshot: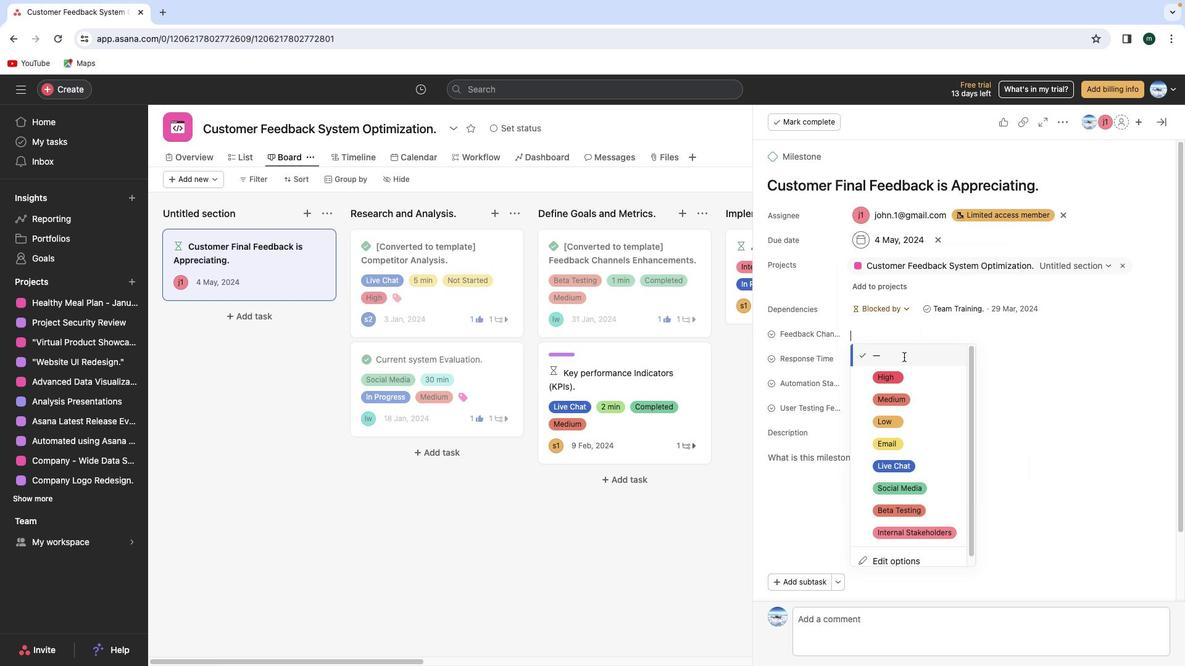 
Action: Mouse moved to (915, 387)
Screenshot: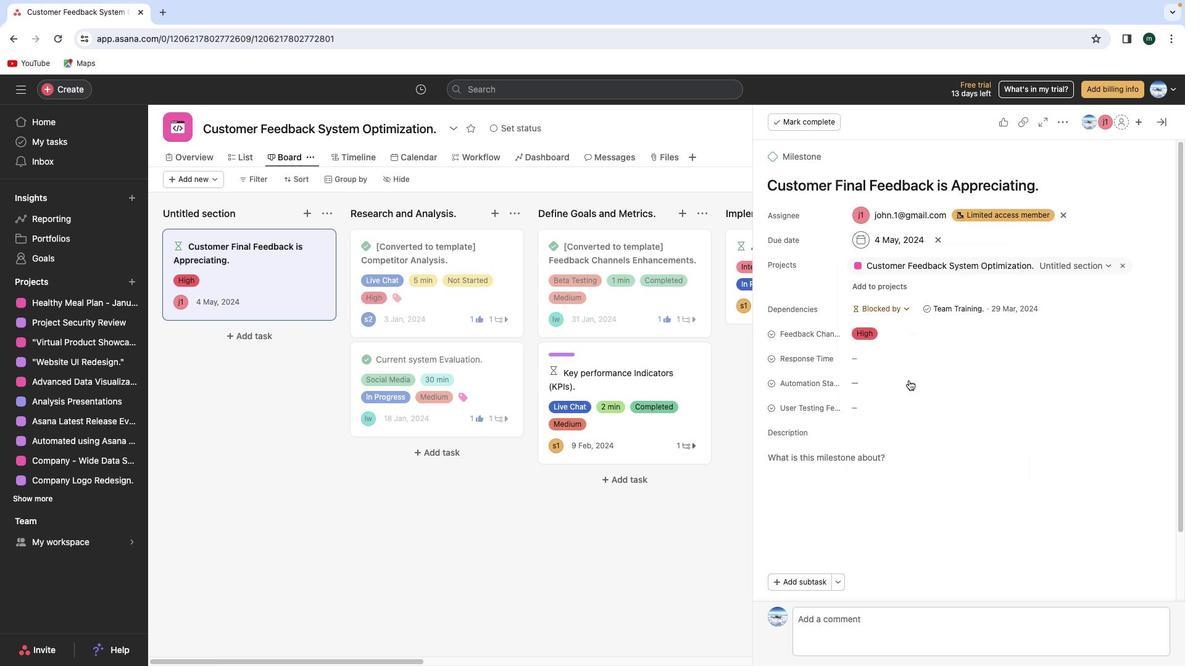 
Action: Mouse pressed left at (915, 387)
Screenshot: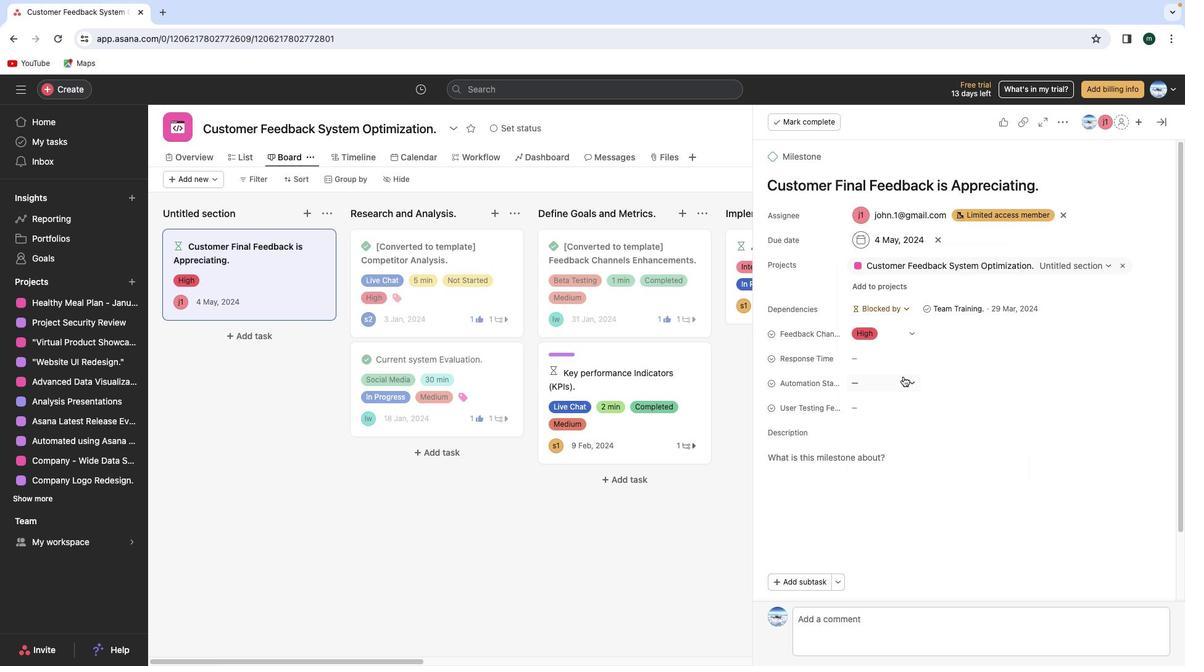 
Action: Mouse moved to (900, 368)
Screenshot: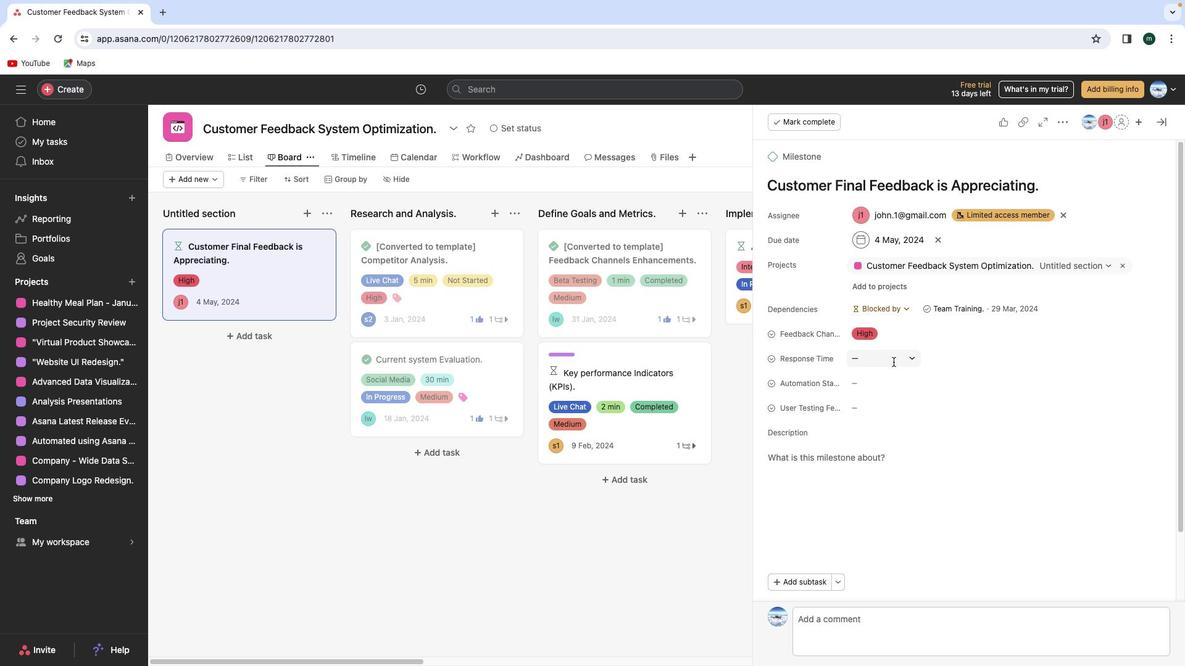 
Action: Mouse pressed left at (900, 368)
Screenshot: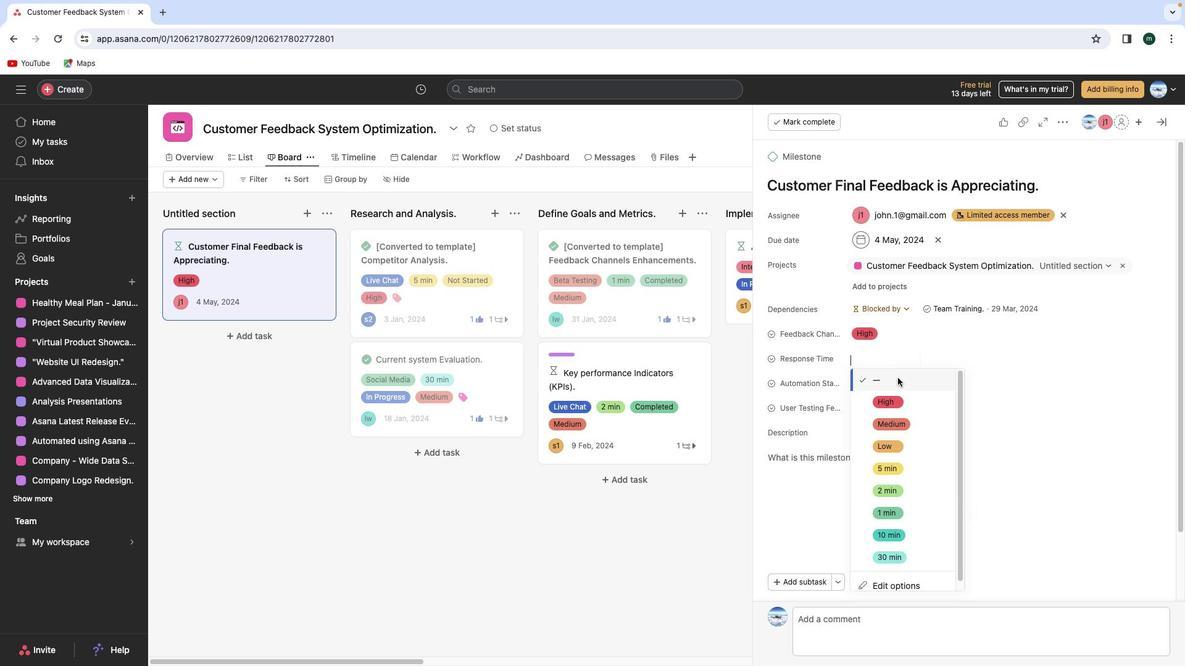 
Action: Mouse moved to (910, 458)
Screenshot: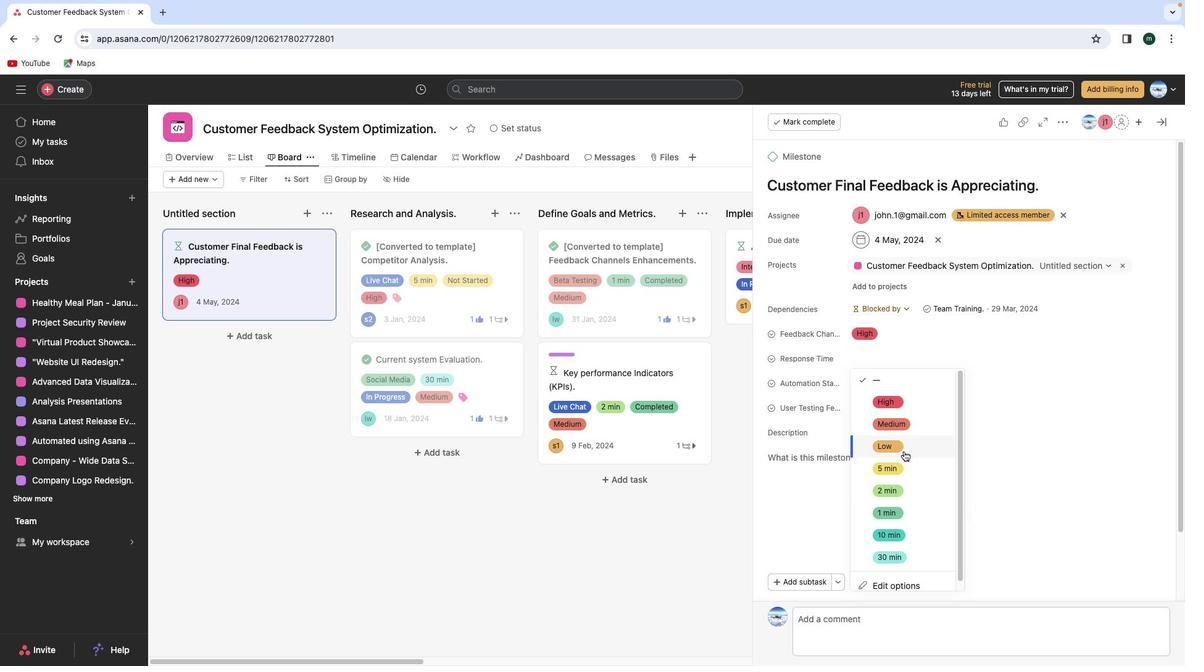 
Action: Mouse pressed left at (910, 458)
Screenshot: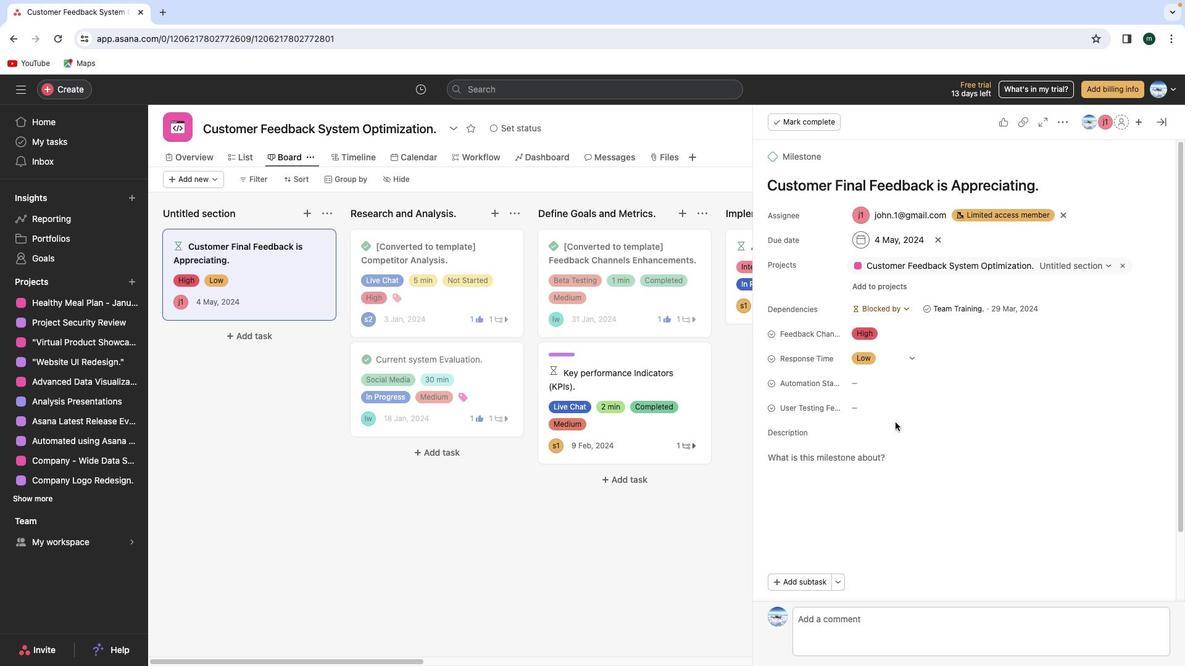
Action: Mouse moved to (884, 400)
Screenshot: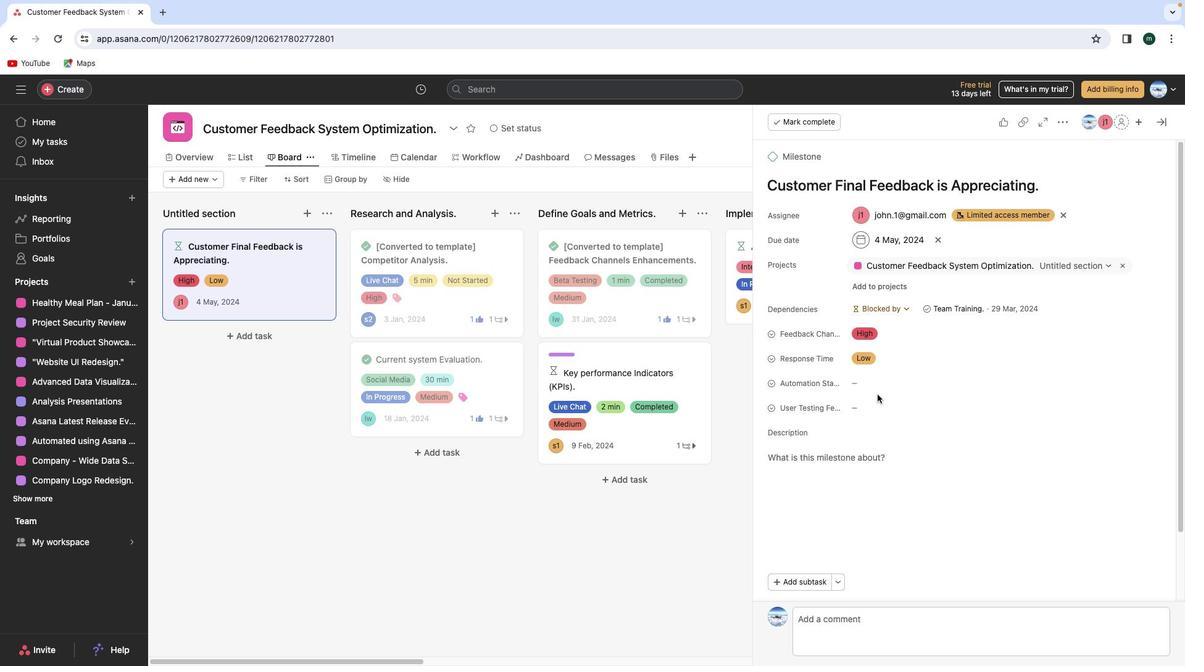
Action: Mouse pressed left at (884, 400)
Screenshot: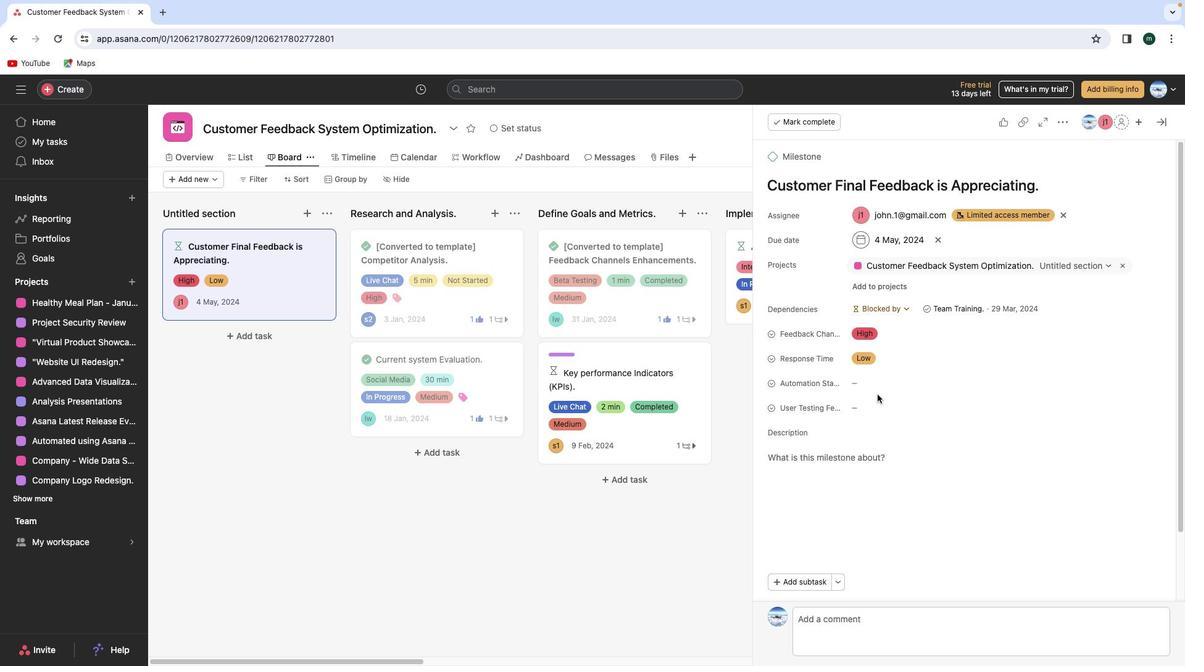 
Action: Mouse moved to (888, 398)
Screenshot: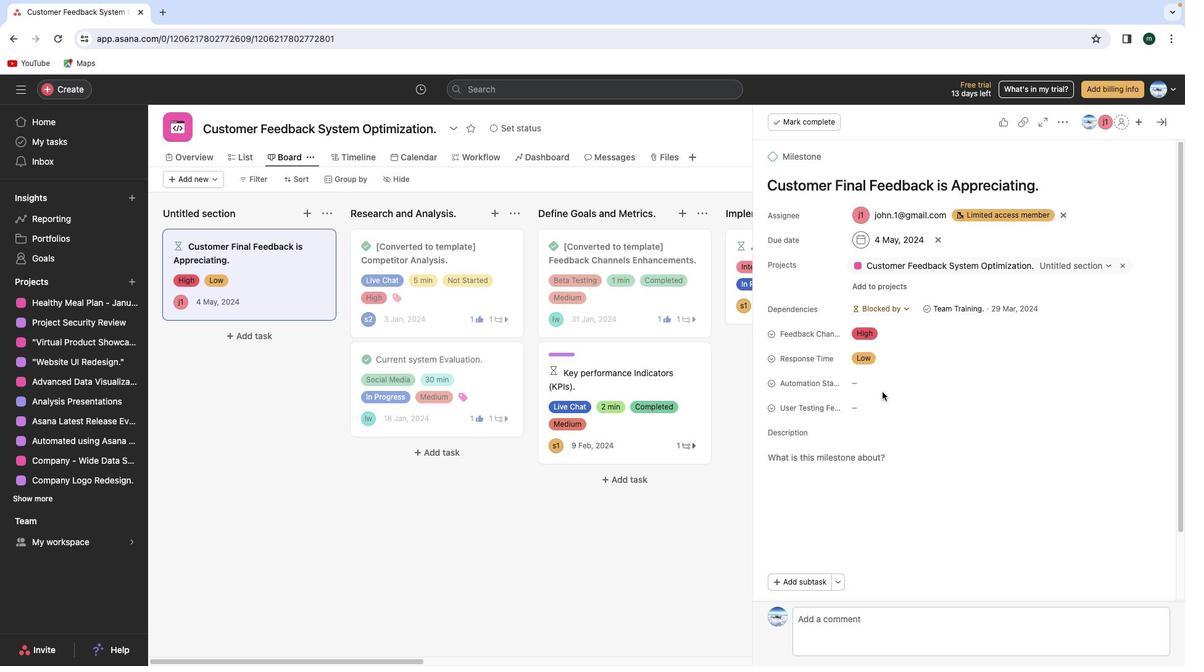 
Action: Mouse pressed left at (888, 398)
Screenshot: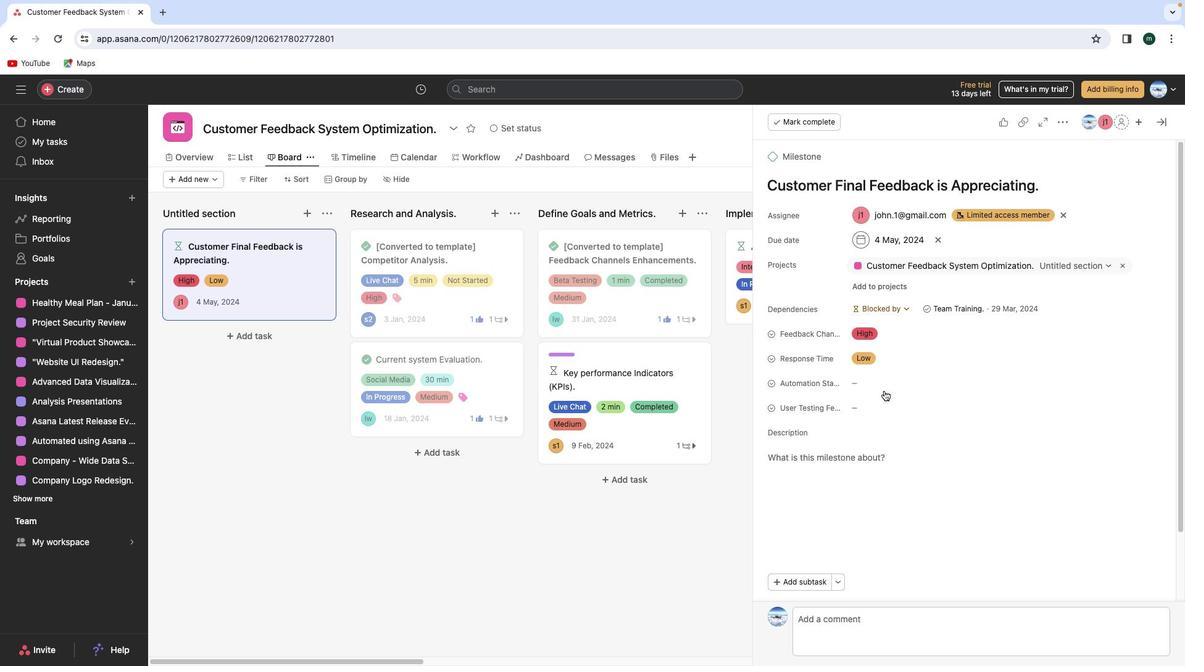 
Action: Mouse moved to (893, 395)
Screenshot: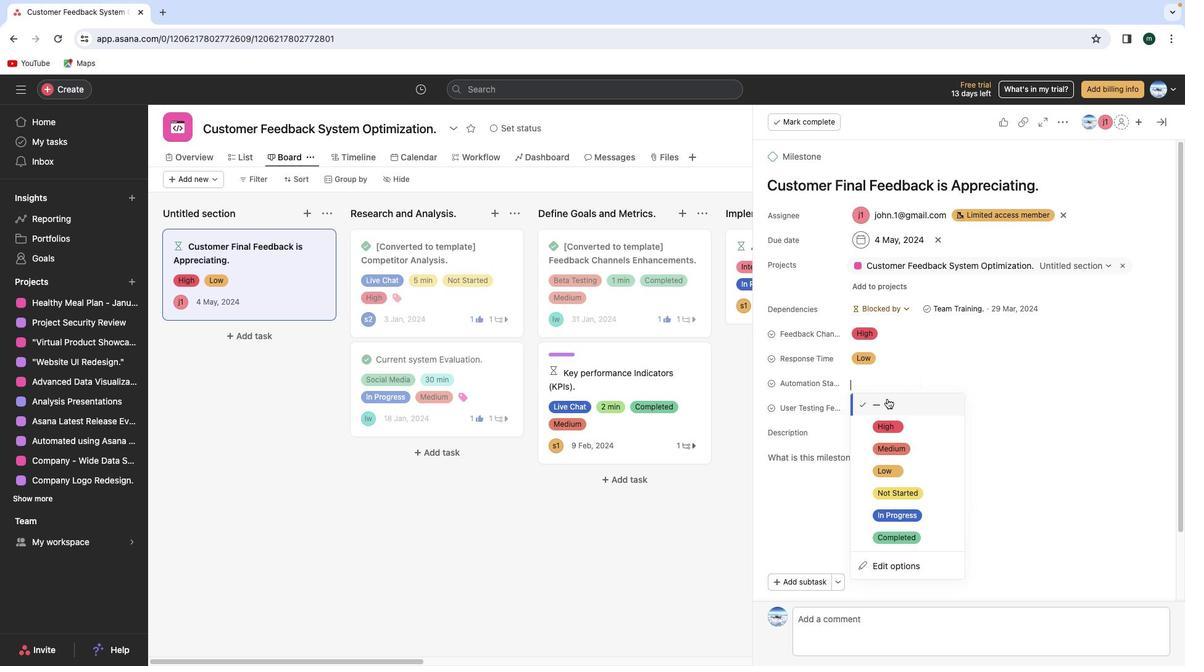 
Action: Mouse pressed left at (893, 395)
Screenshot: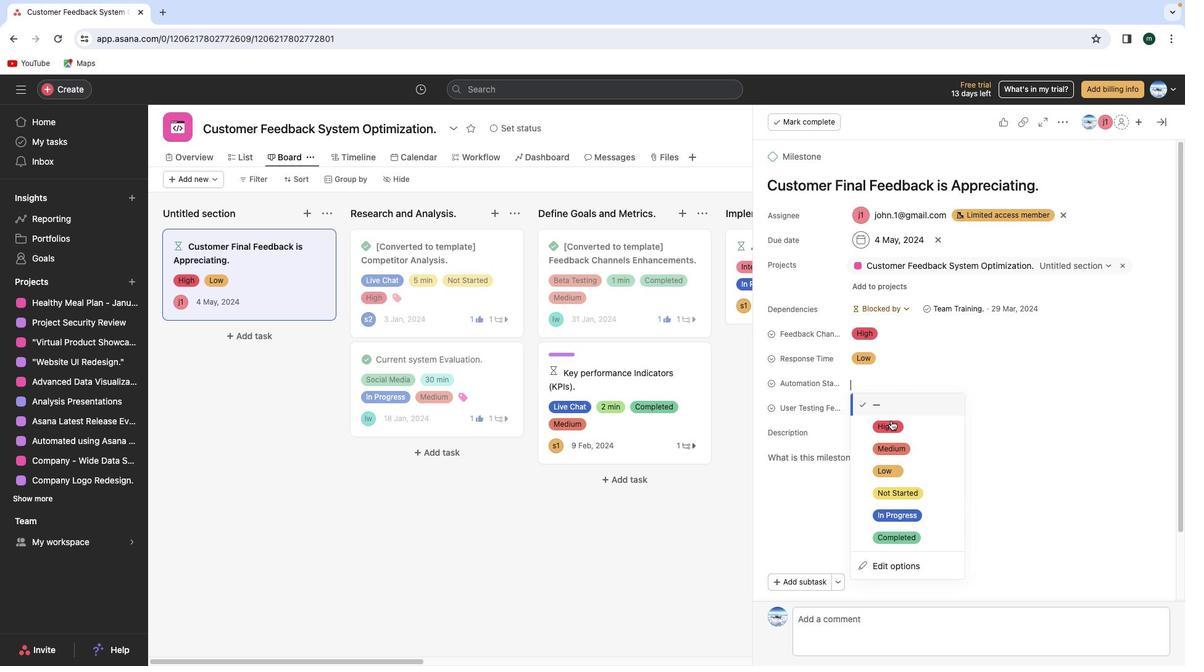 
Action: Mouse moved to (896, 491)
Screenshot: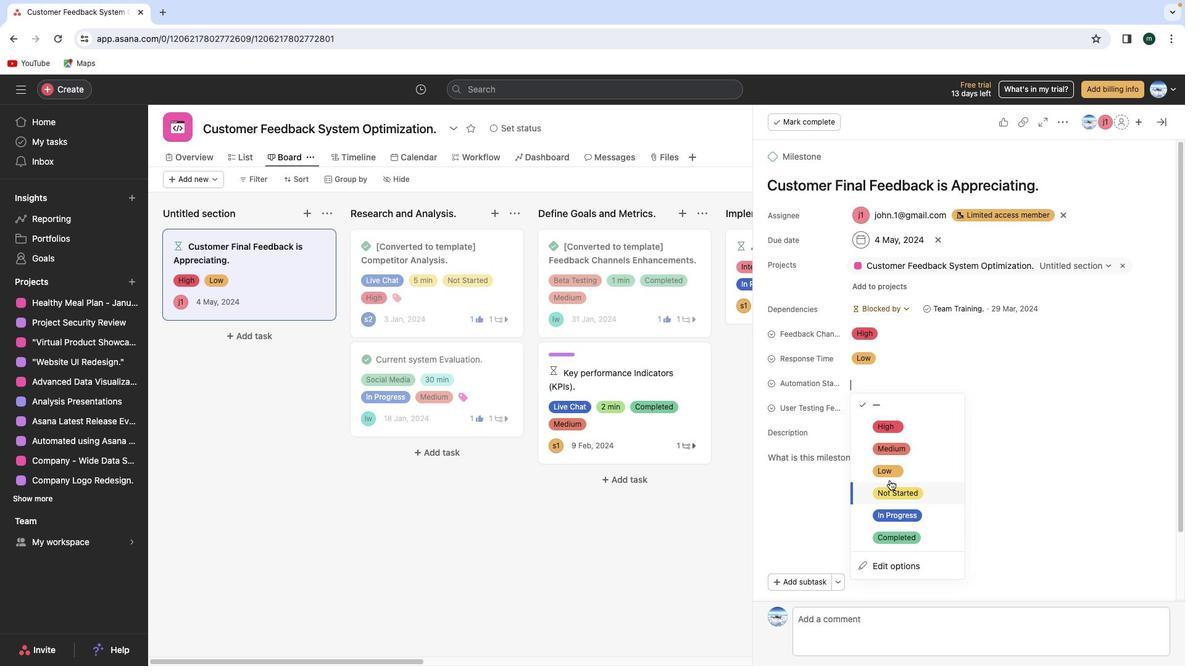 
Action: Mouse pressed left at (896, 491)
Screenshot: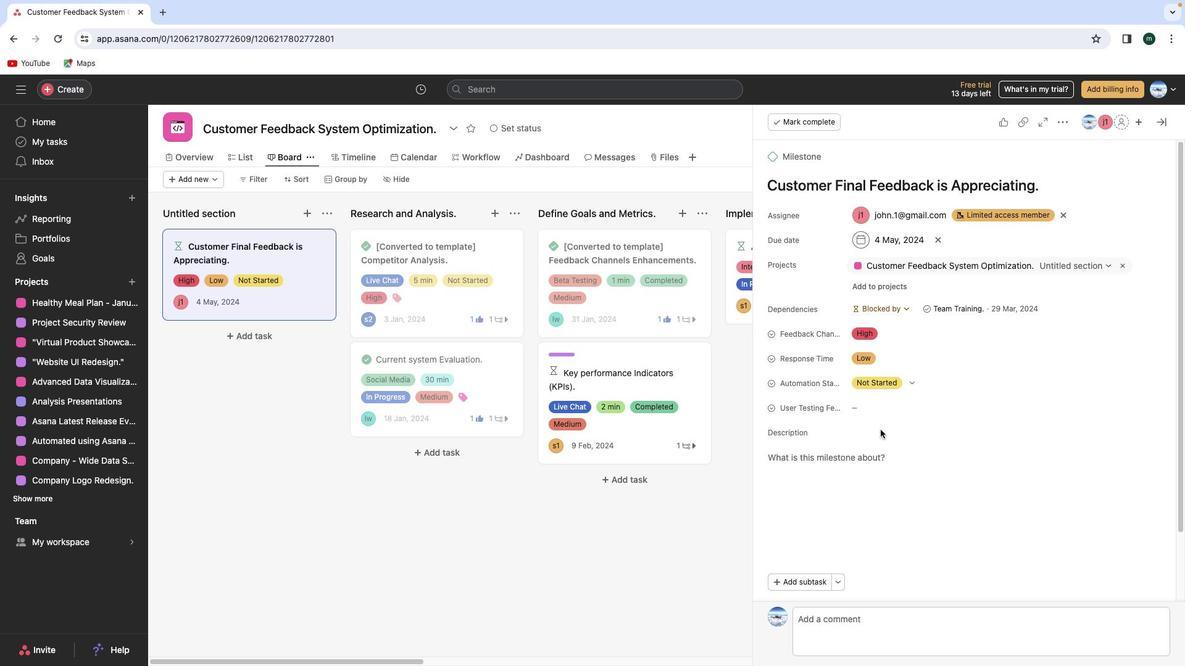
Action: Mouse moved to (883, 418)
Screenshot: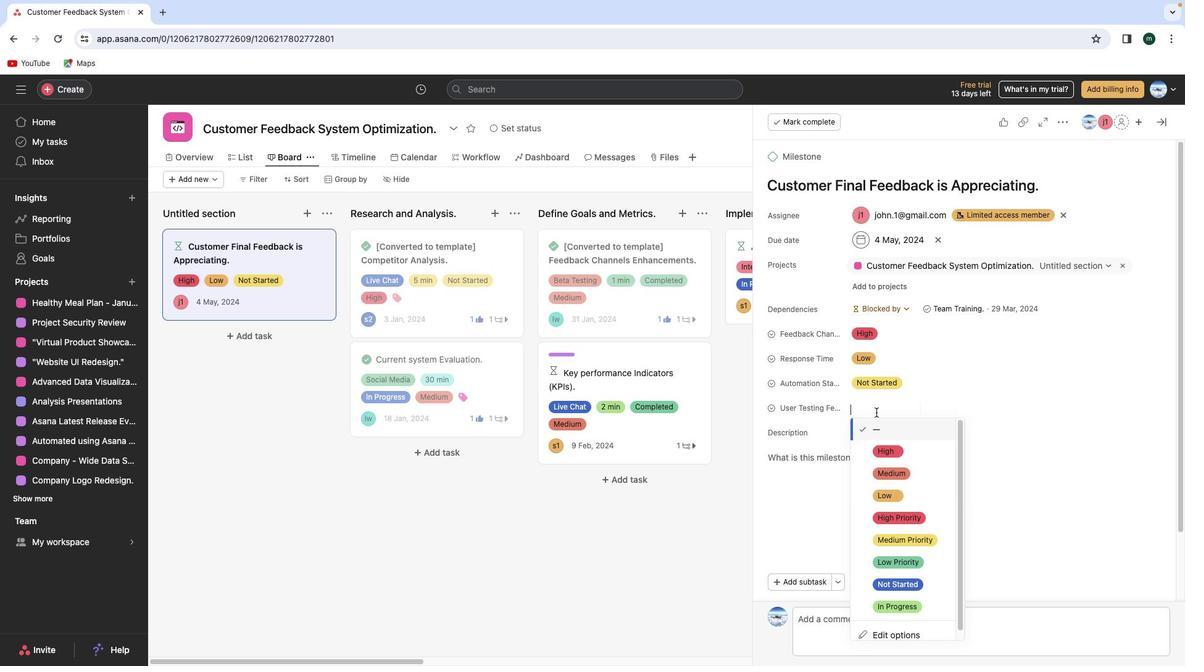 
Action: Mouse pressed left at (883, 418)
Screenshot: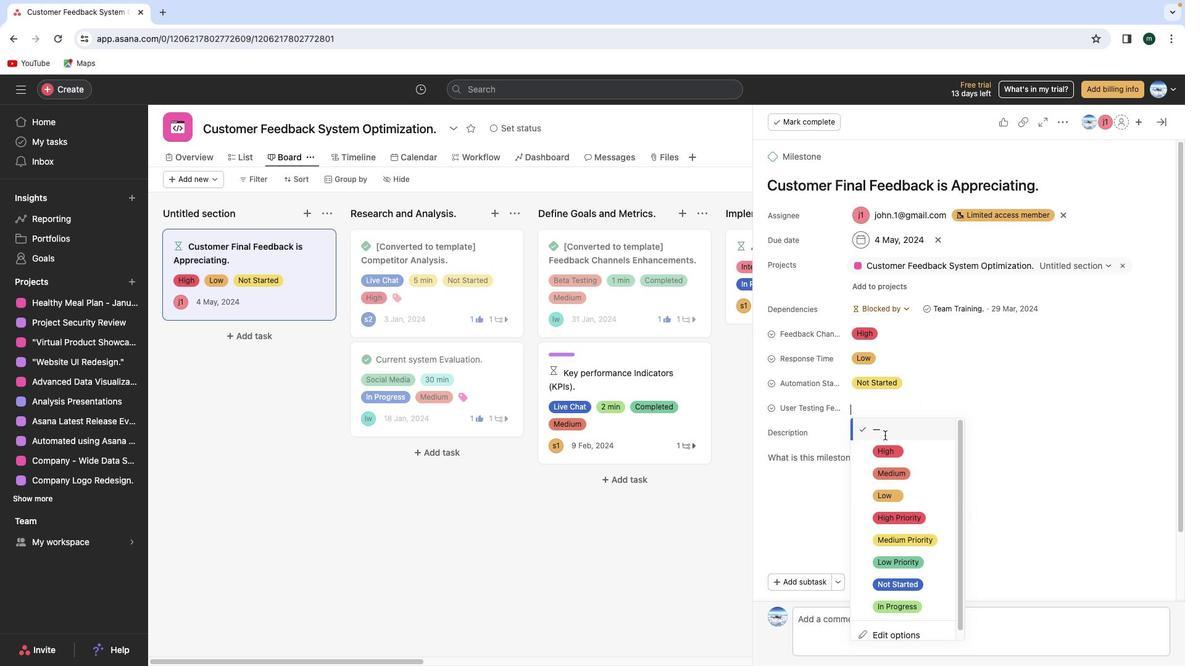
Action: Mouse moved to (900, 585)
Screenshot: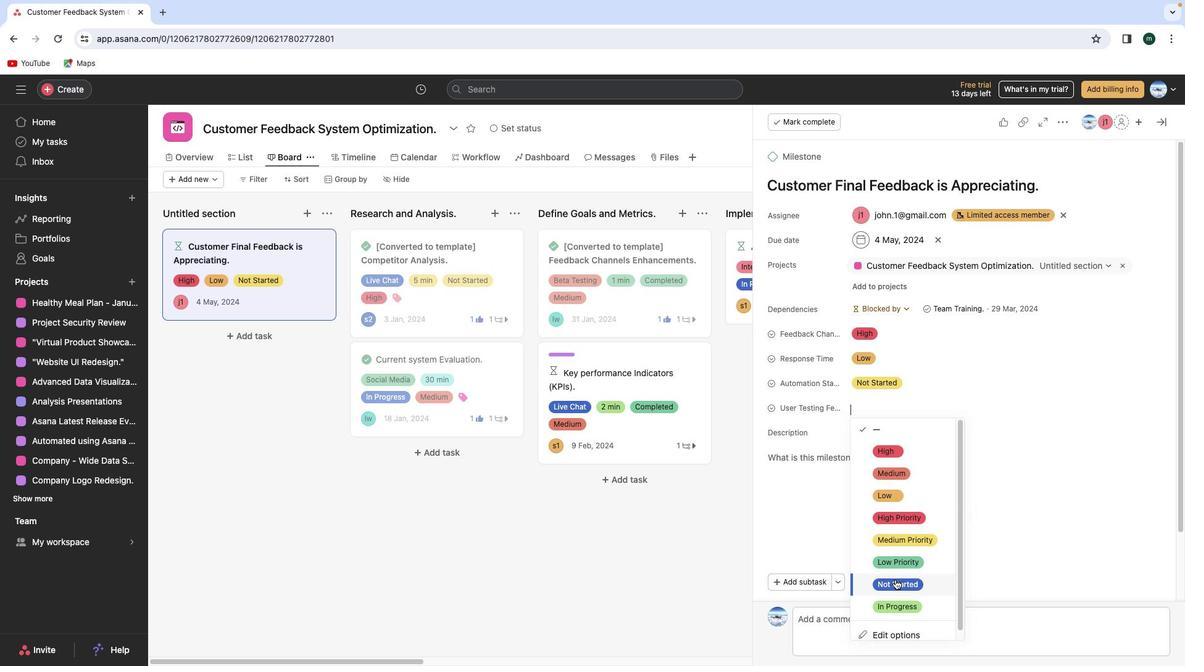 
Action: Mouse pressed left at (900, 585)
Screenshot: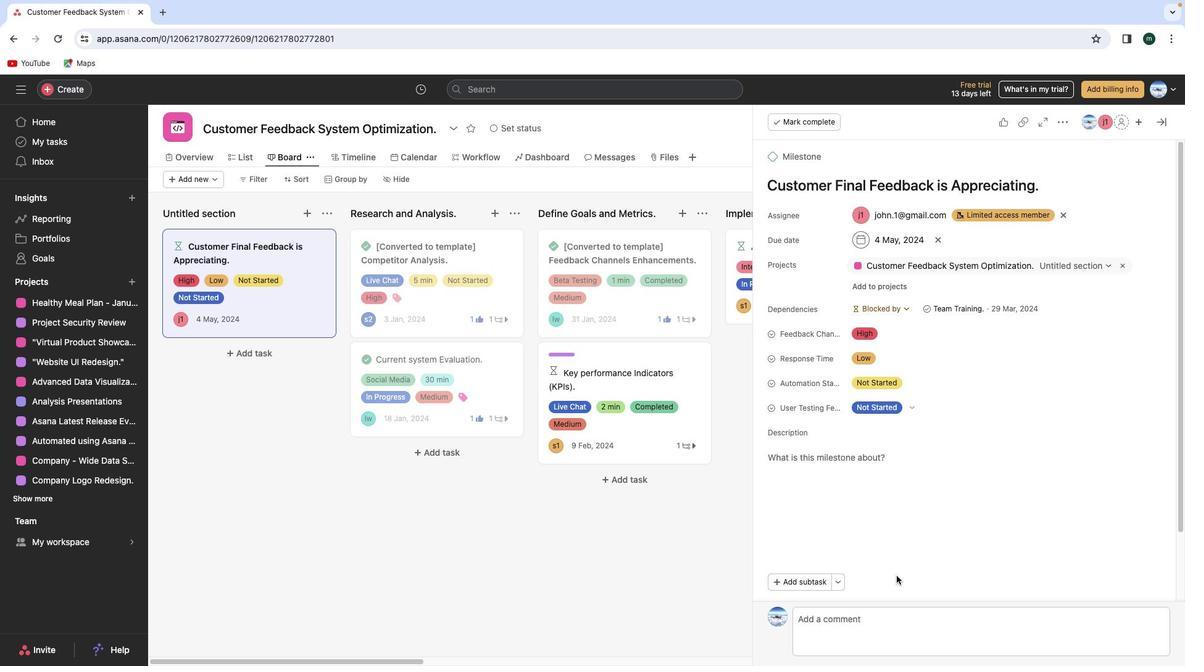 
Action: Mouse moved to (929, 377)
Screenshot: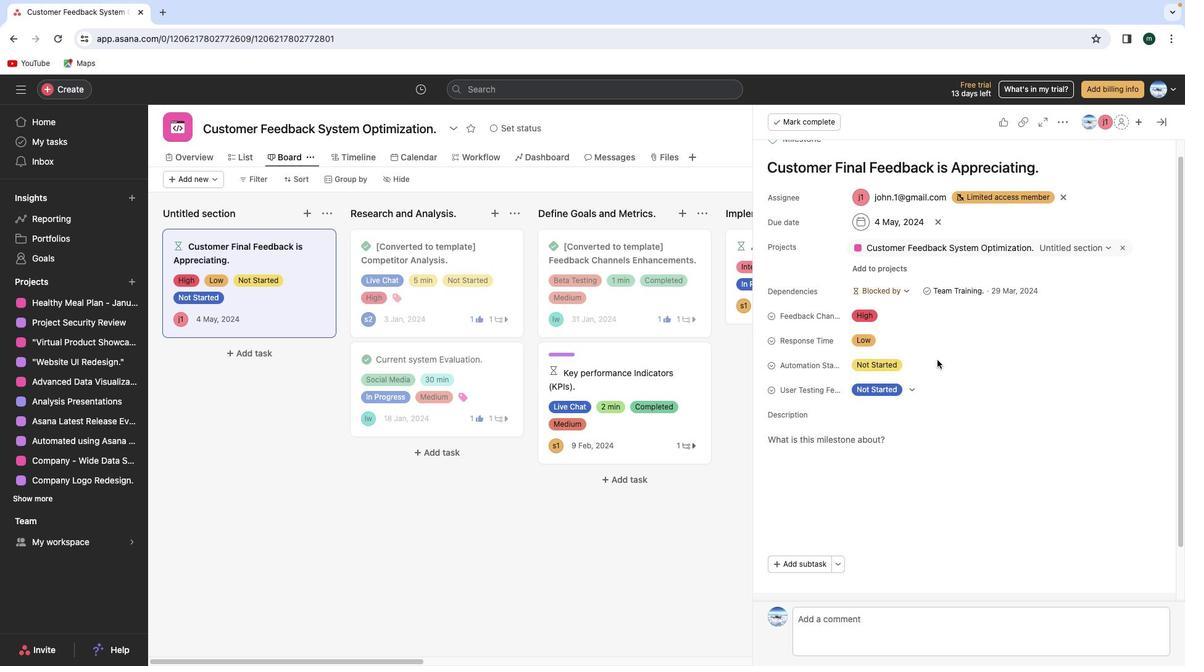 
Action: Mouse scrolled (929, 377) with delta (6, 5)
Screenshot: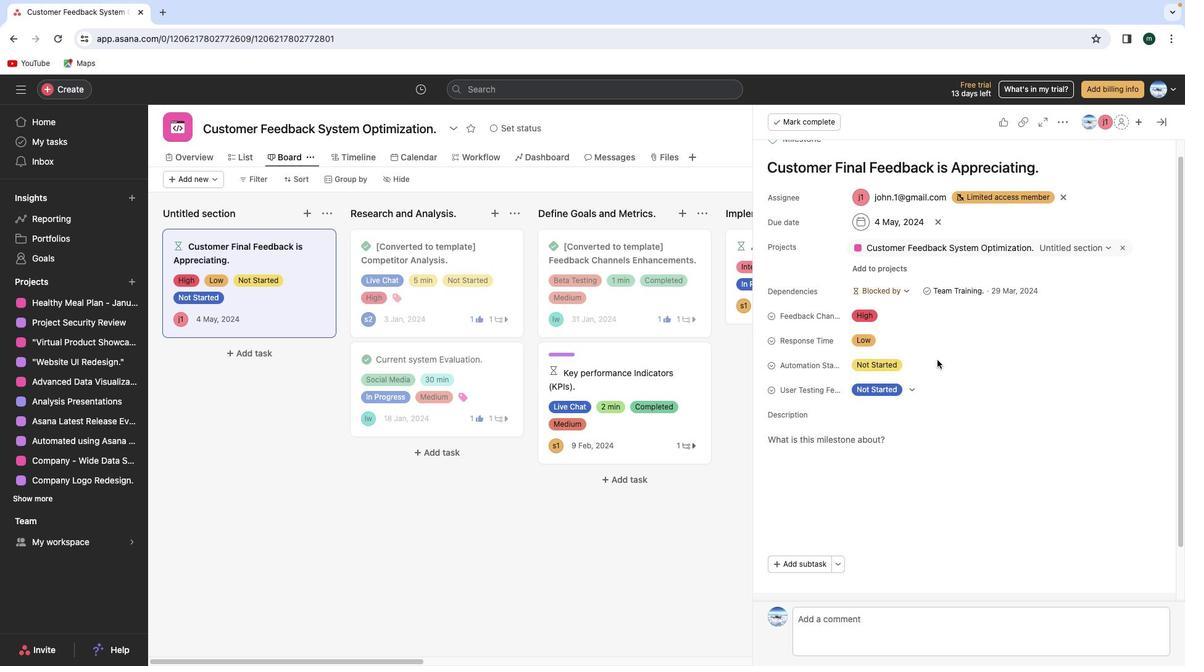 
Action: Mouse moved to (930, 368)
Screenshot: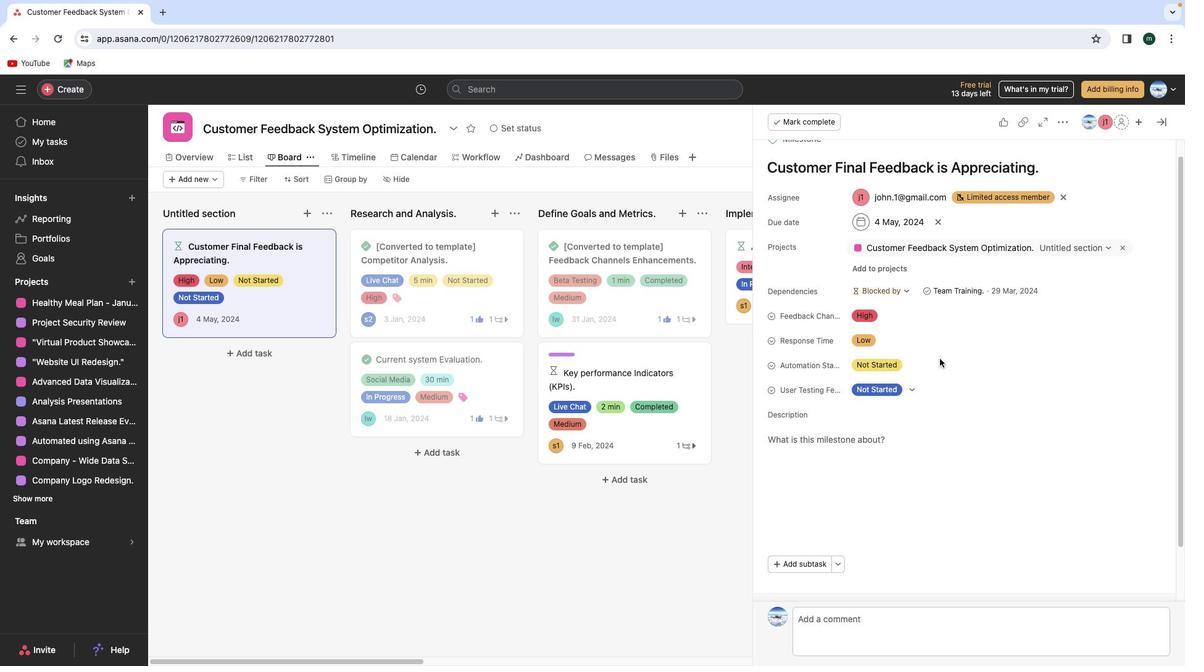 
Action: Mouse scrolled (930, 368) with delta (6, 5)
Screenshot: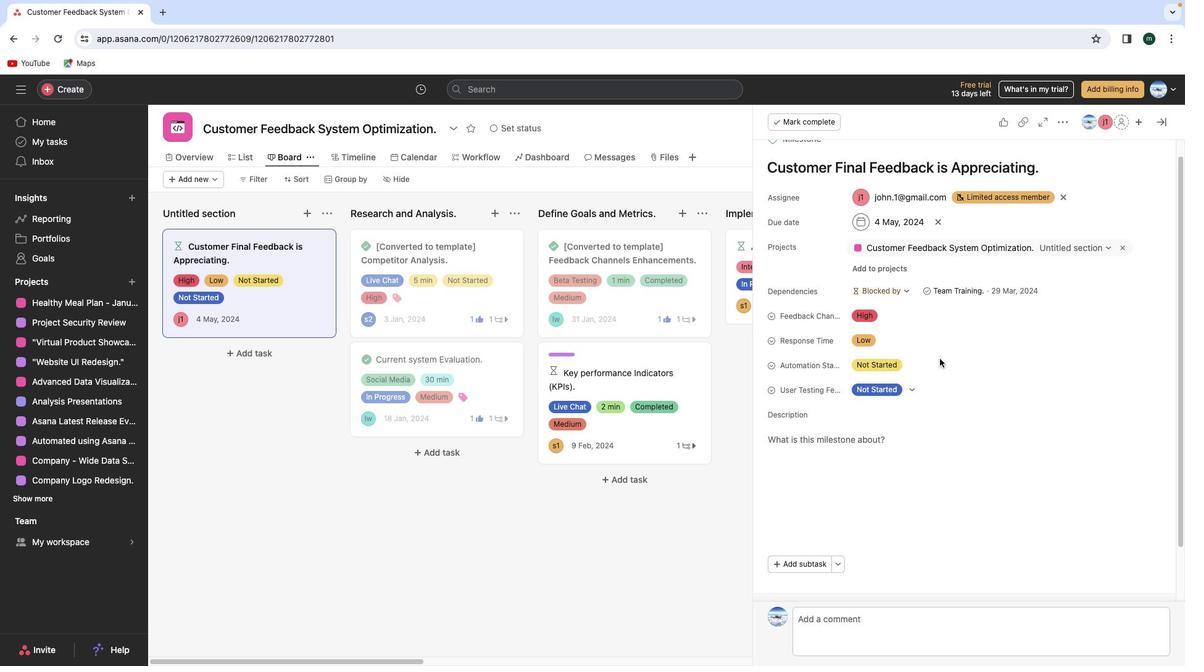 
Action: Mouse moved to (863, 455)
Screenshot: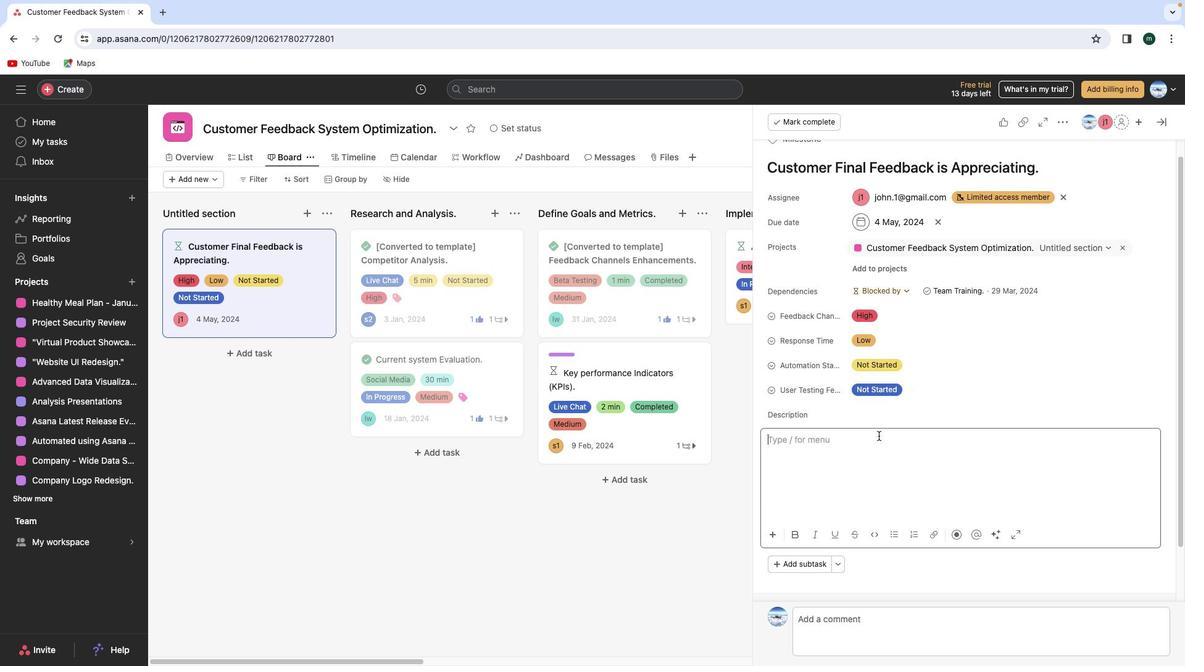 
Action: Mouse pressed left at (863, 455)
Screenshot: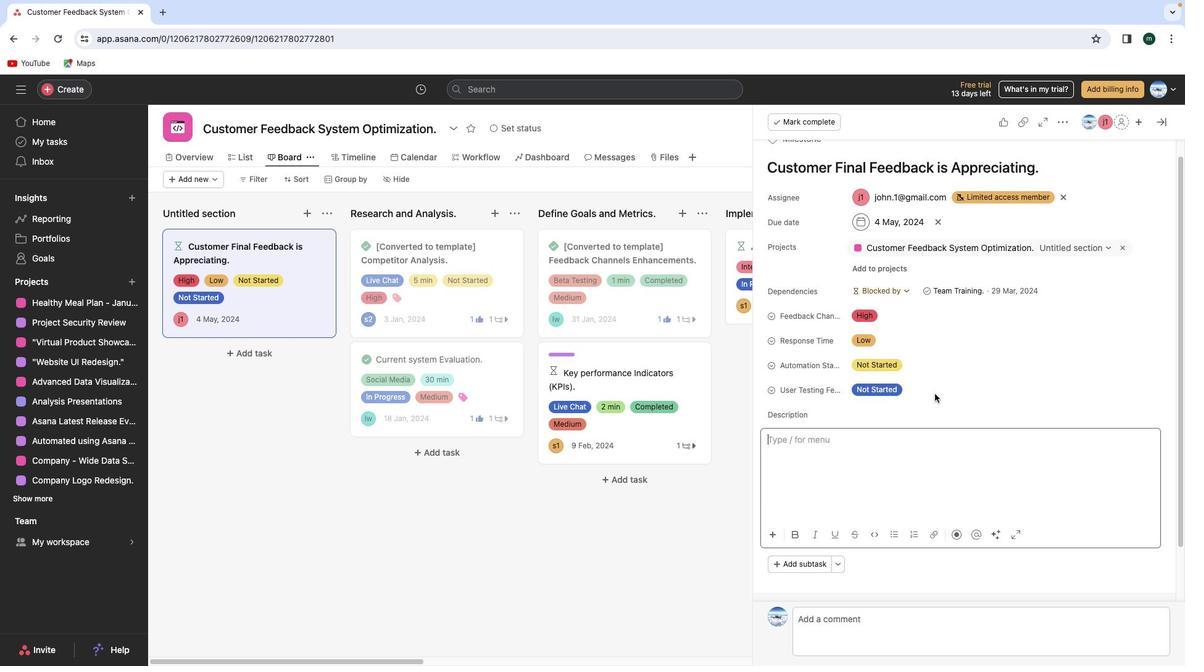 
Action: Mouse moved to (963, 376)
Screenshot: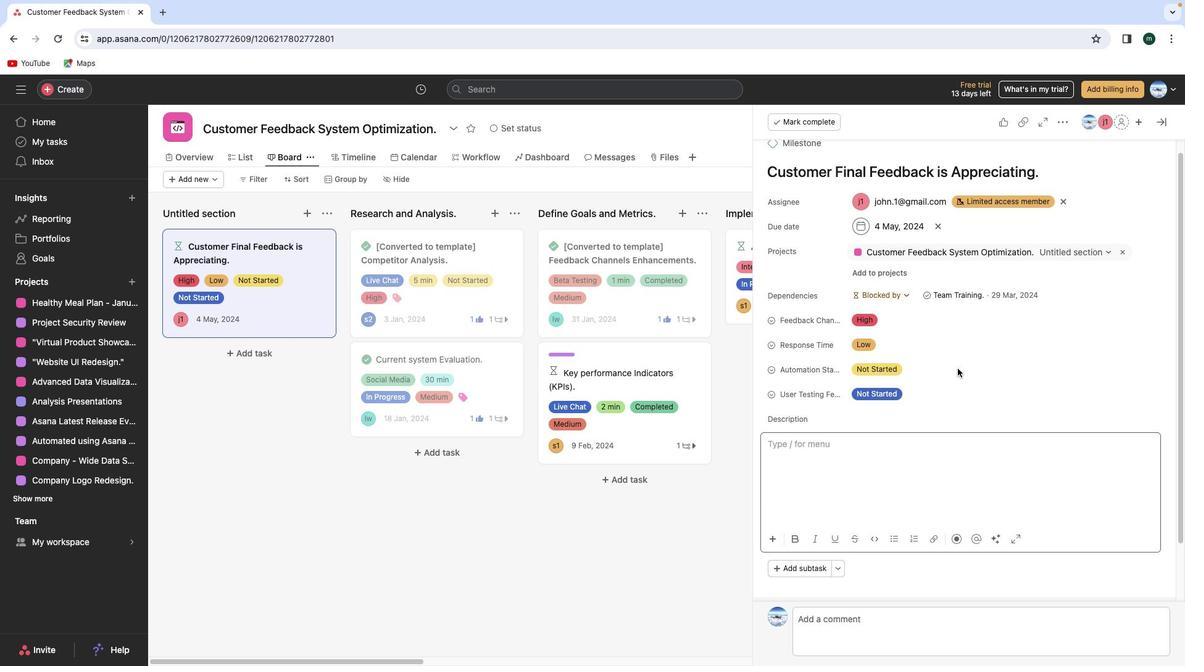 
Action: Mouse scrolled (963, 376) with delta (6, 6)
Screenshot: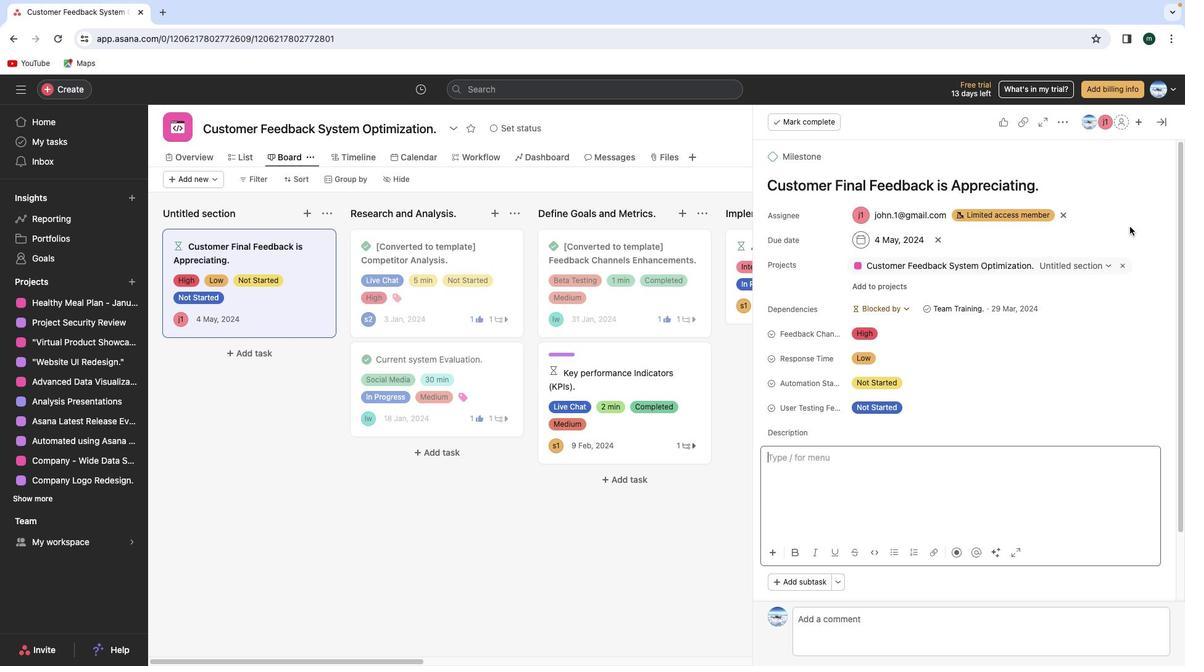 
Action: Mouse moved to (964, 376)
Screenshot: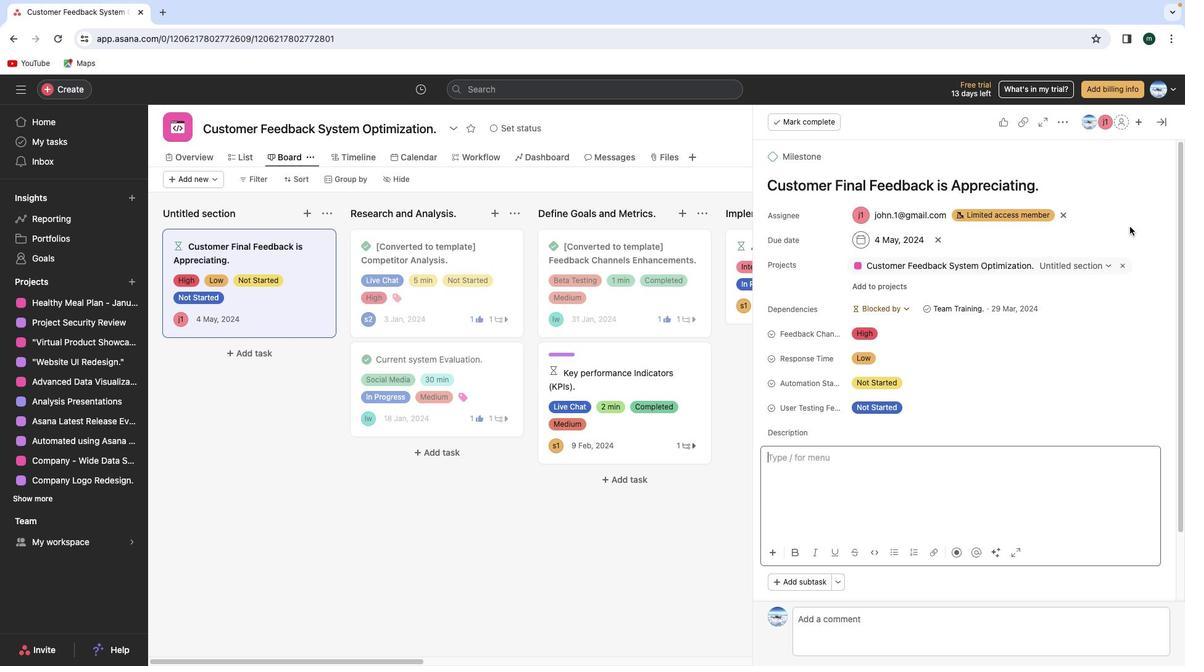
Action: Mouse scrolled (964, 376) with delta (6, 6)
Screenshot: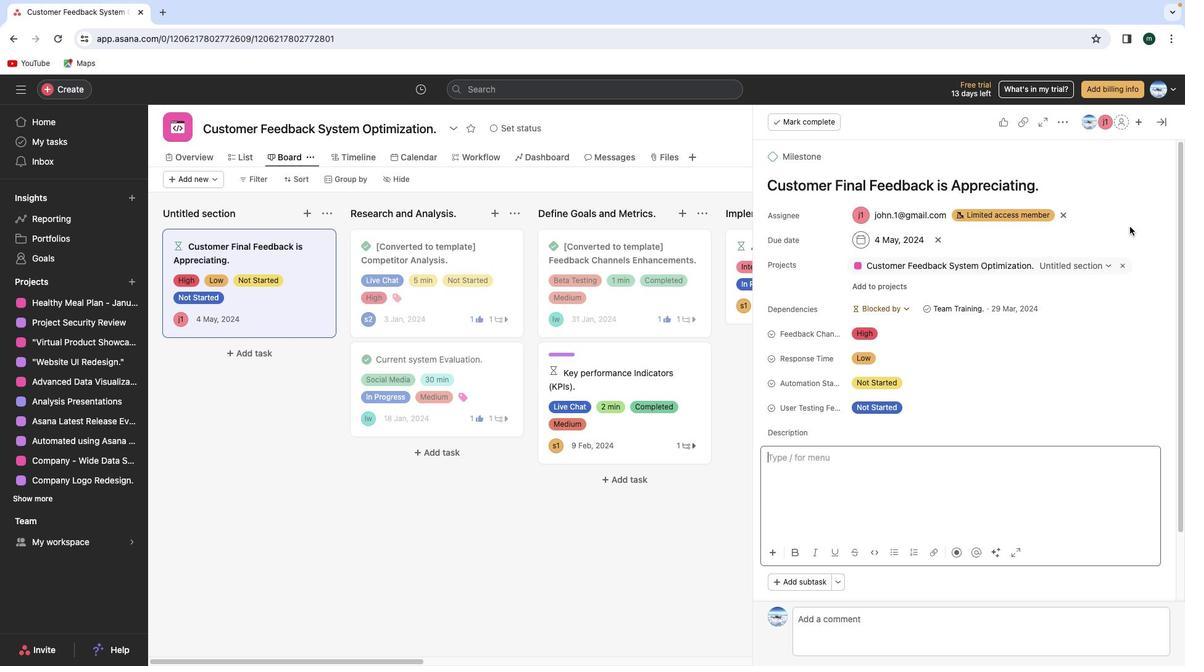 
Action: Mouse moved to (964, 375)
Screenshot: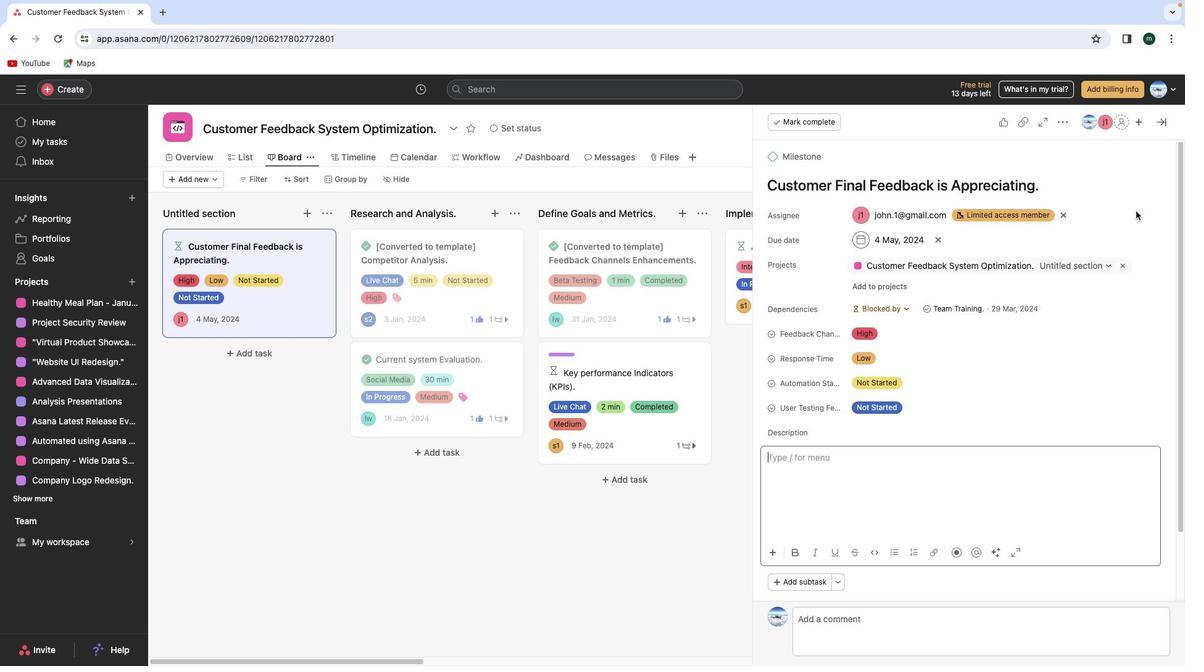 
Action: Mouse scrolled (964, 375) with delta (6, 8)
Screenshot: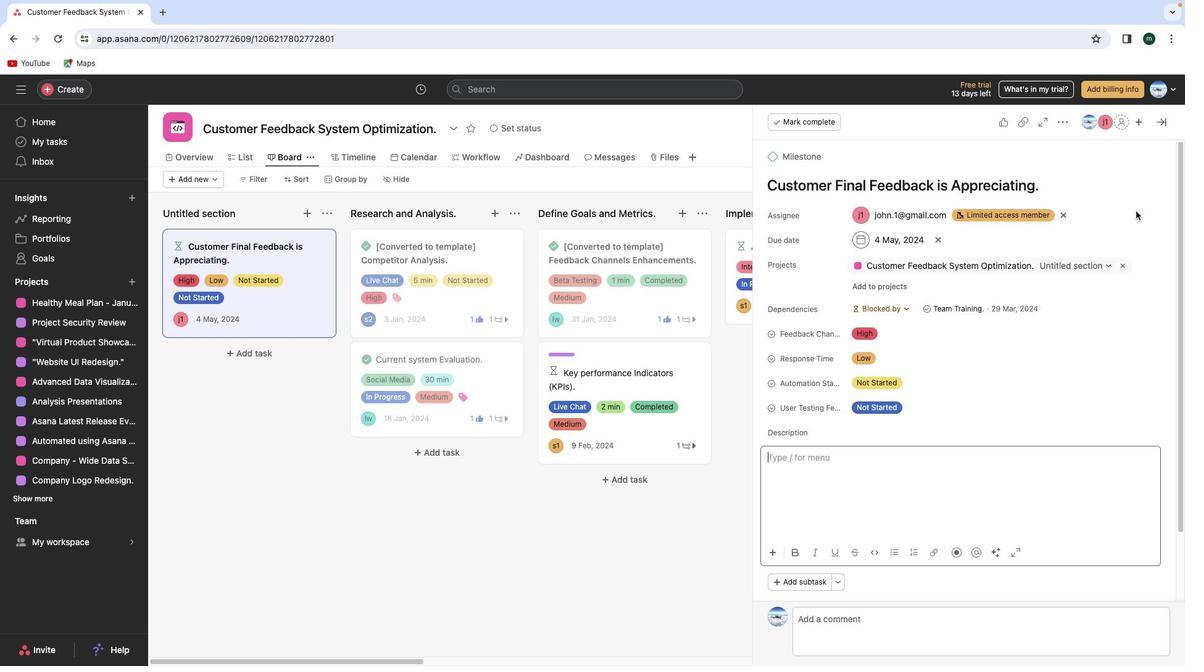 
Action: Mouse scrolled (964, 375) with delta (6, 8)
Screenshot: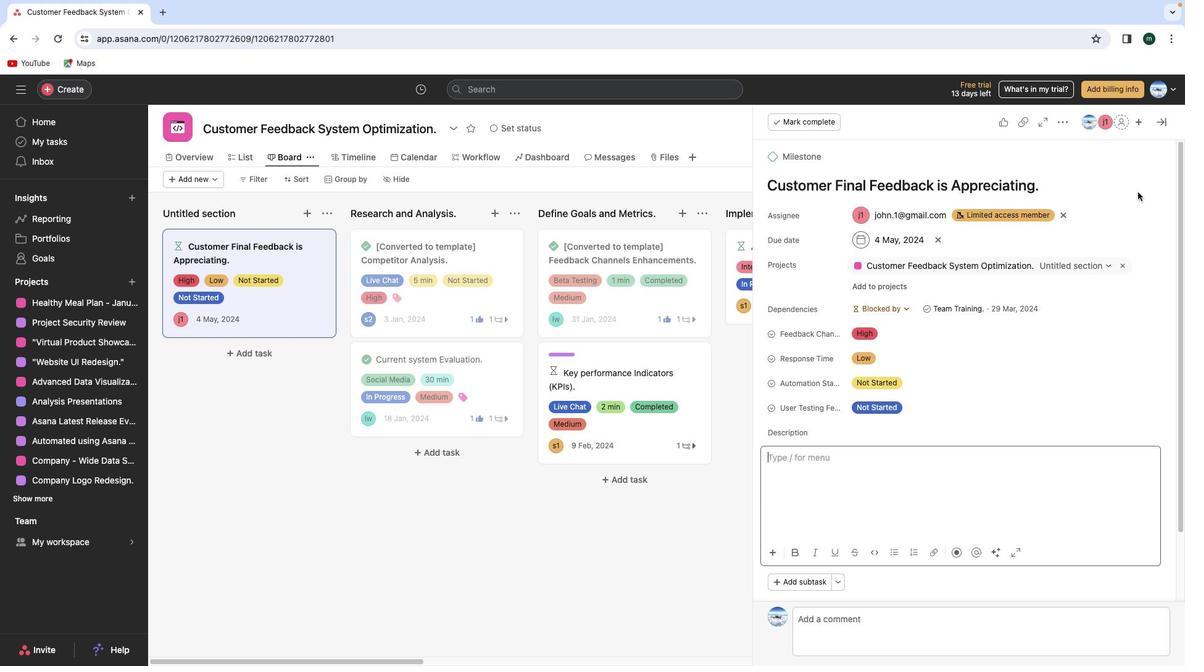 
Action: Mouse moved to (1167, 124)
Screenshot: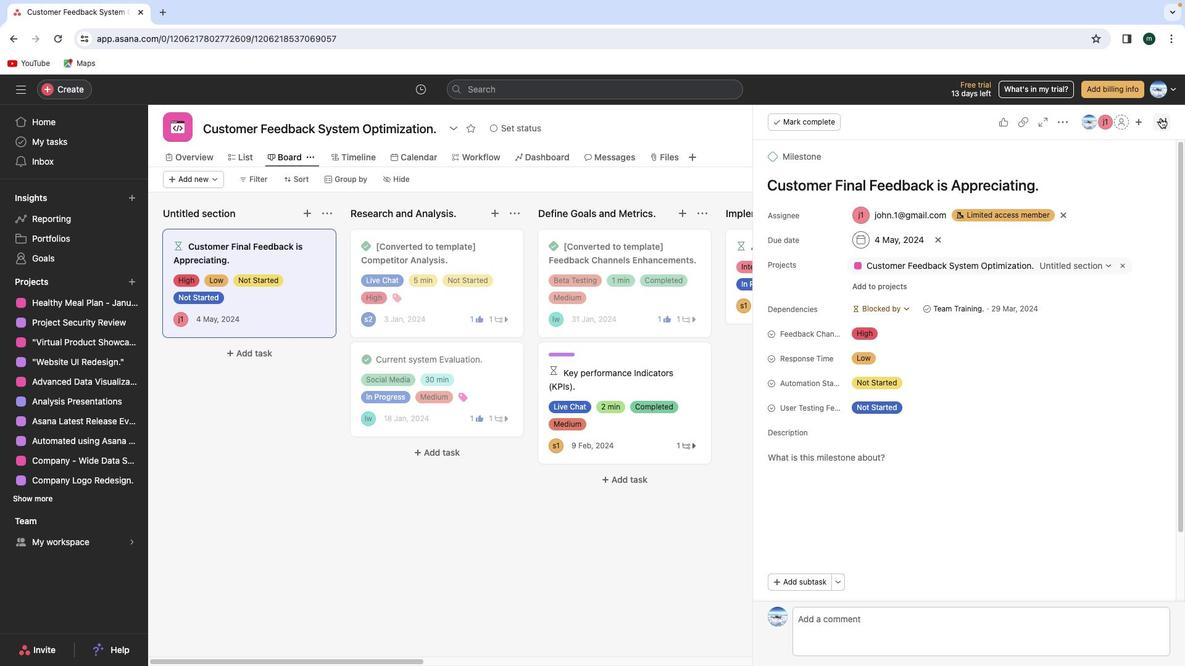 
Action: Mouse pressed left at (1167, 124)
Screenshot: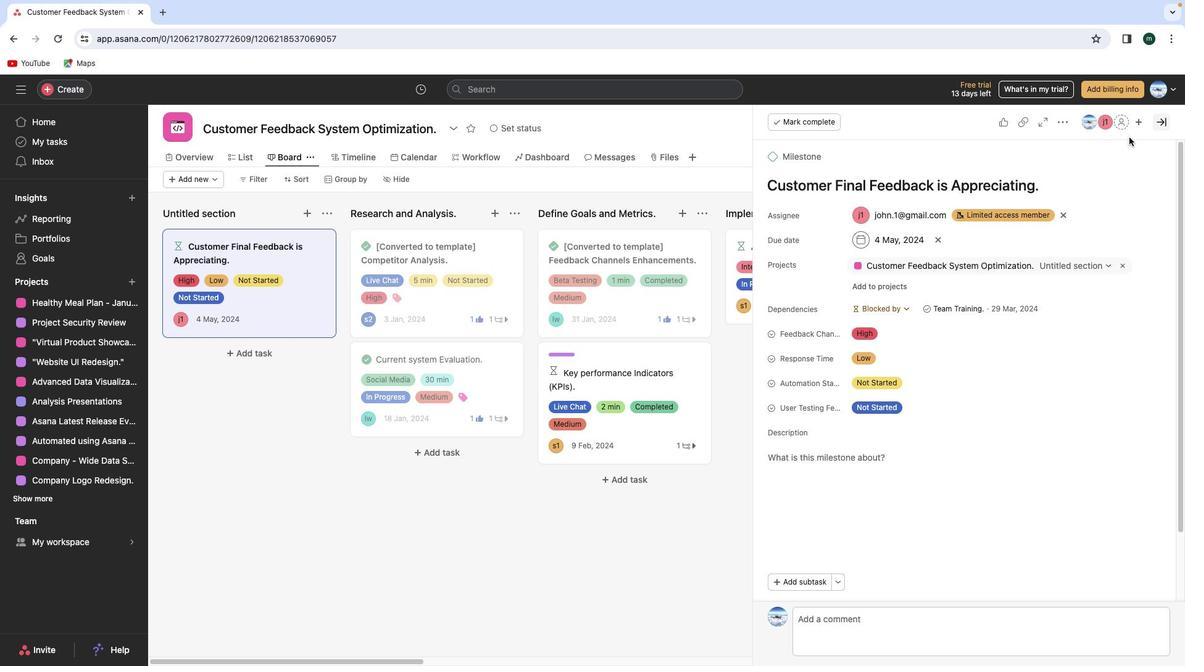 
Action: Mouse moved to (299, 272)
Screenshot: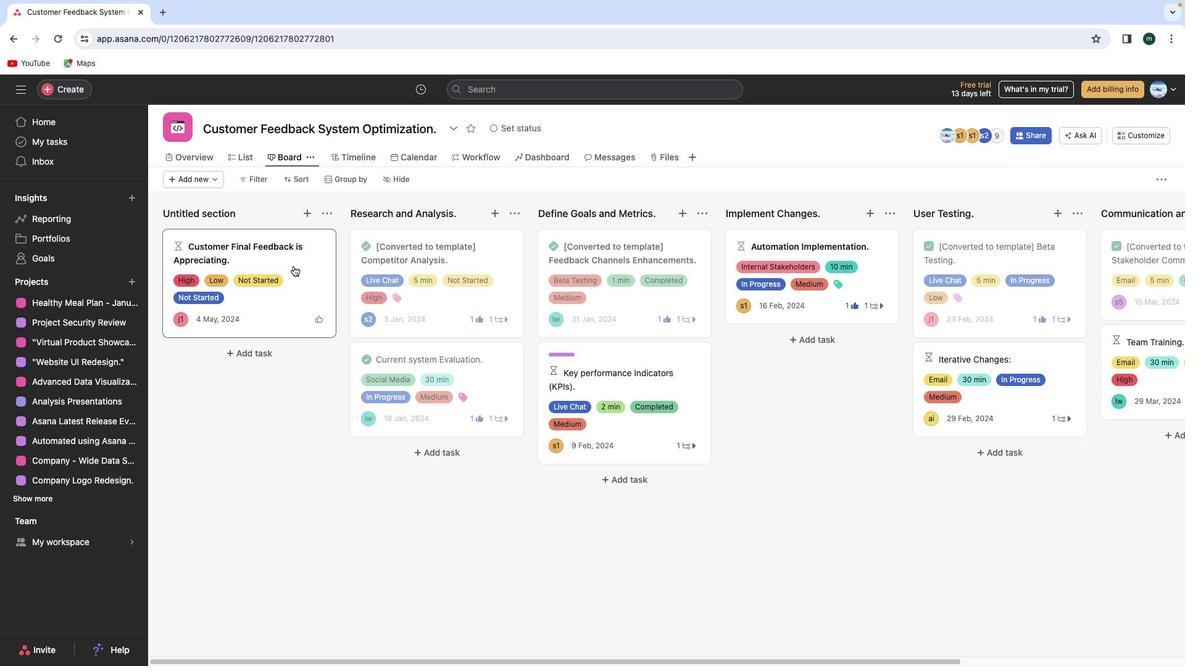 
Action: Mouse pressed left at (299, 272)
Screenshot: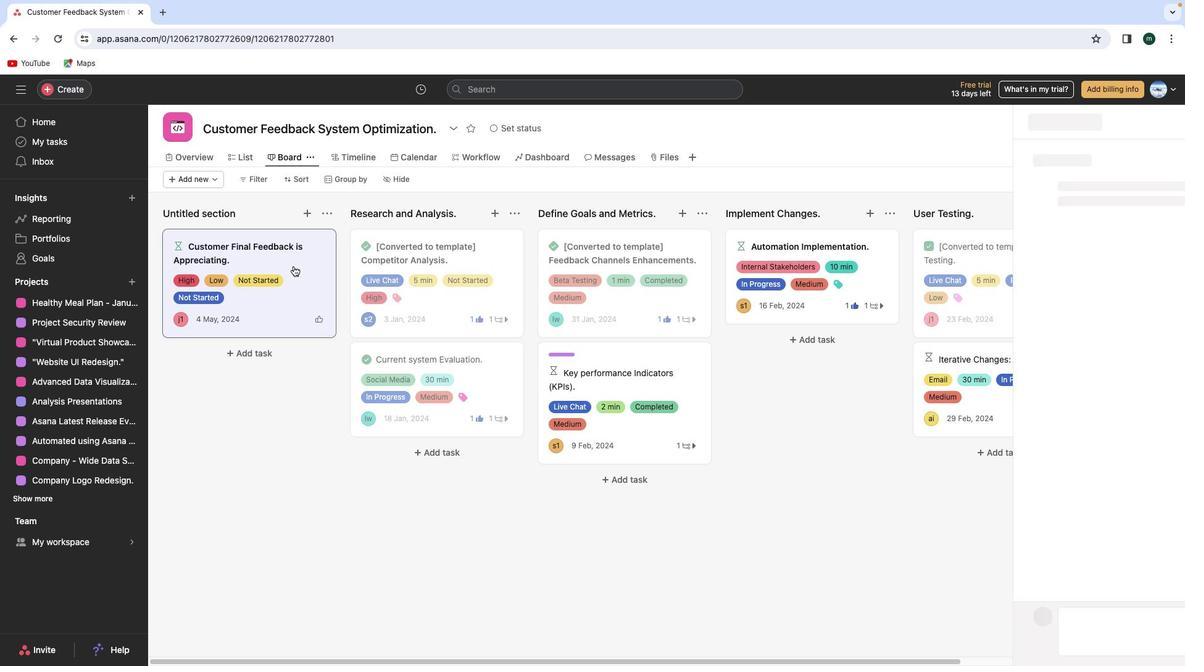 
Action: Mouse moved to (1067, 127)
Screenshot: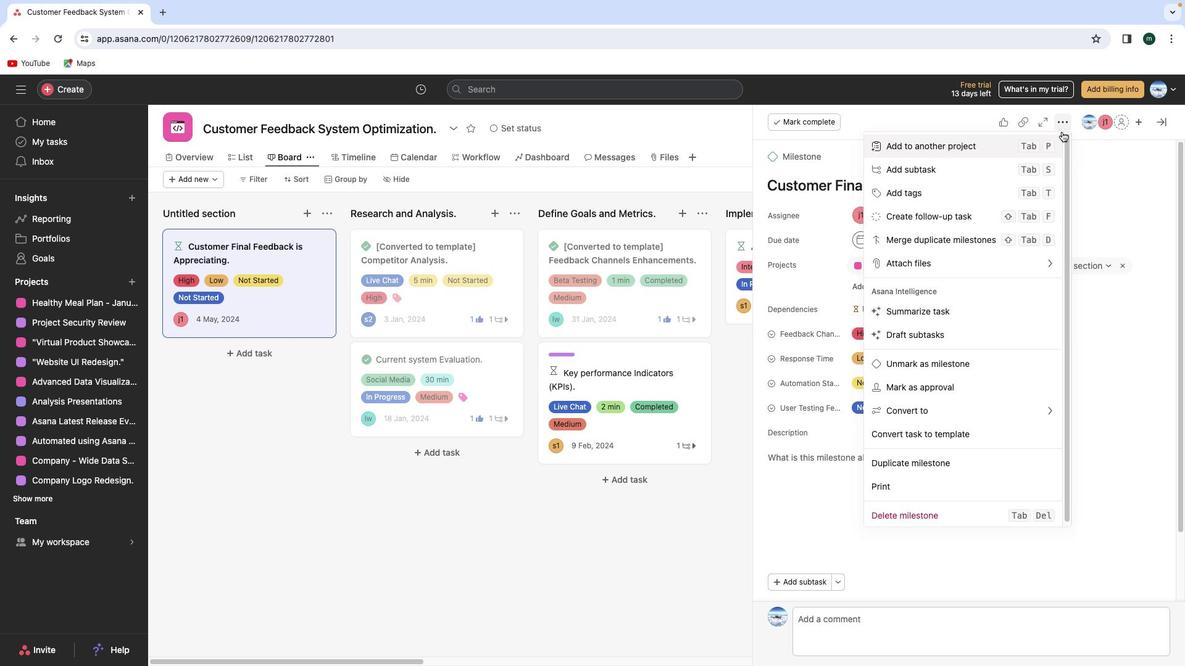 
Action: Mouse pressed left at (1067, 127)
Screenshot: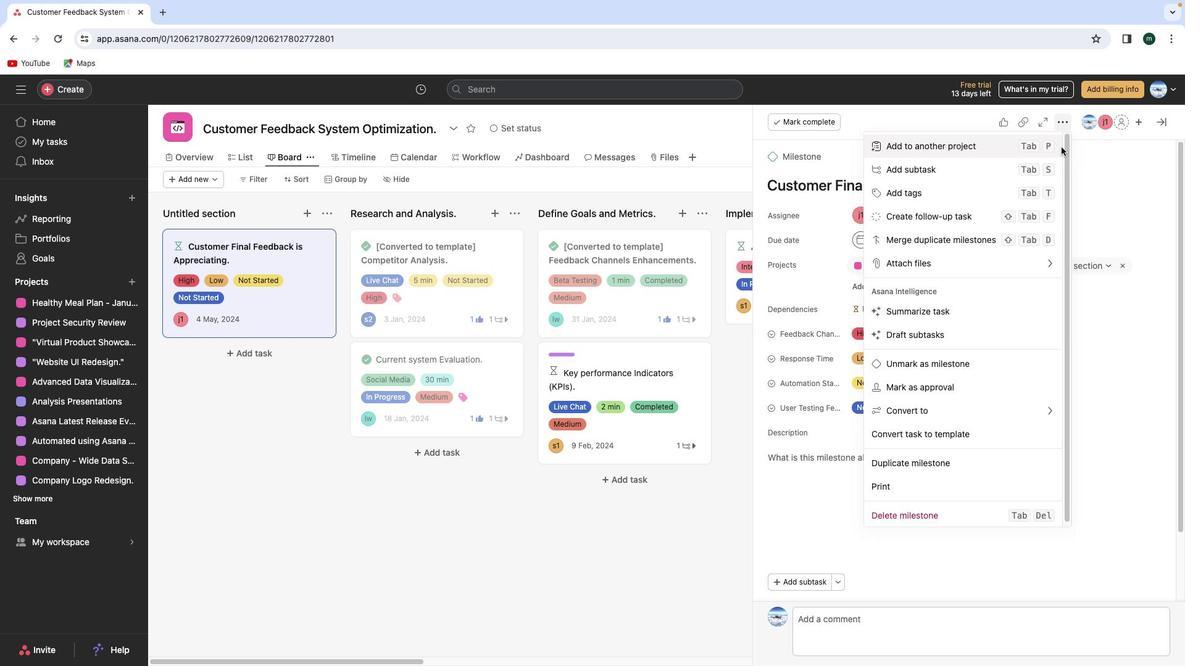 
Action: Mouse moved to (1011, 371)
Screenshot: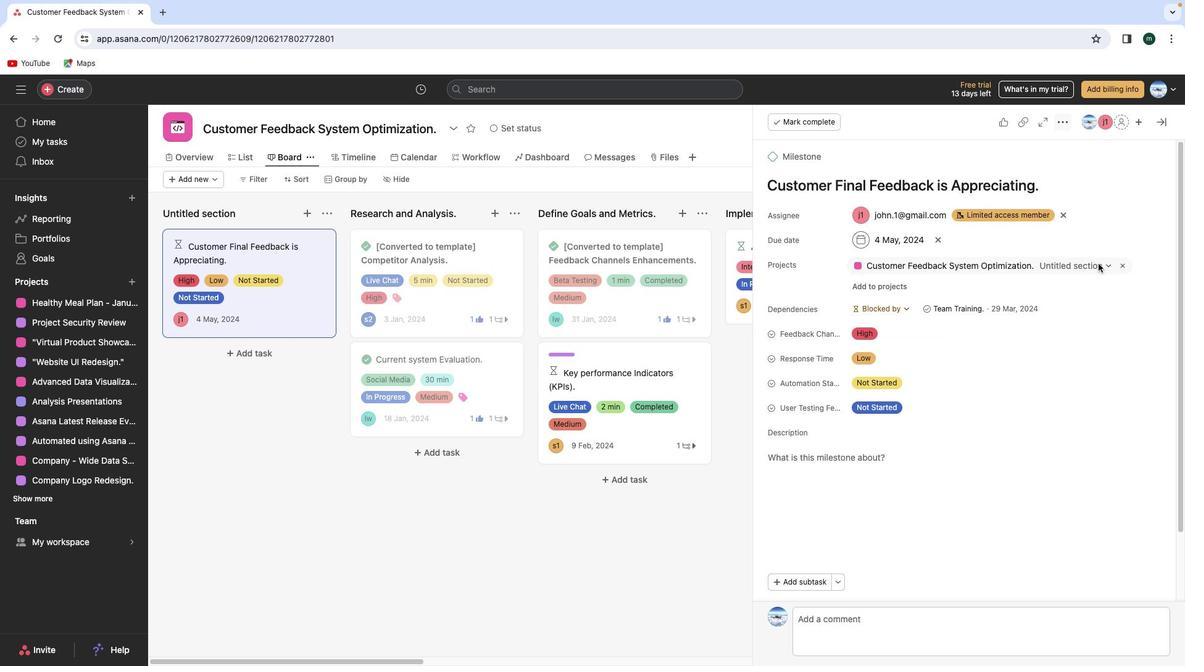 
Action: Mouse pressed left at (1011, 371)
Screenshot: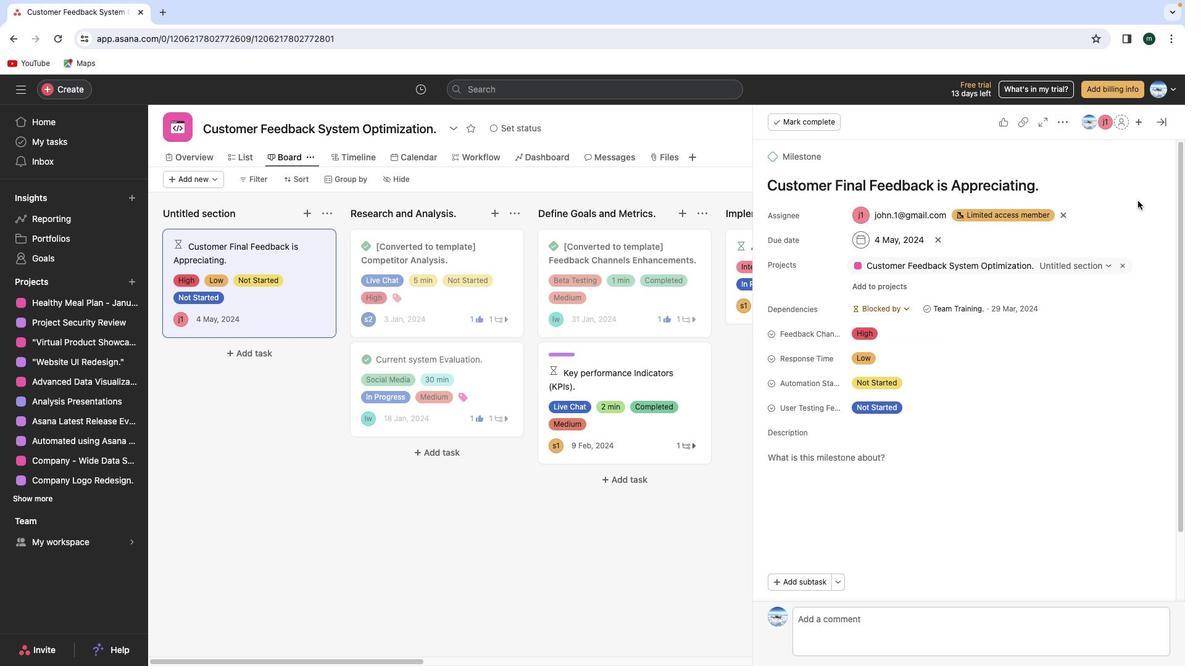 
Action: Mouse moved to (1158, 127)
Screenshot: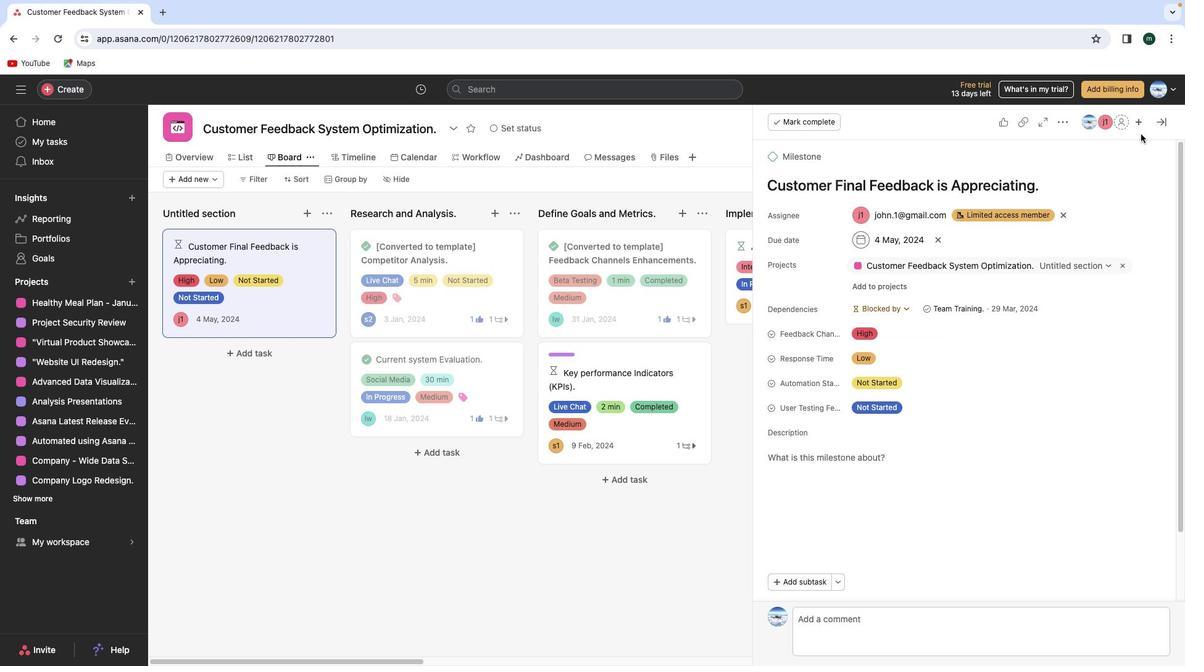 
Action: Mouse pressed left at (1158, 127)
Screenshot: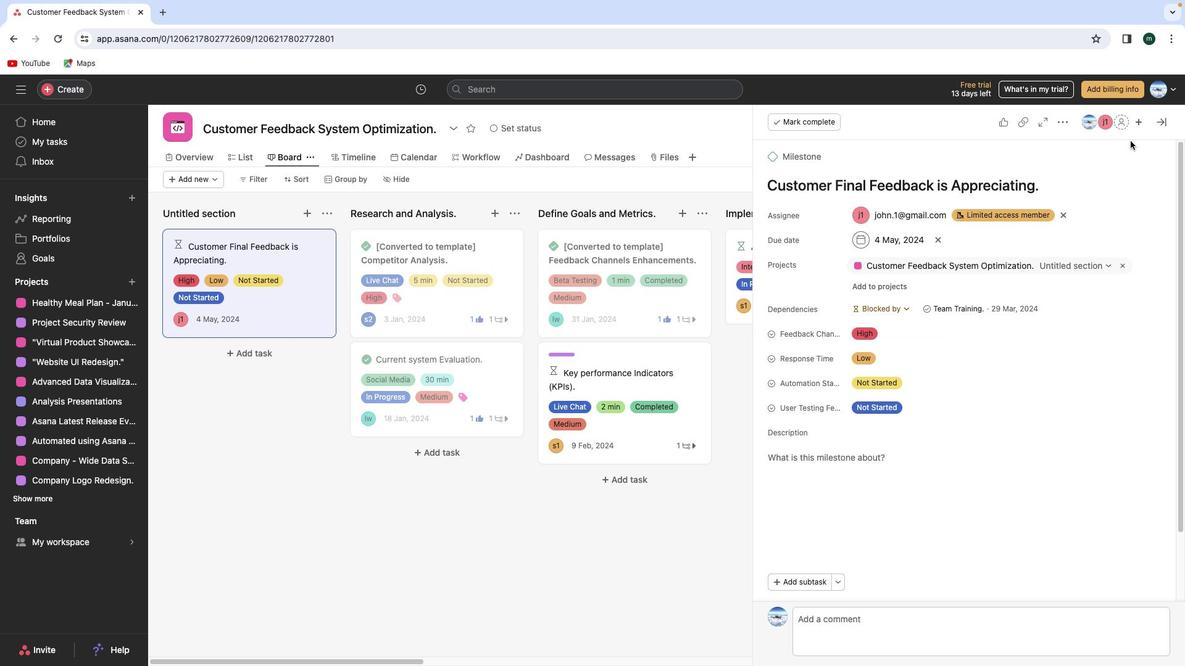 
Action: Mouse moved to (1160, 130)
Screenshot: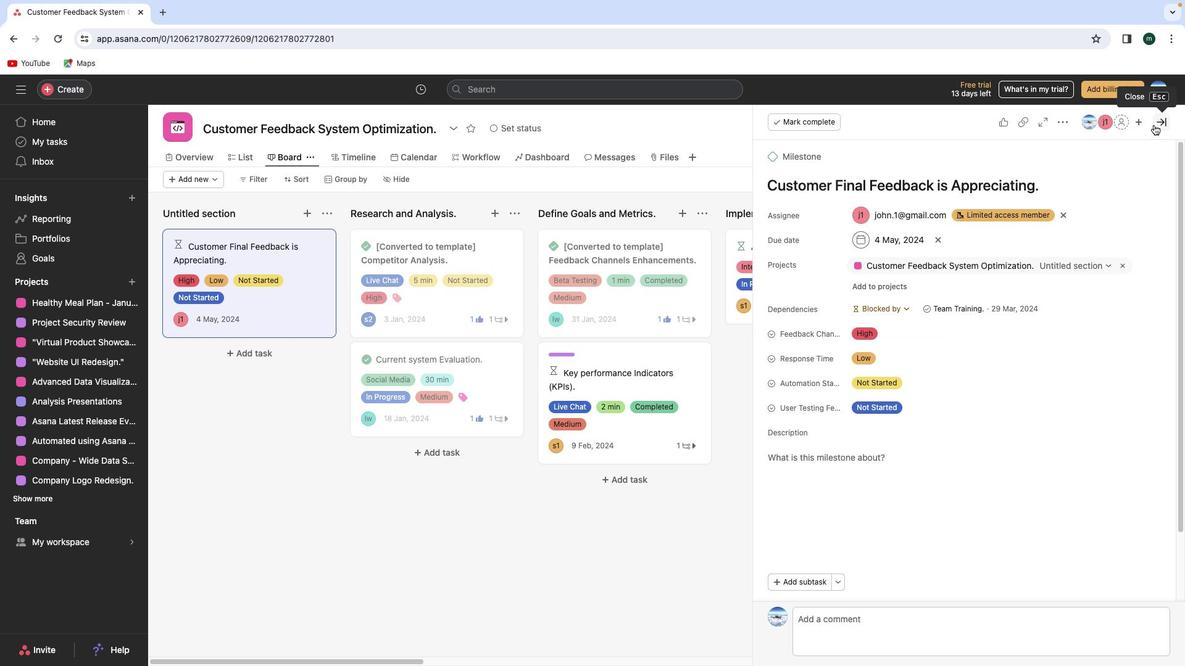 
Action: Mouse pressed left at (1160, 130)
Screenshot: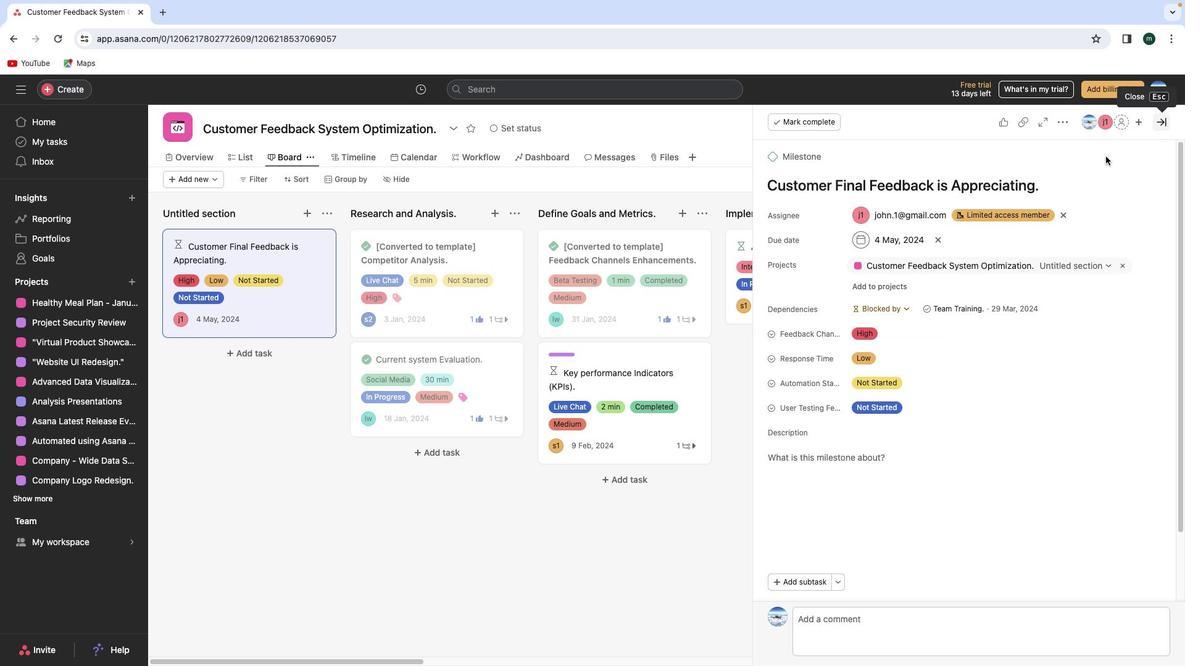 
Action: Mouse moved to (647, 272)
Screenshot: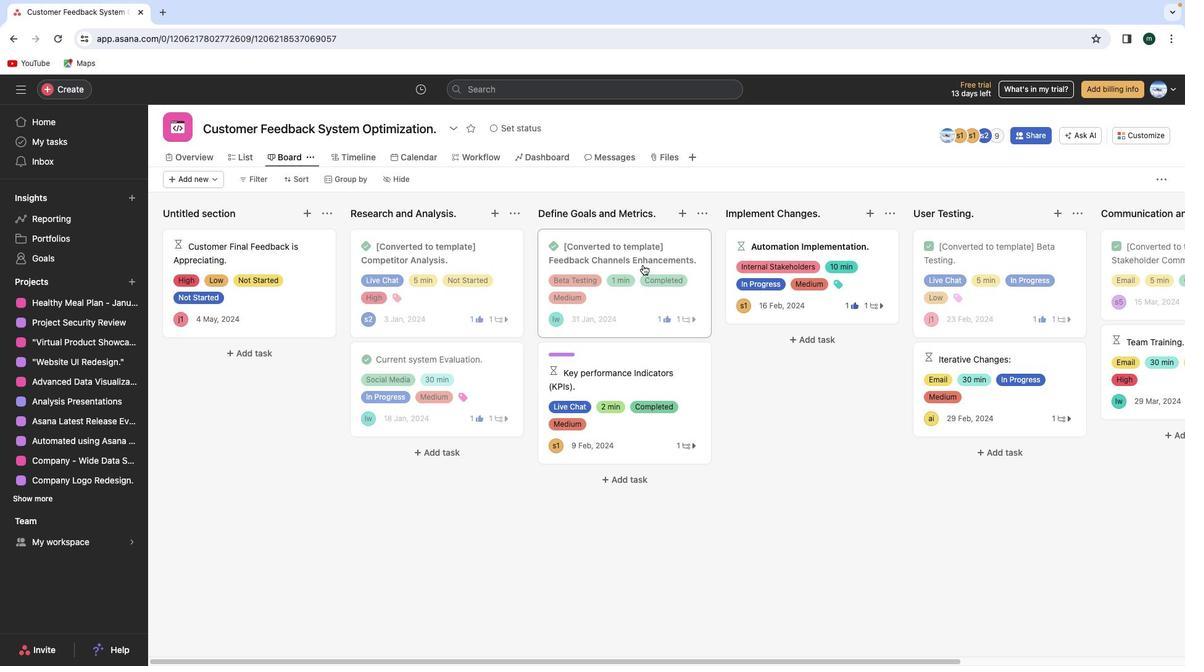 
